 Task: Look for space in Palm Bay, United States from 10th July, 2023 to 15th July, 2023 for 7 adults in price range Rs.10000 to Rs.15000. Place can be entire place or shared room with 4 bedrooms having 7 beds and 4 bathrooms. Property type can be house, flat, guest house. Amenities needed are: wifi, TV, free parkinig on premises, gym, breakfast. Booking option can be shelf check-in. Required host language is English.
Action: Mouse moved to (401, 84)
Screenshot: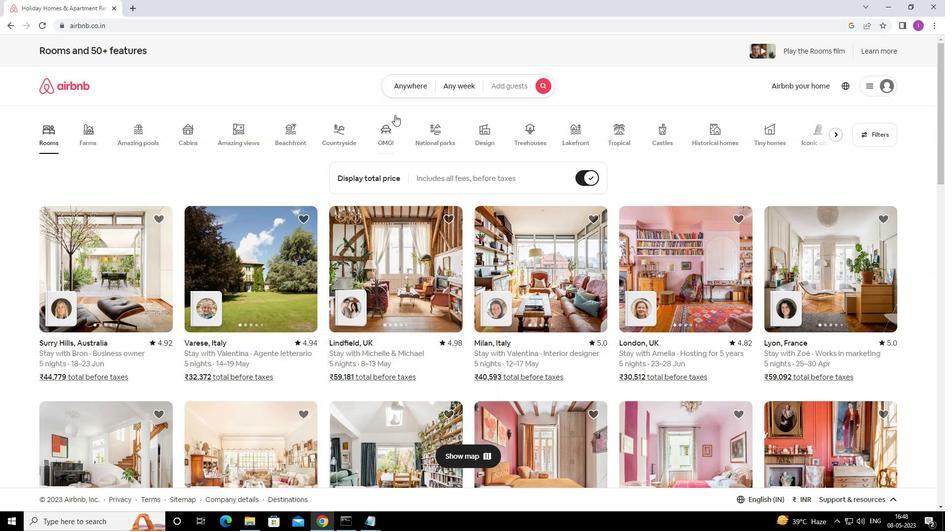 
Action: Mouse pressed left at (401, 84)
Screenshot: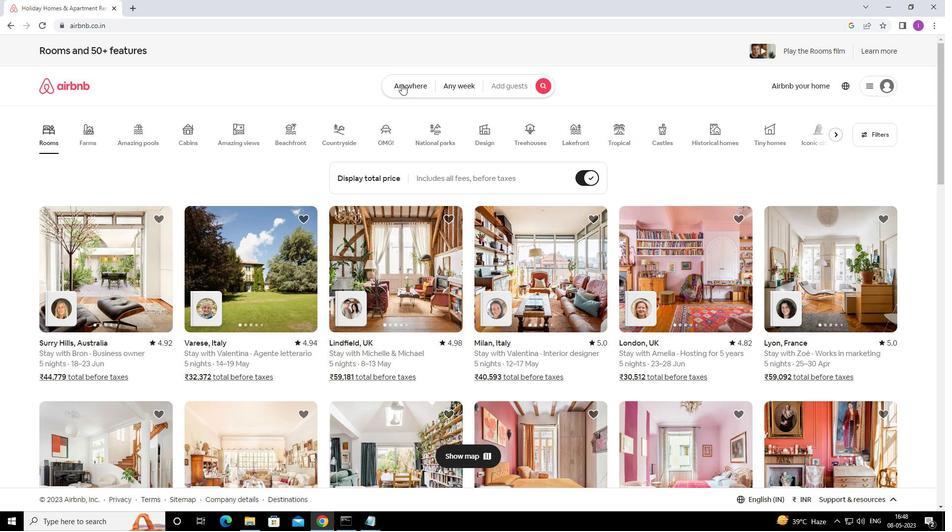 
Action: Mouse moved to (338, 130)
Screenshot: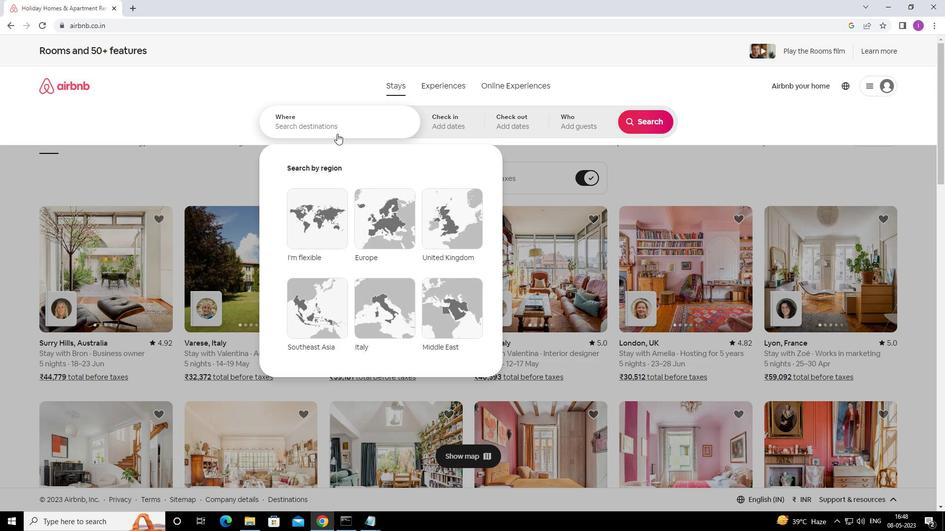
Action: Mouse pressed left at (338, 130)
Screenshot: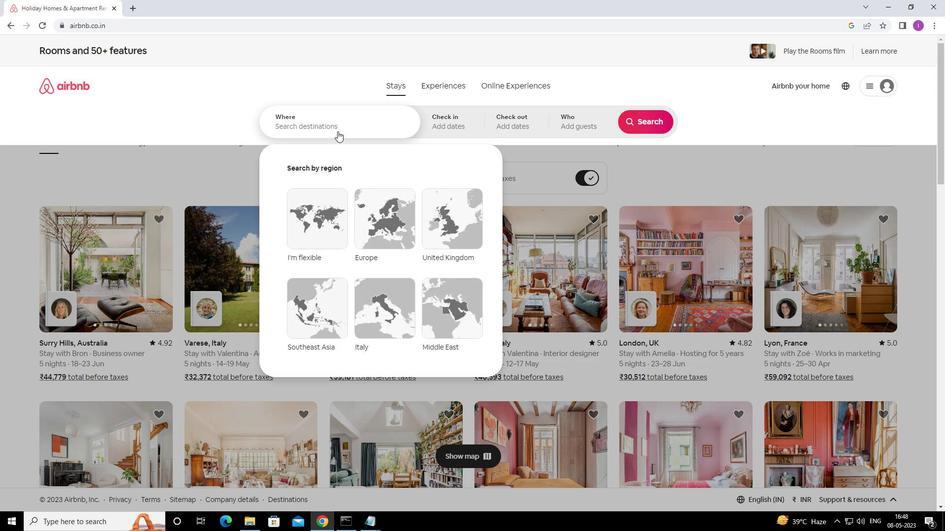 
Action: Key pressed <Key.shift>P
Screenshot: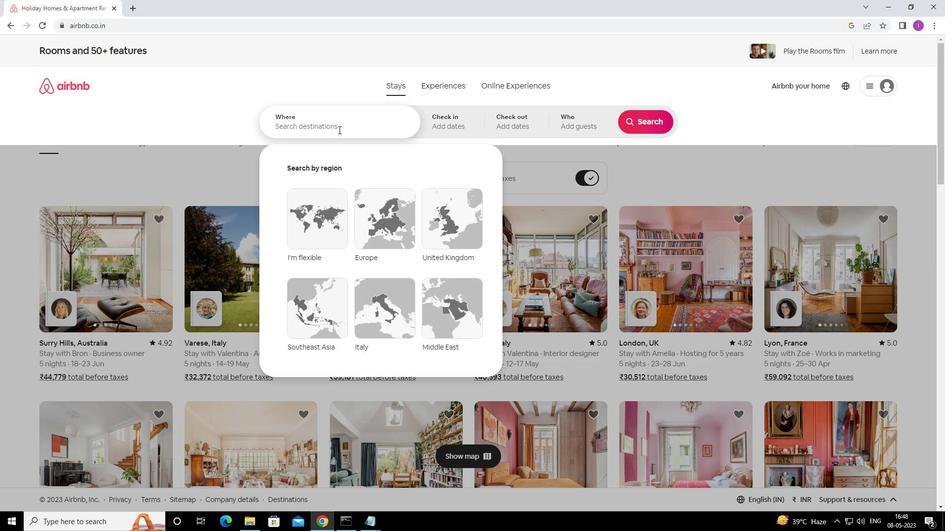 
Action: Mouse moved to (340, 129)
Screenshot: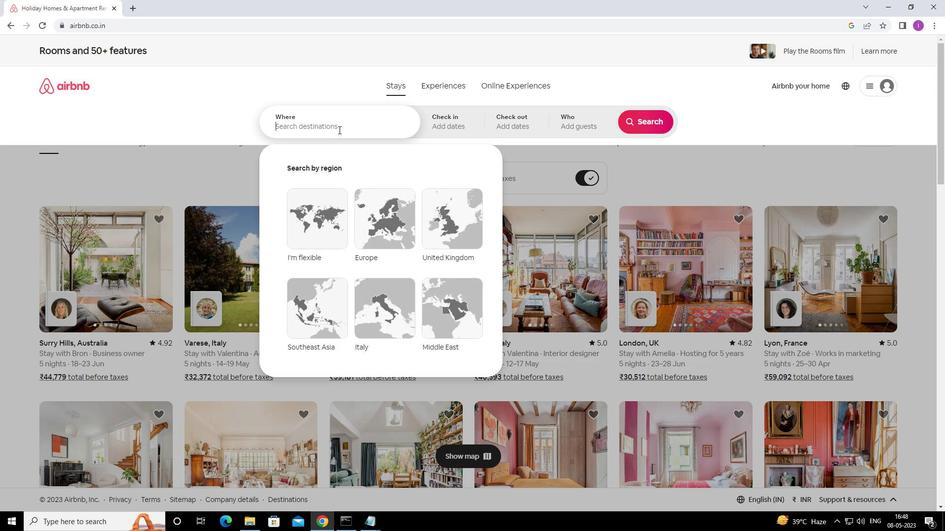 
Action: Key pressed ALM<Key.space><Key.shift><Key.shift><Key.shift><Key.shift><Key.shift><Key.shift><Key.shift><Key.shift><Key.shift><Key.shift><Key.shift><Key.shift><Key.shift><Key.shift><Key.shift><Key.shift><Key.shift><Key.shift><Key.shift><Key.shift><Key.shift><Key.shift><Key.shift><Key.shift><Key.shift><Key.shift><Key.shift><Key.shift><Key.shift><Key.shift><Key.shift><Key.shift>BAY,<Key.shift>UNIR<Key.backspace>TED<Key.space>STATES
Screenshot: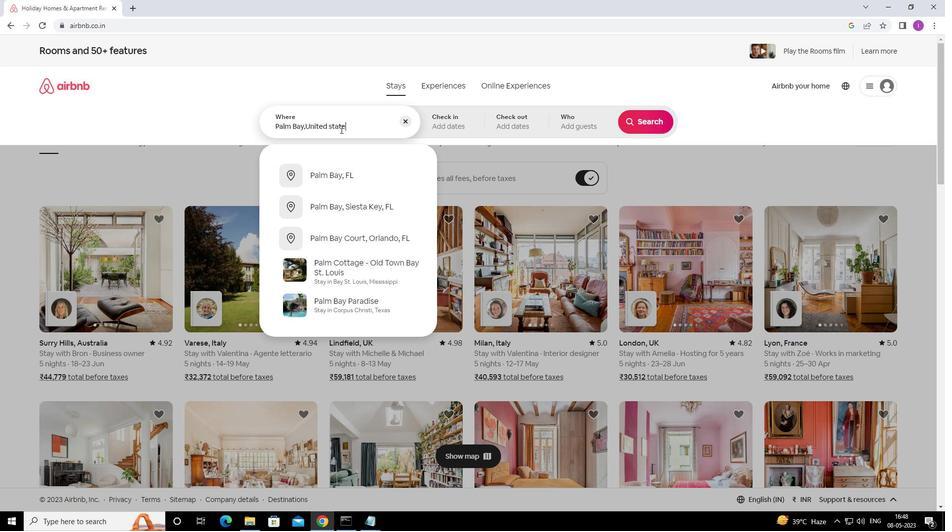 
Action: Mouse moved to (475, 114)
Screenshot: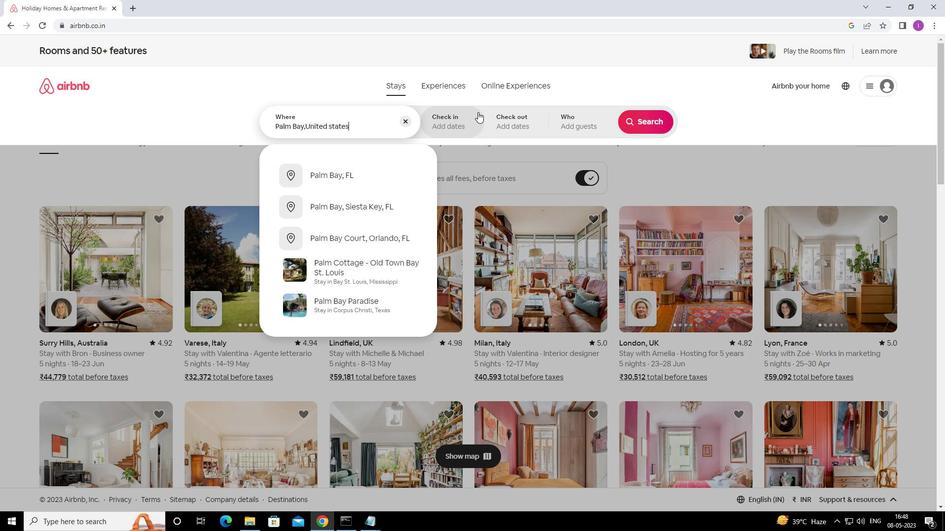 
Action: Mouse pressed left at (475, 114)
Screenshot: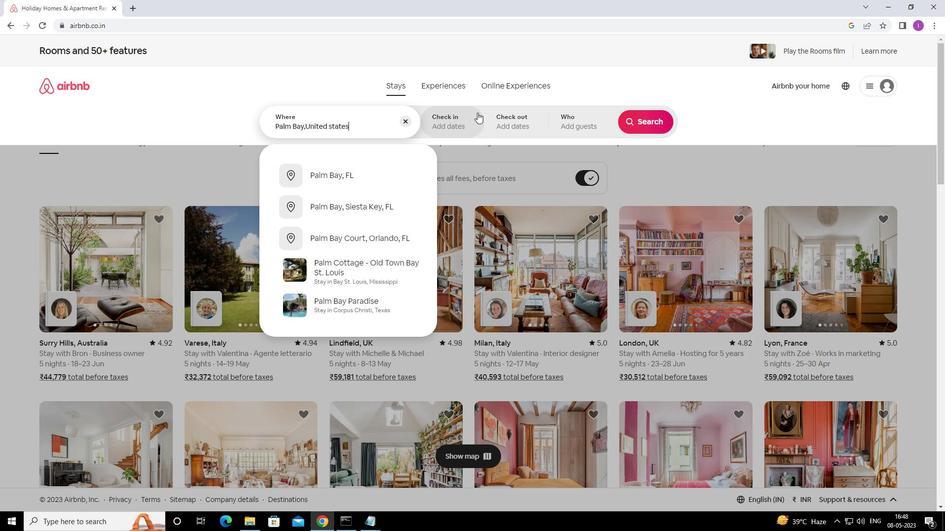 
Action: Mouse moved to (647, 204)
Screenshot: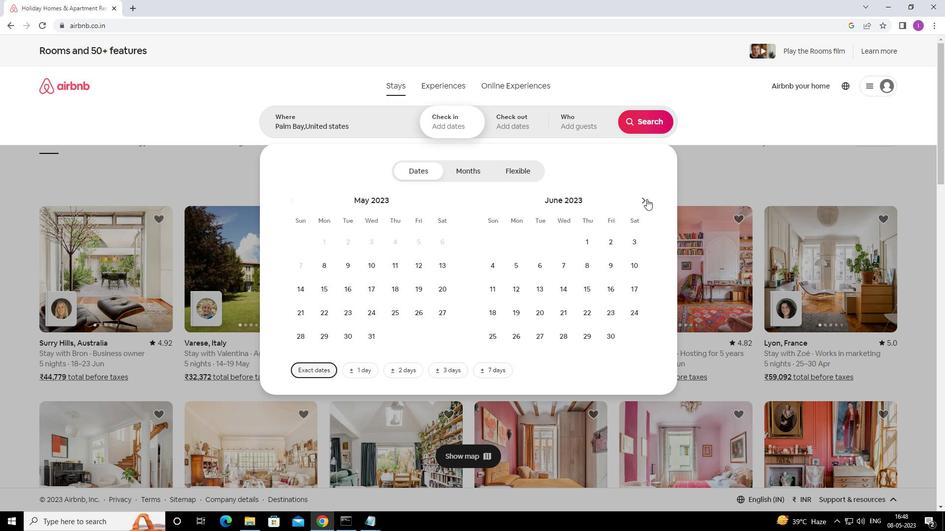 
Action: Mouse pressed left at (647, 204)
Screenshot: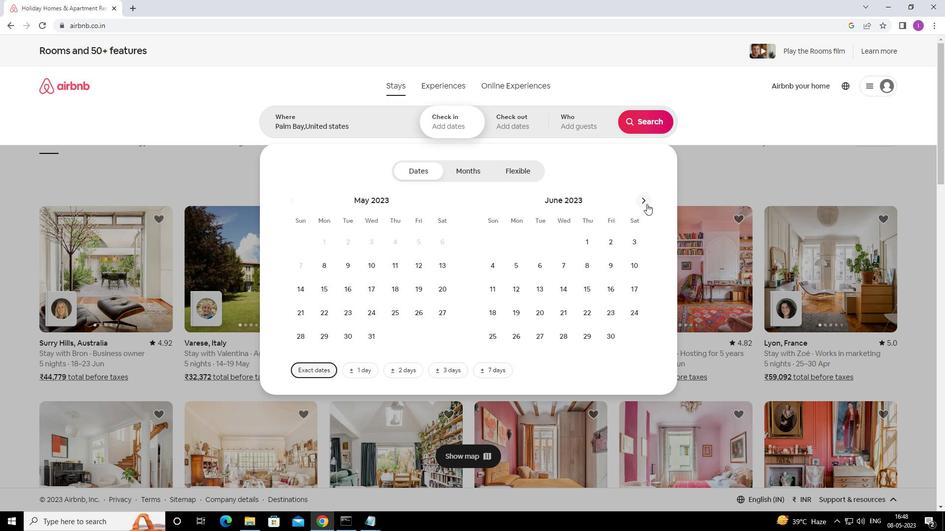 
Action: Mouse moved to (515, 290)
Screenshot: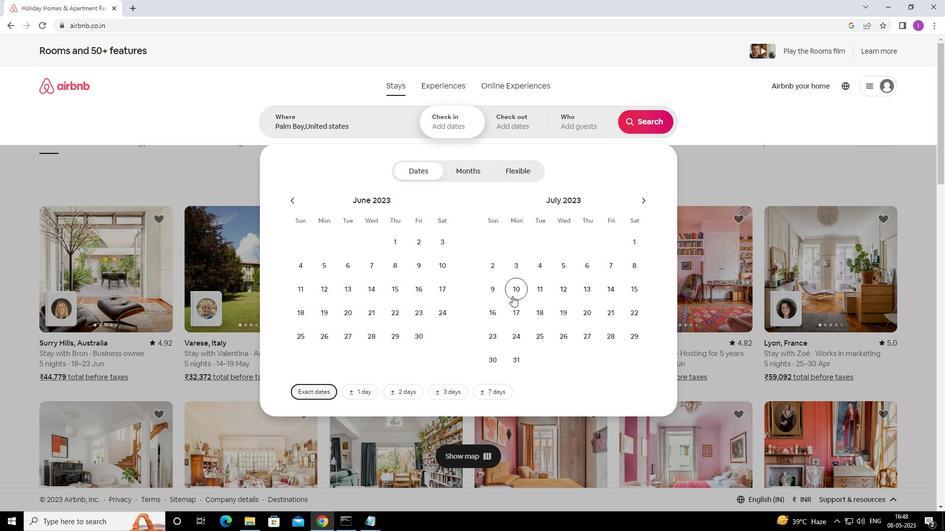 
Action: Mouse pressed left at (515, 290)
Screenshot: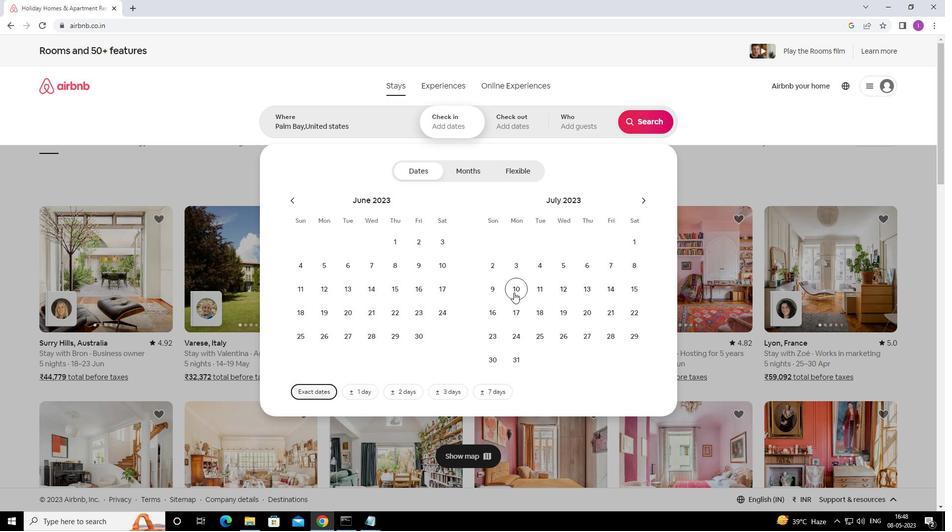 
Action: Mouse moved to (637, 290)
Screenshot: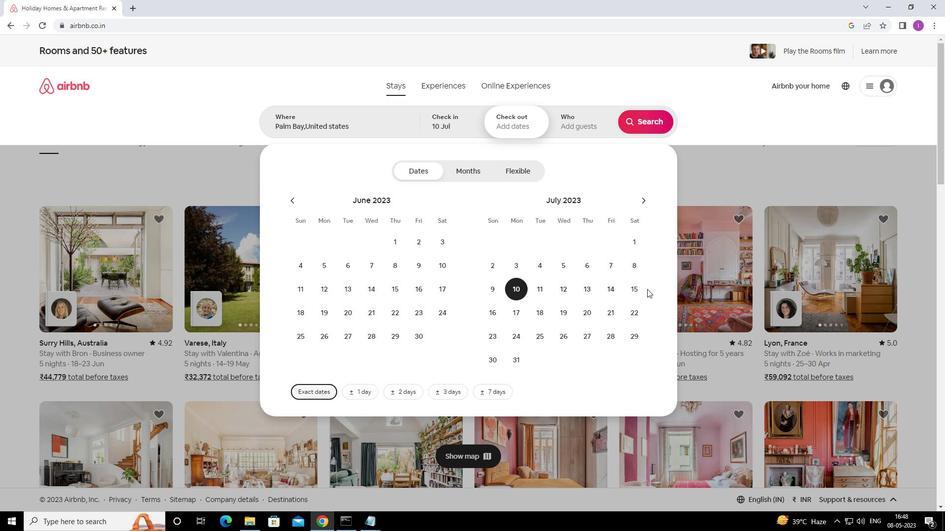 
Action: Mouse pressed left at (637, 290)
Screenshot: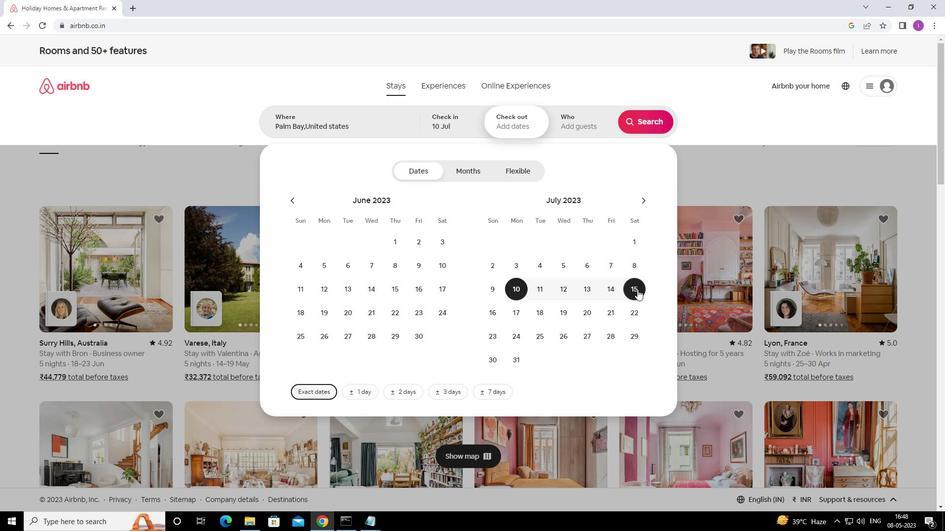 
Action: Mouse moved to (584, 117)
Screenshot: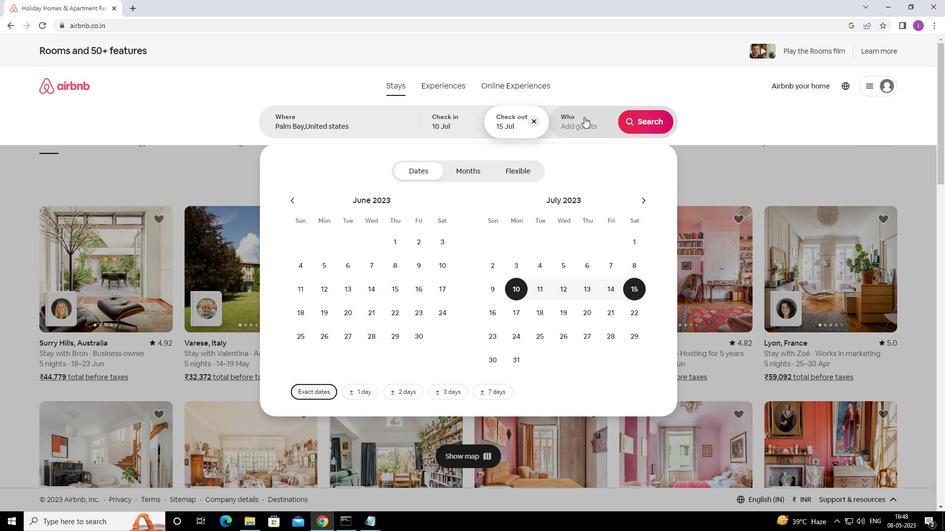 
Action: Mouse pressed left at (584, 117)
Screenshot: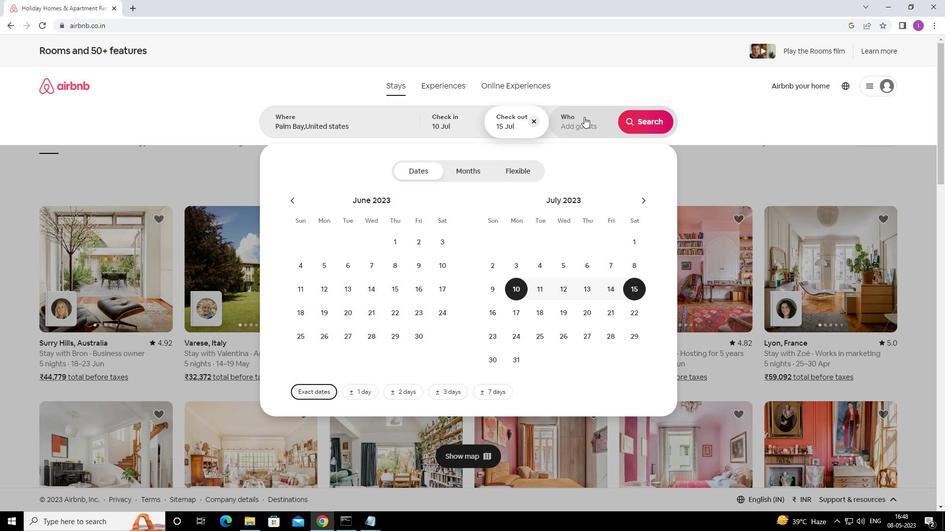 
Action: Mouse moved to (647, 168)
Screenshot: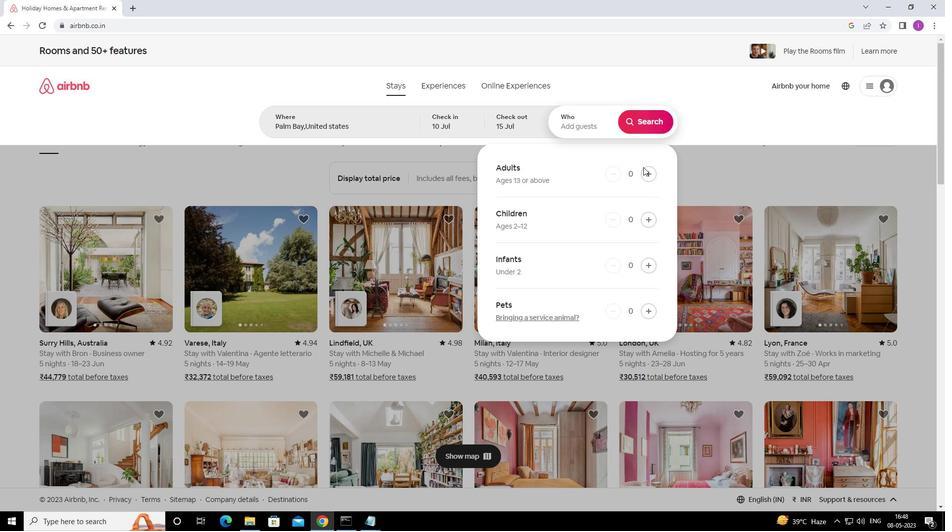 
Action: Mouse pressed left at (647, 168)
Screenshot: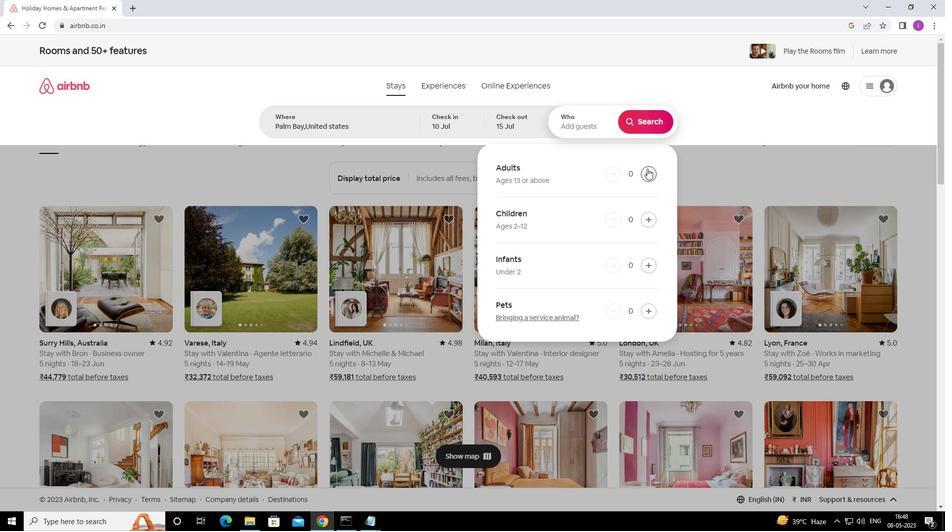 
Action: Mouse pressed left at (647, 168)
Screenshot: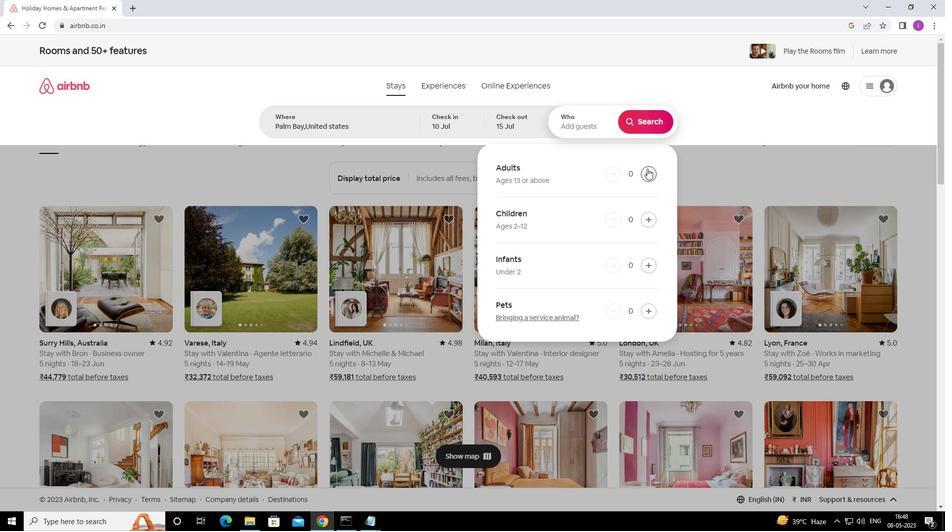 
Action: Mouse pressed left at (647, 168)
Screenshot: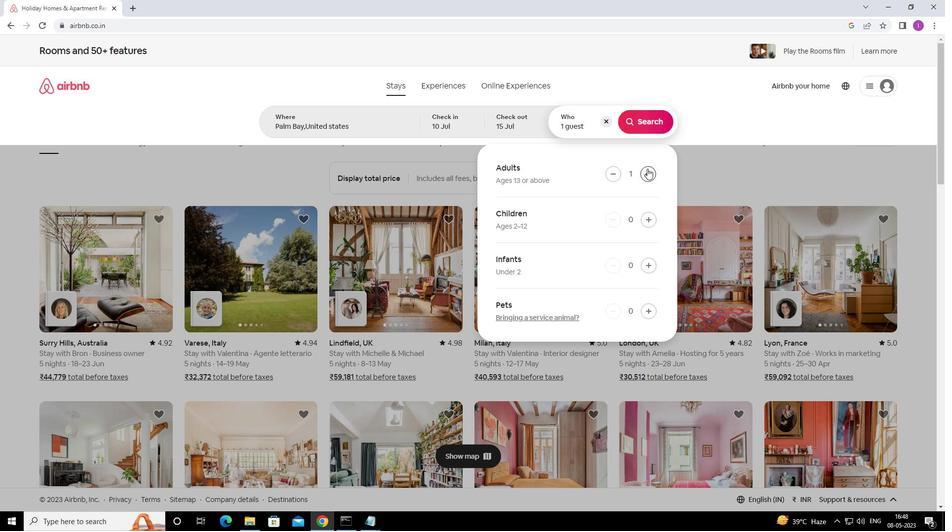 
Action: Mouse moved to (648, 168)
Screenshot: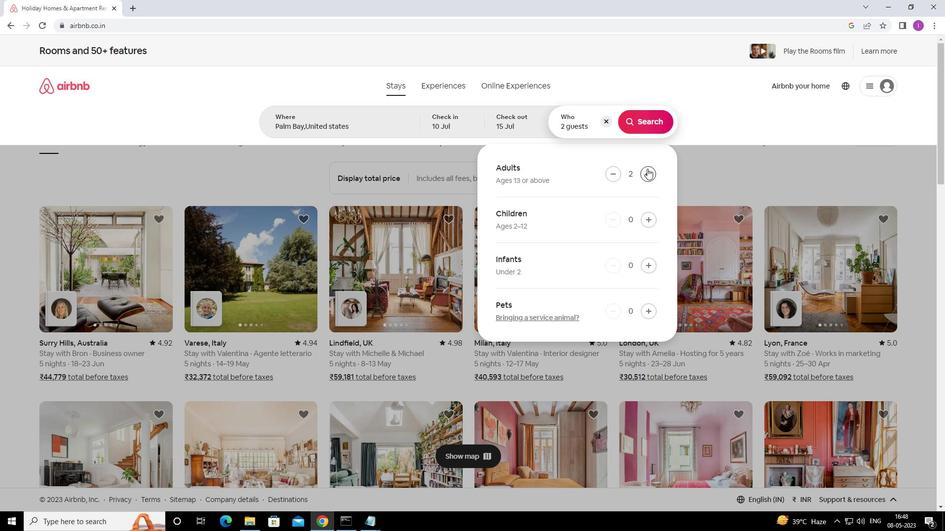 
Action: Mouse pressed left at (648, 168)
Screenshot: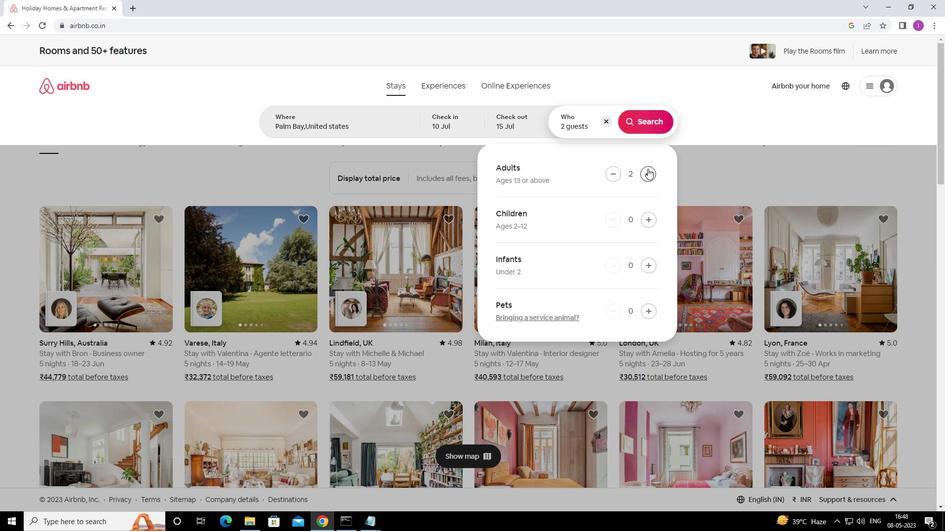 
Action: Mouse moved to (649, 170)
Screenshot: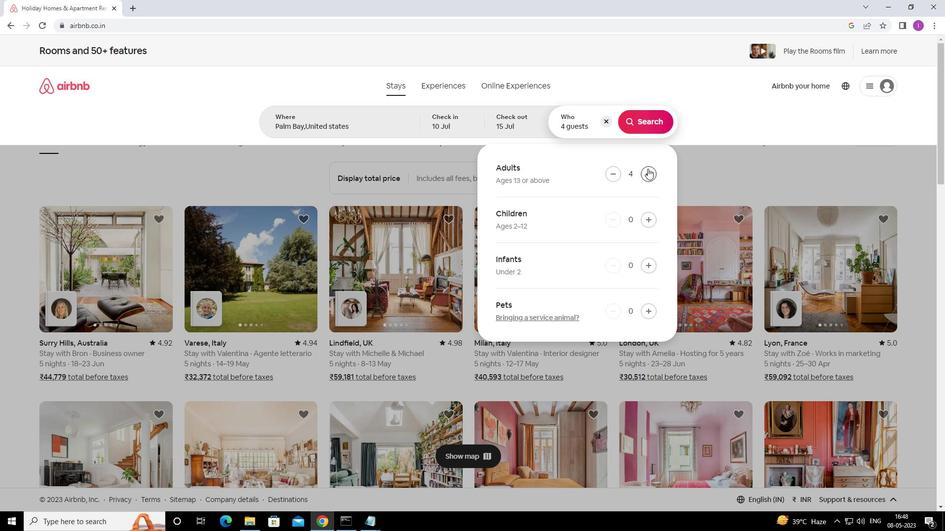 
Action: Mouse pressed left at (649, 170)
Screenshot: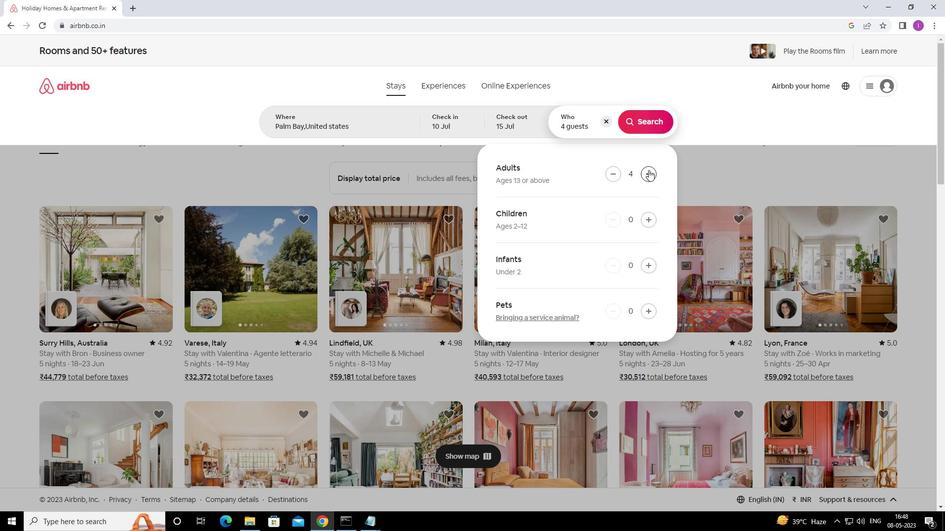 
Action: Mouse moved to (649, 174)
Screenshot: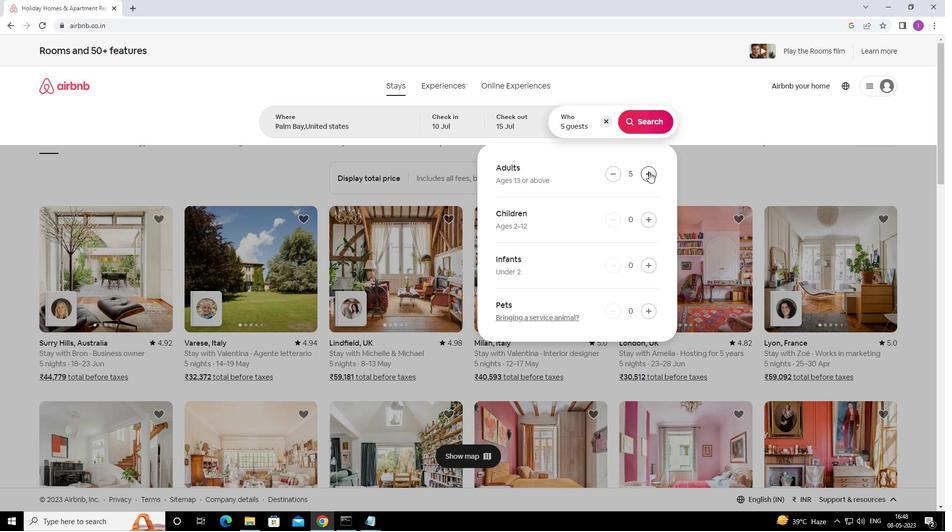 
Action: Mouse pressed left at (649, 174)
Screenshot: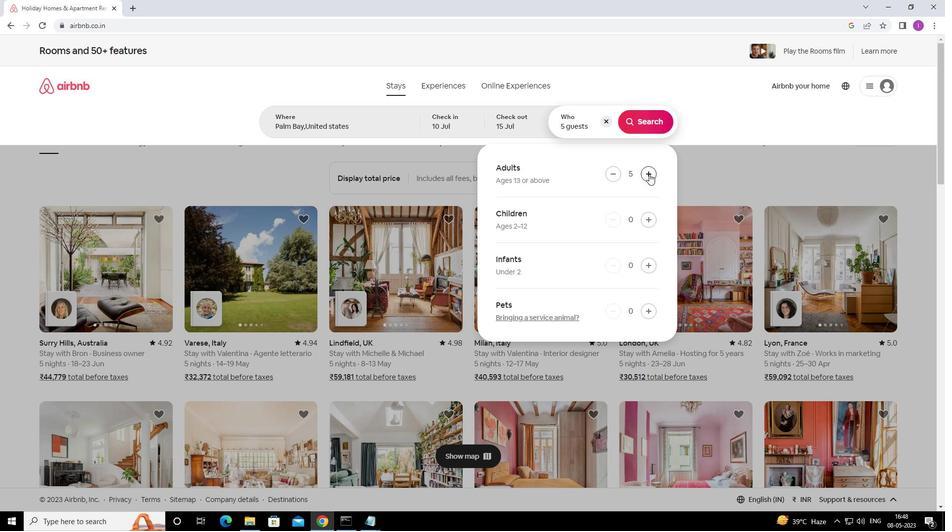 
Action: Mouse moved to (649, 174)
Screenshot: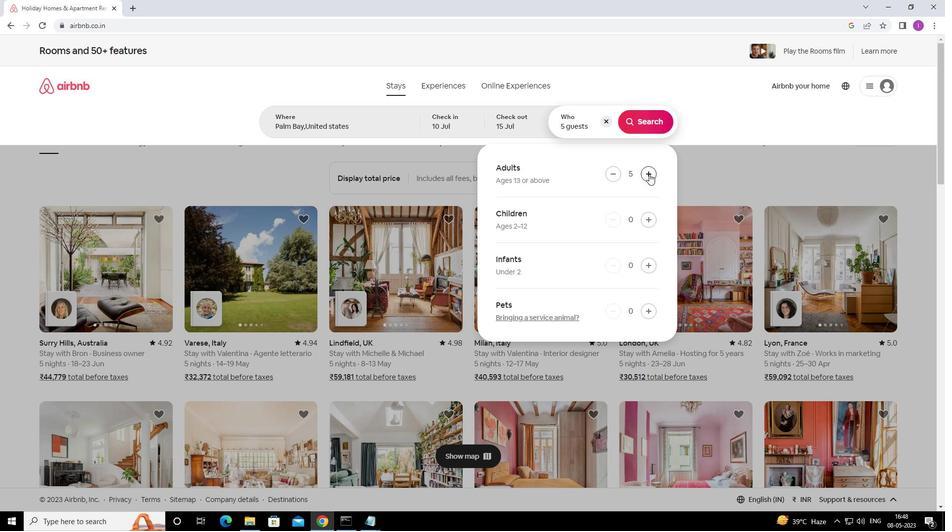 
Action: Mouse pressed left at (649, 174)
Screenshot: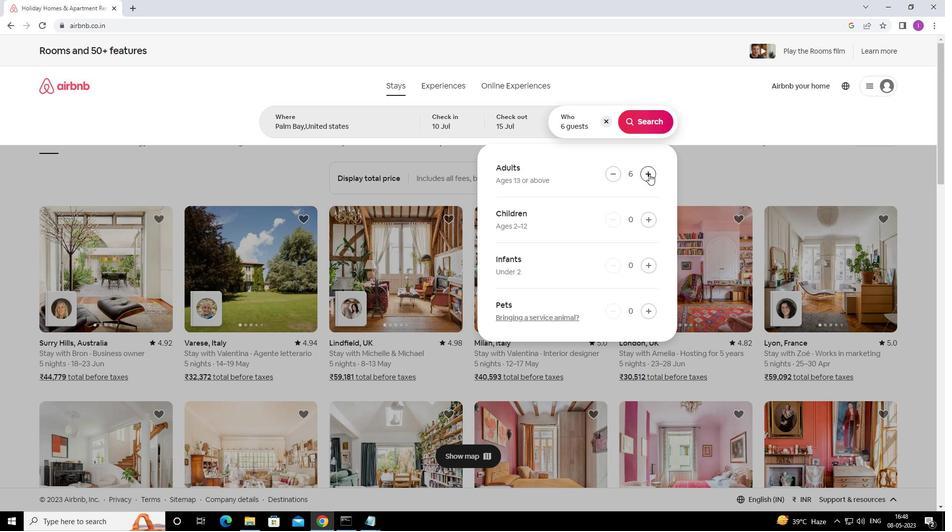 
Action: Mouse moved to (653, 119)
Screenshot: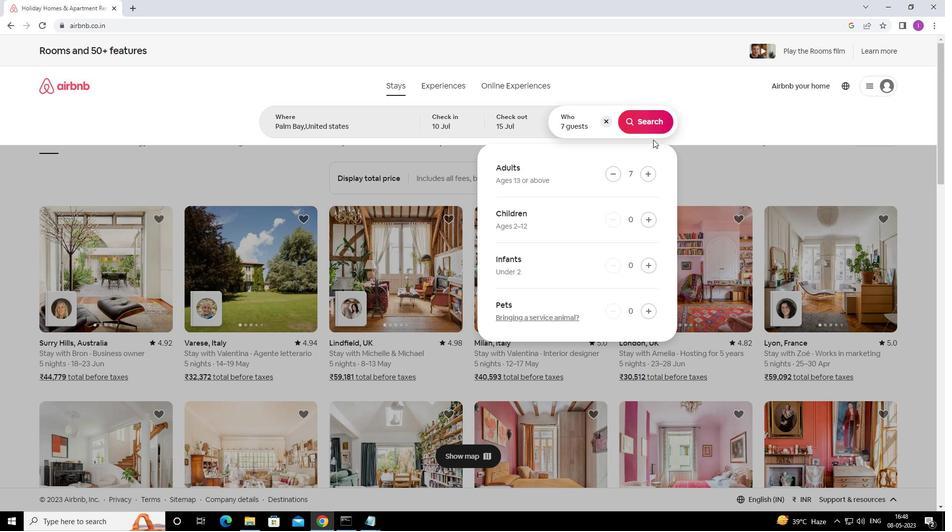 
Action: Mouse pressed left at (653, 119)
Screenshot: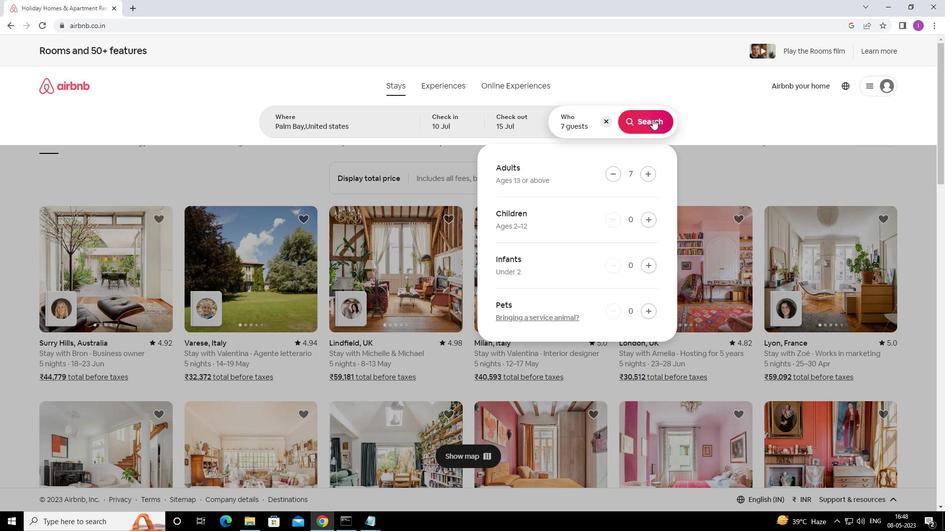 
Action: Mouse moved to (901, 89)
Screenshot: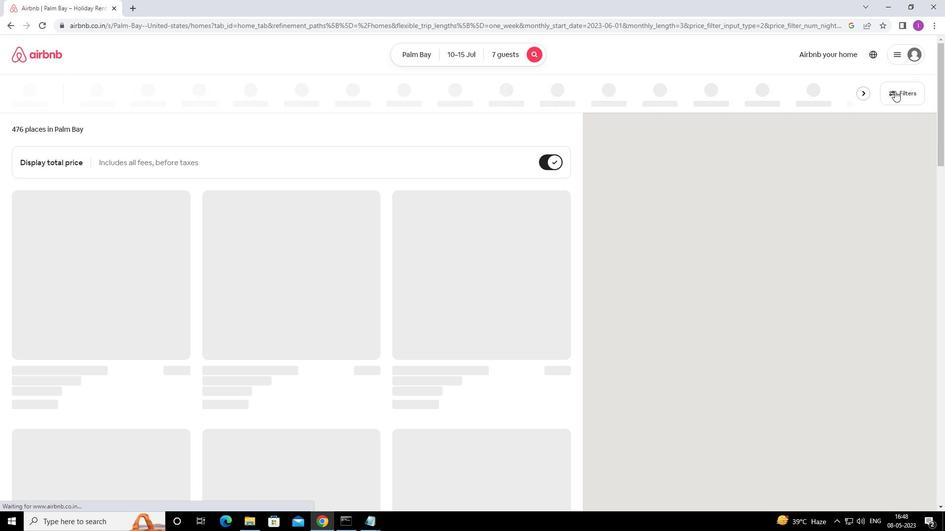 
Action: Mouse pressed left at (901, 89)
Screenshot: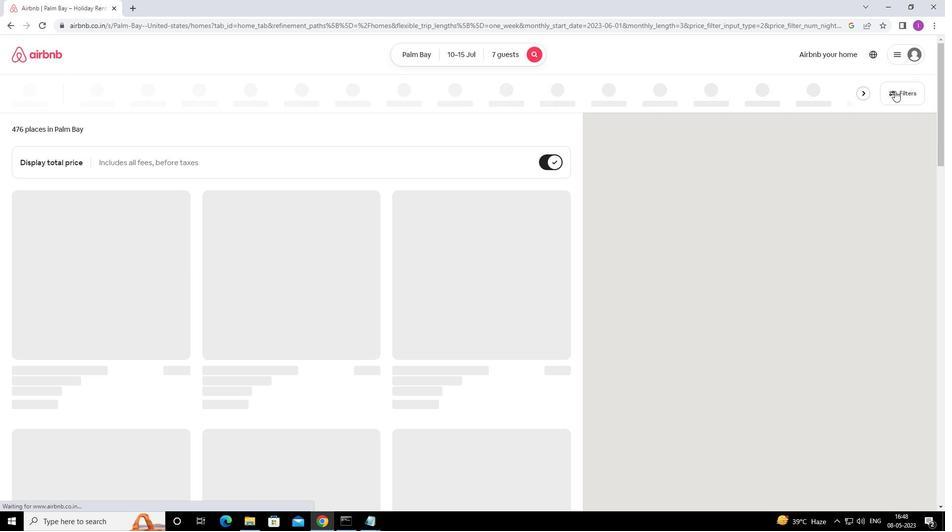 
Action: Mouse moved to (347, 334)
Screenshot: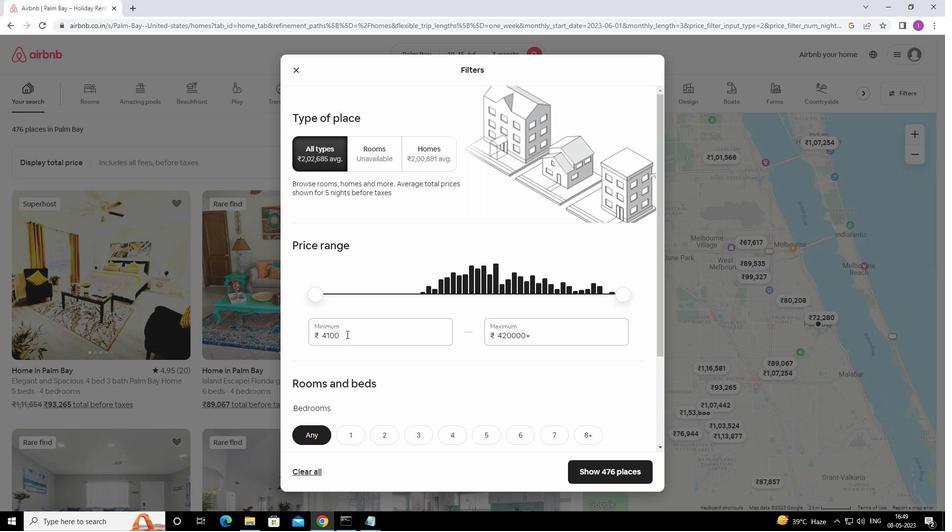 
Action: Mouse pressed left at (347, 334)
Screenshot: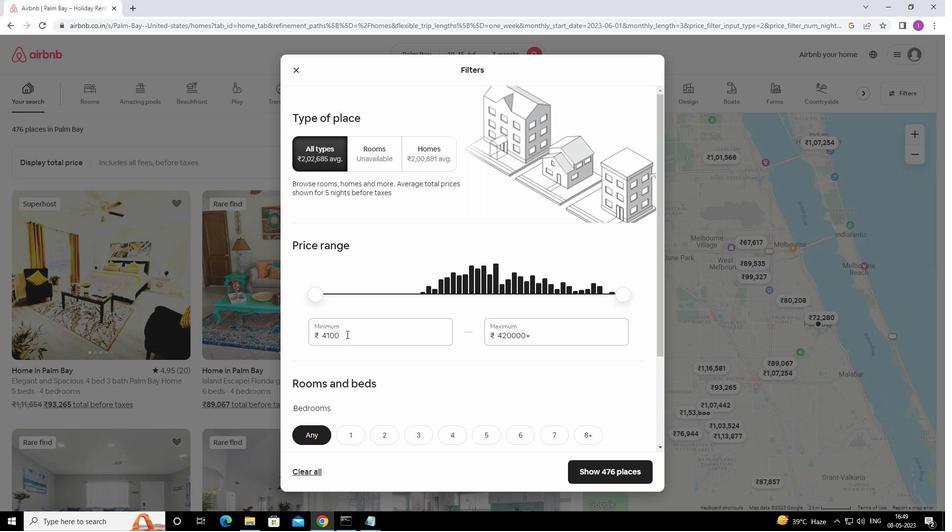 
Action: Mouse moved to (316, 329)
Screenshot: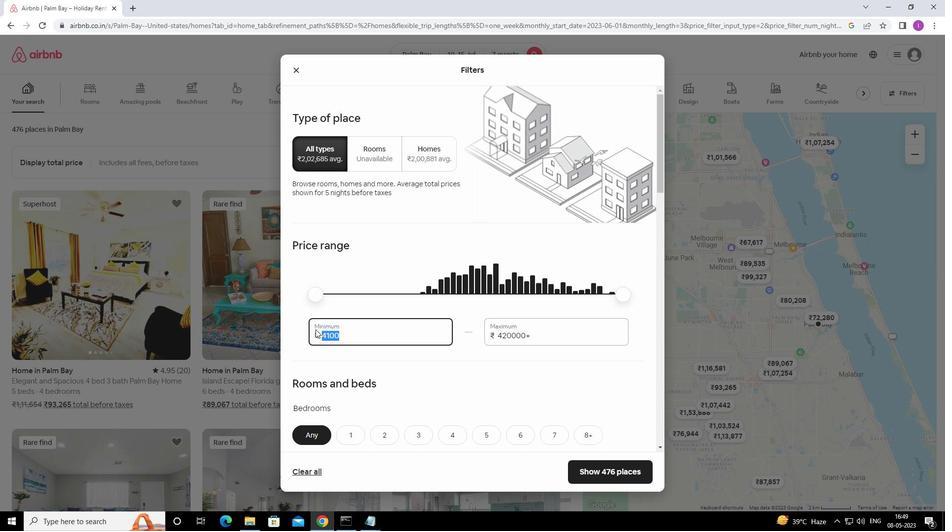 
Action: Key pressed 1
Screenshot: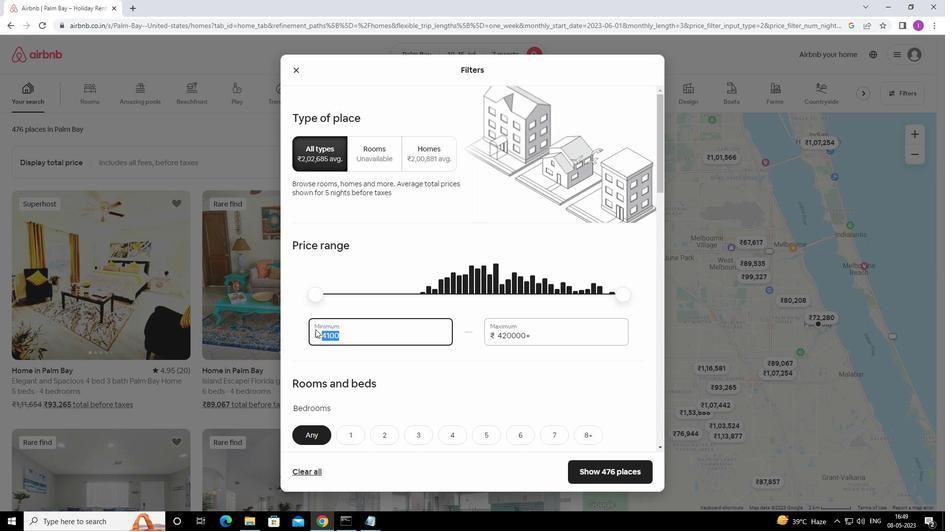
Action: Mouse moved to (321, 323)
Screenshot: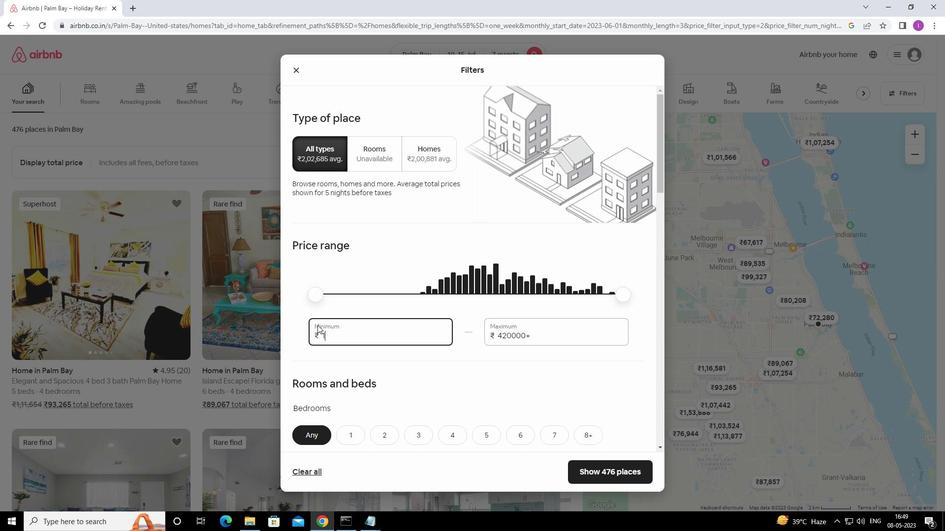 
Action: Key pressed 0
Screenshot: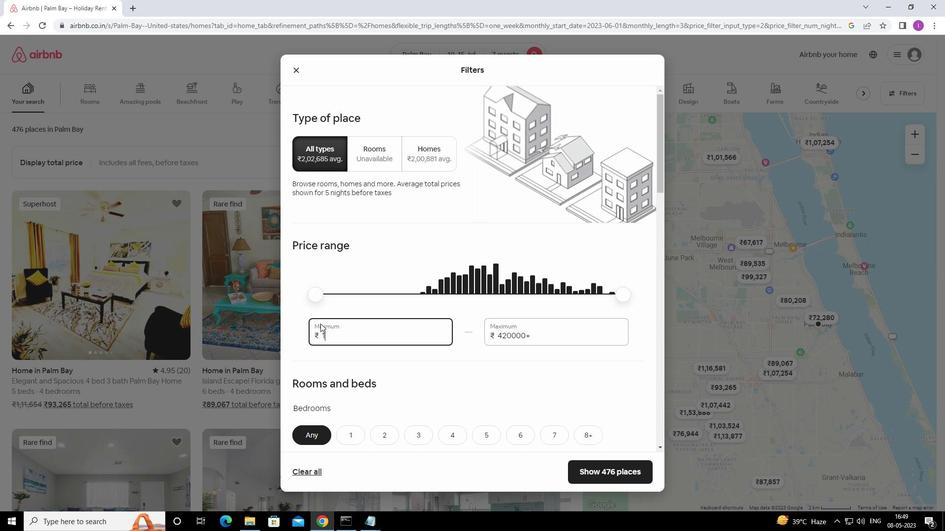 
Action: Mouse moved to (322, 322)
Screenshot: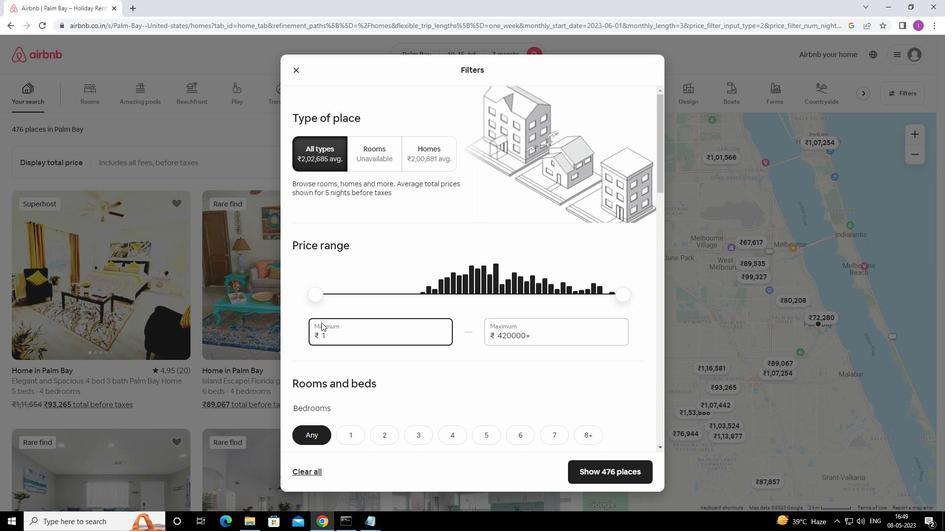 
Action: Key pressed 0
Screenshot: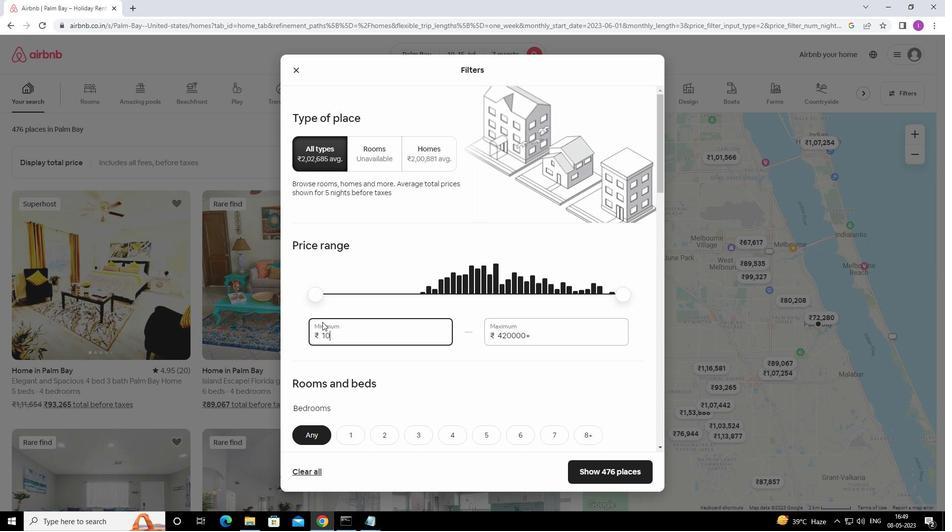 
Action: Mouse moved to (324, 321)
Screenshot: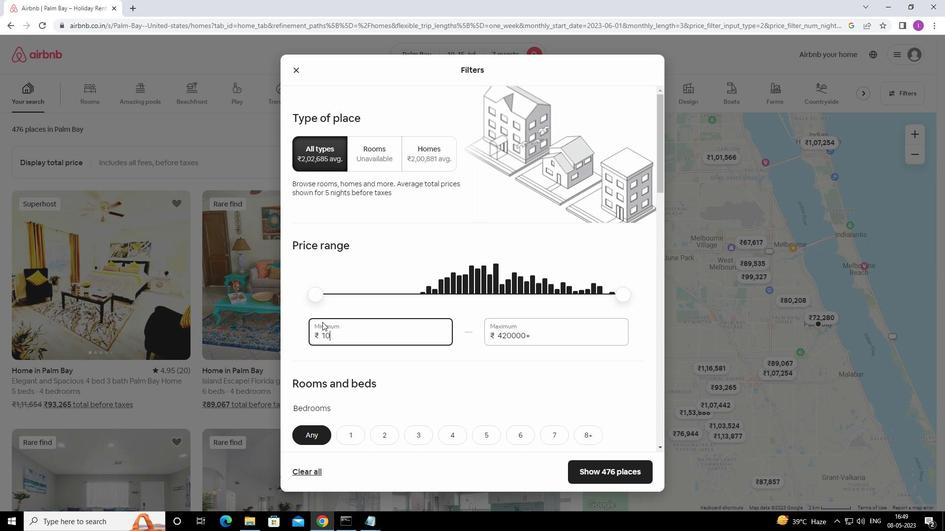 
Action: Key pressed 0
Screenshot: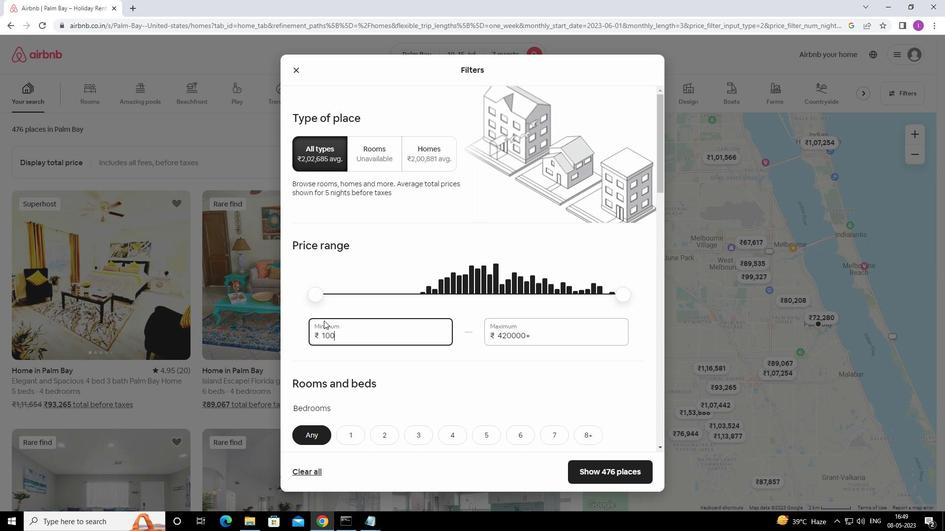
Action: Mouse moved to (325, 320)
Screenshot: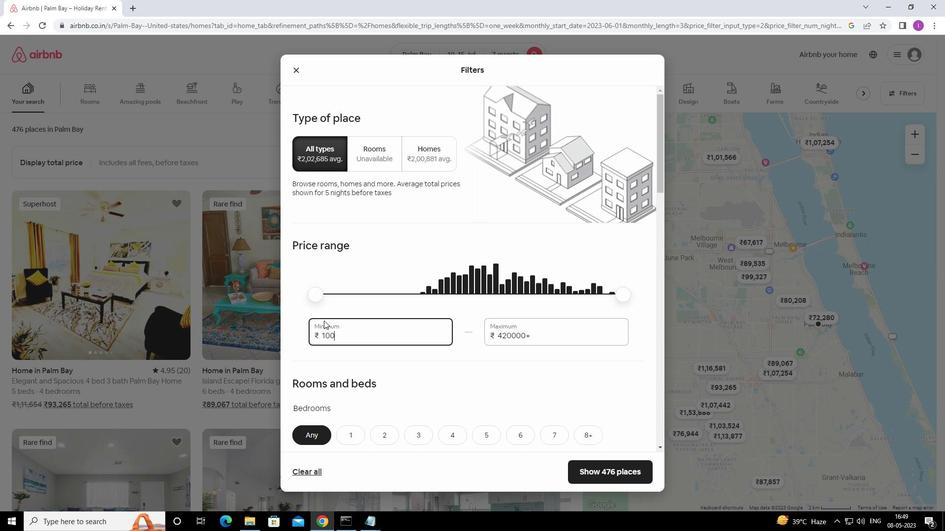 
Action: Key pressed 0
Screenshot: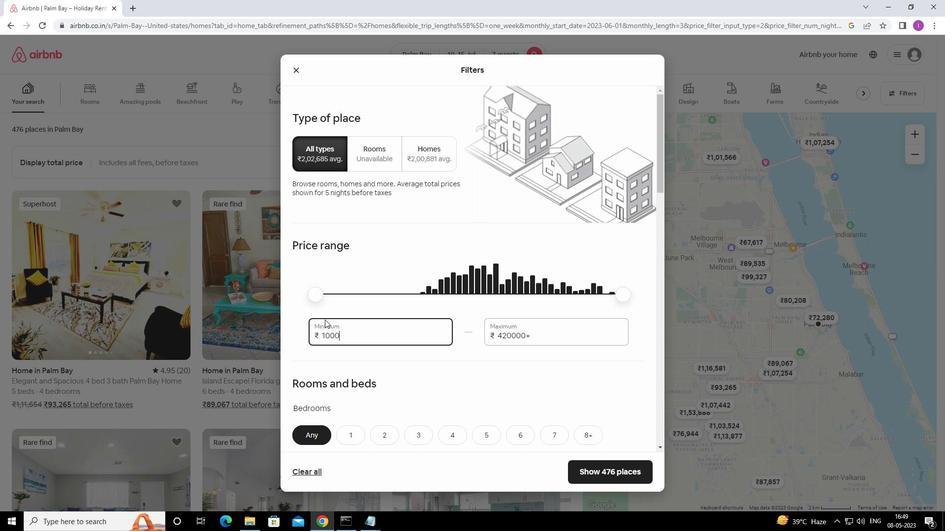
Action: Mouse moved to (535, 337)
Screenshot: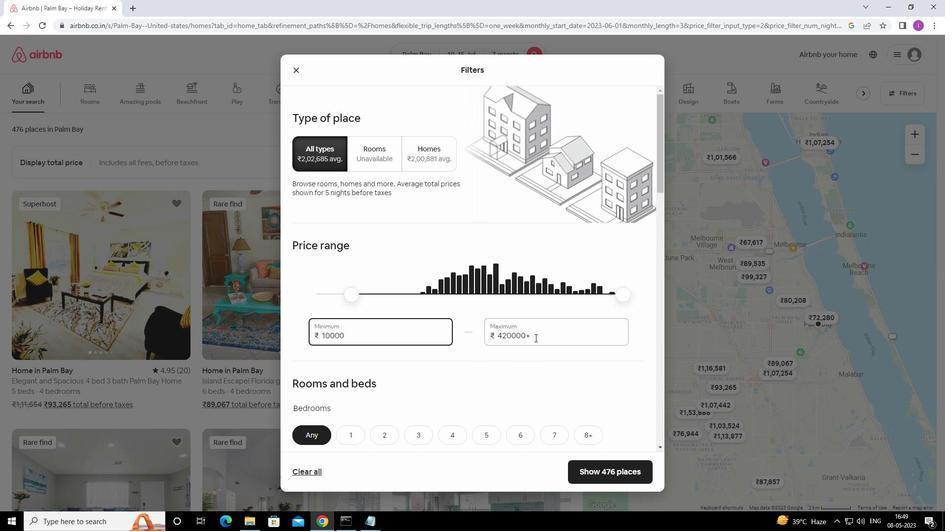 
Action: Mouse pressed left at (535, 337)
Screenshot: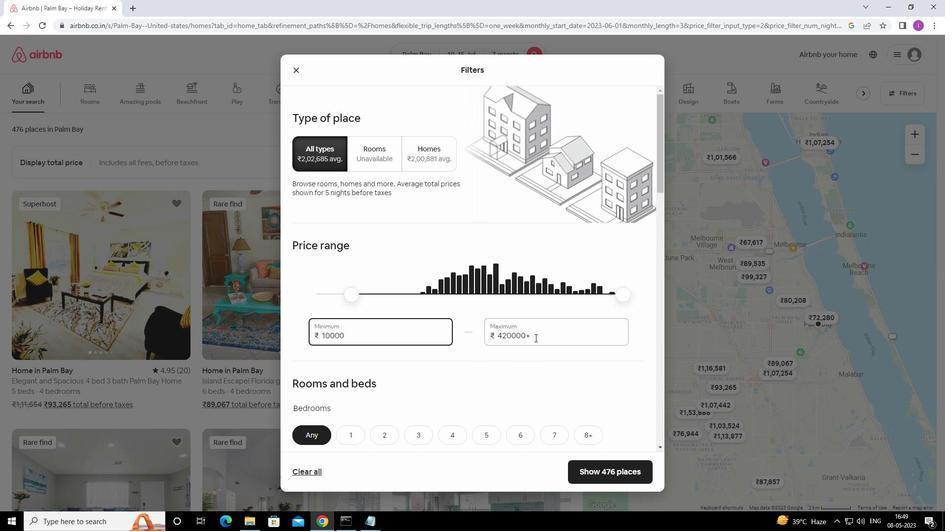 
Action: Mouse moved to (481, 344)
Screenshot: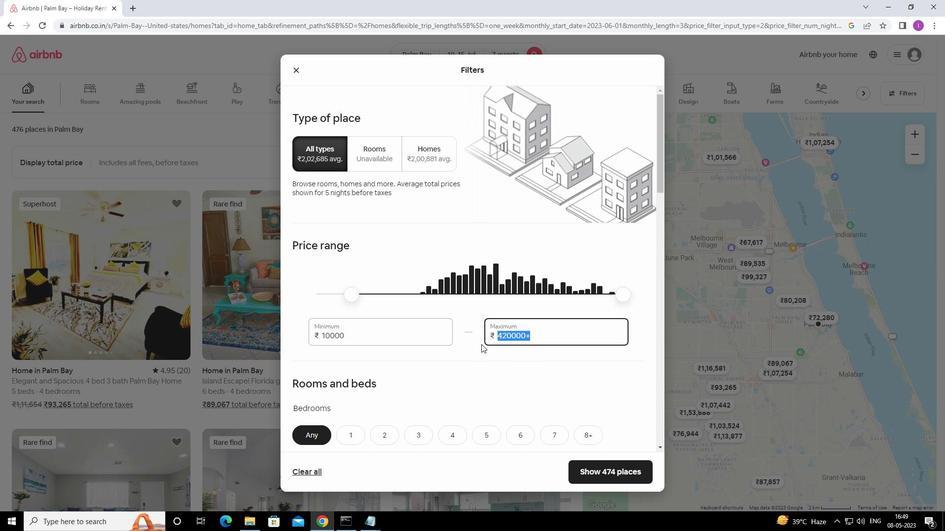 
Action: Key pressed 15
Screenshot: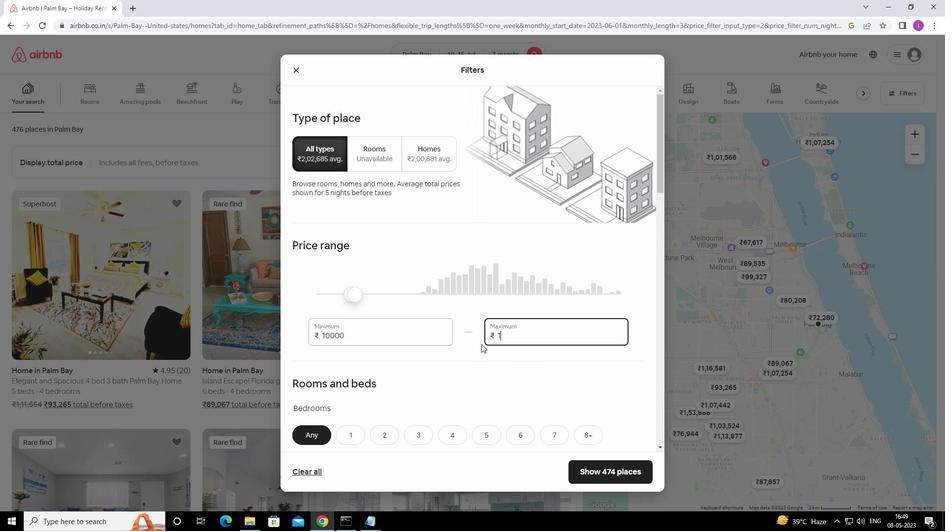 
Action: Mouse moved to (481, 344)
Screenshot: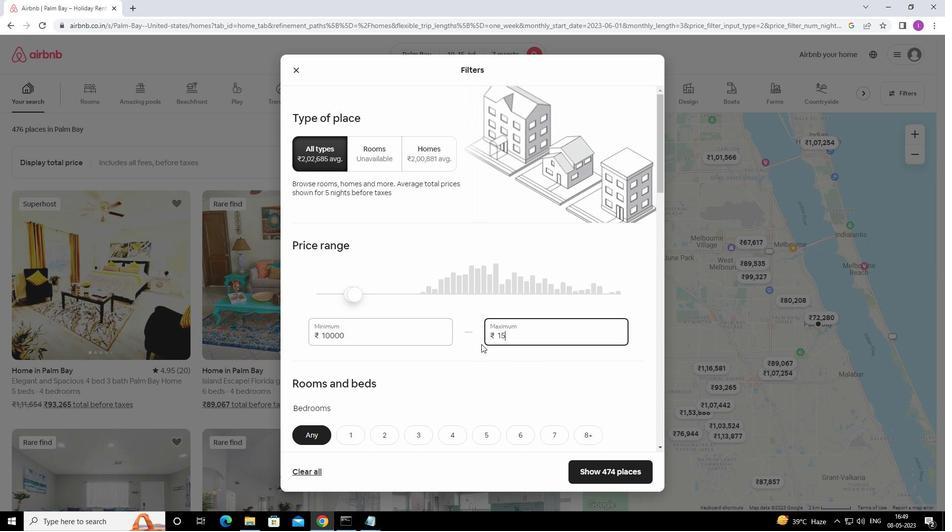 
Action: Key pressed 000
Screenshot: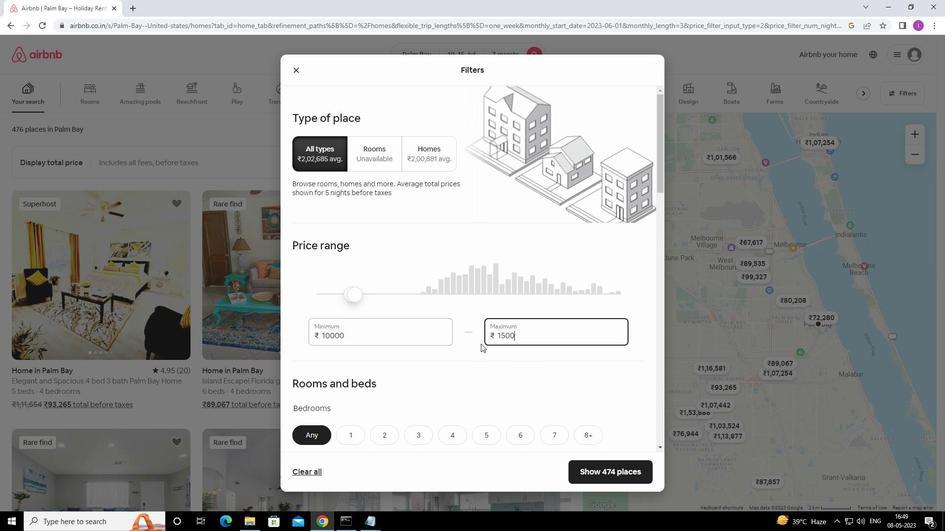 
Action: Mouse moved to (565, 339)
Screenshot: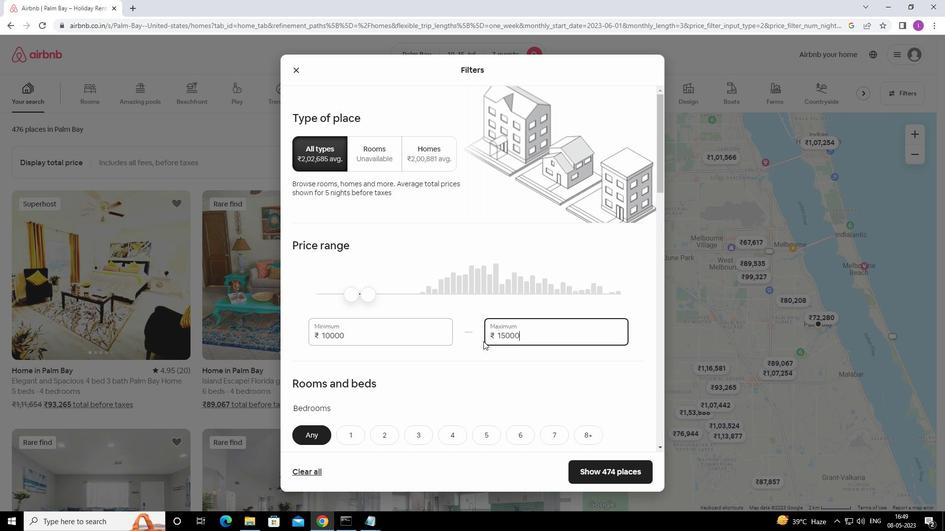 
Action: Mouse scrolled (565, 339) with delta (0, 0)
Screenshot: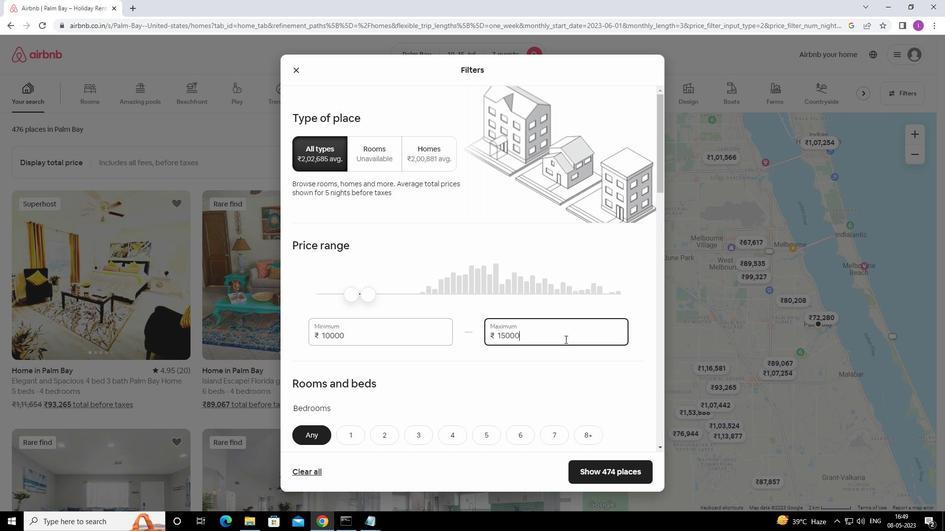 
Action: Mouse scrolled (565, 339) with delta (0, 0)
Screenshot: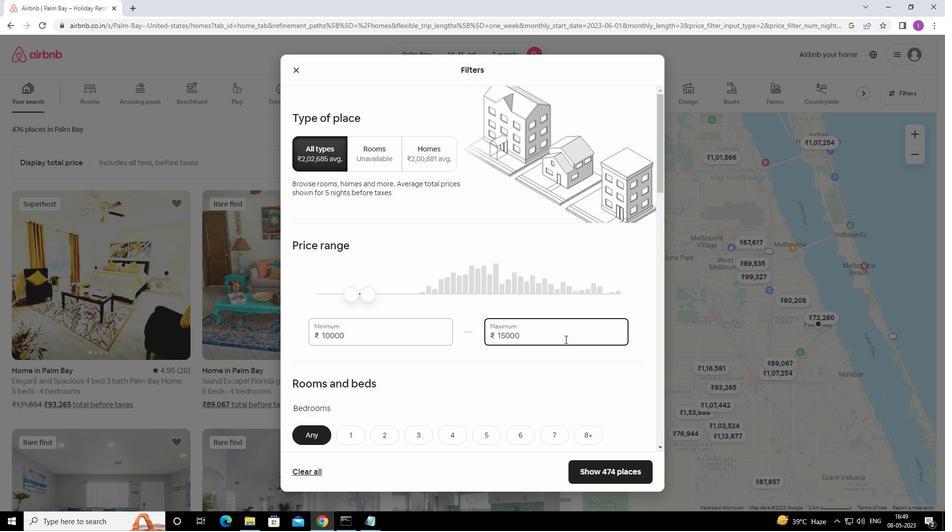 
Action: Mouse moved to (457, 340)
Screenshot: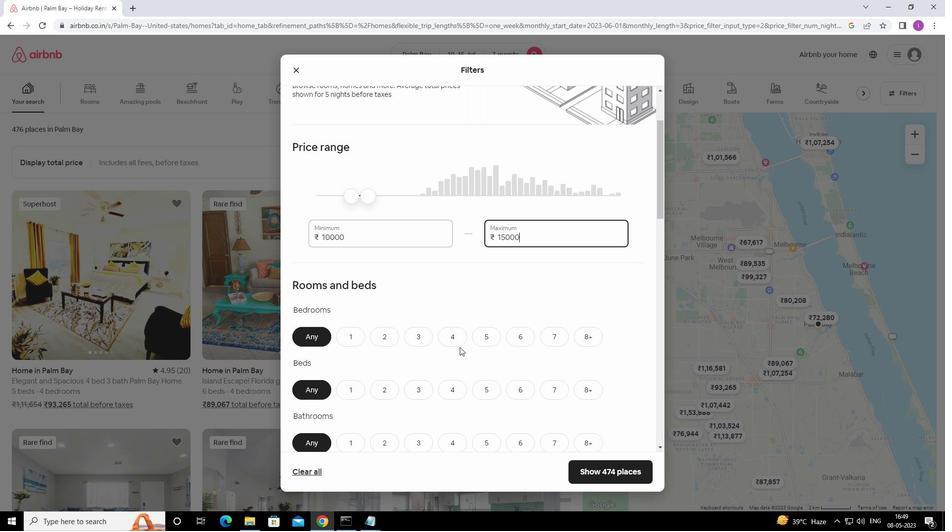 
Action: Mouse pressed left at (457, 340)
Screenshot: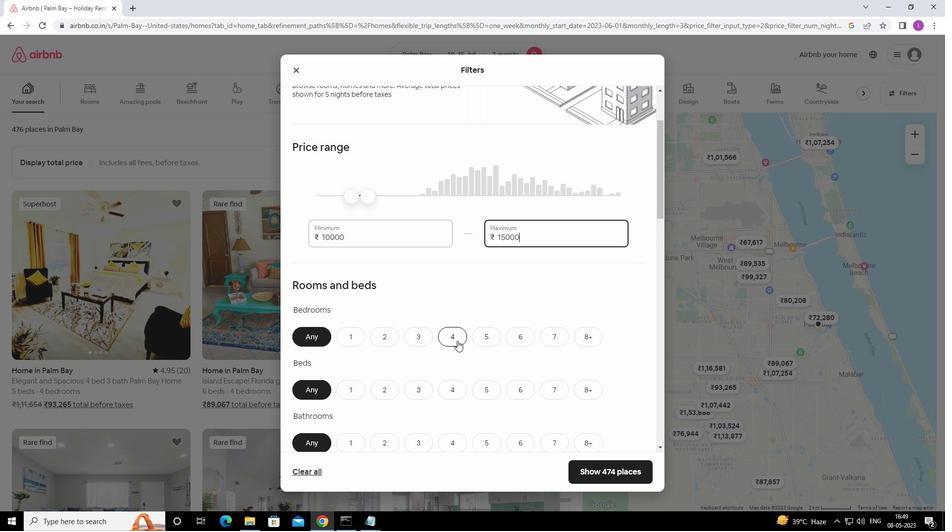 
Action: Mouse moved to (557, 392)
Screenshot: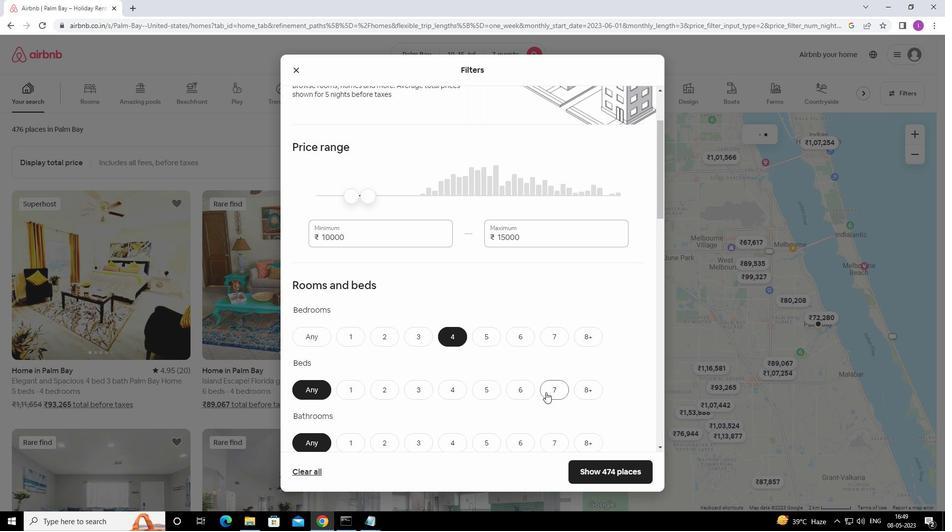 
Action: Mouse pressed left at (557, 392)
Screenshot: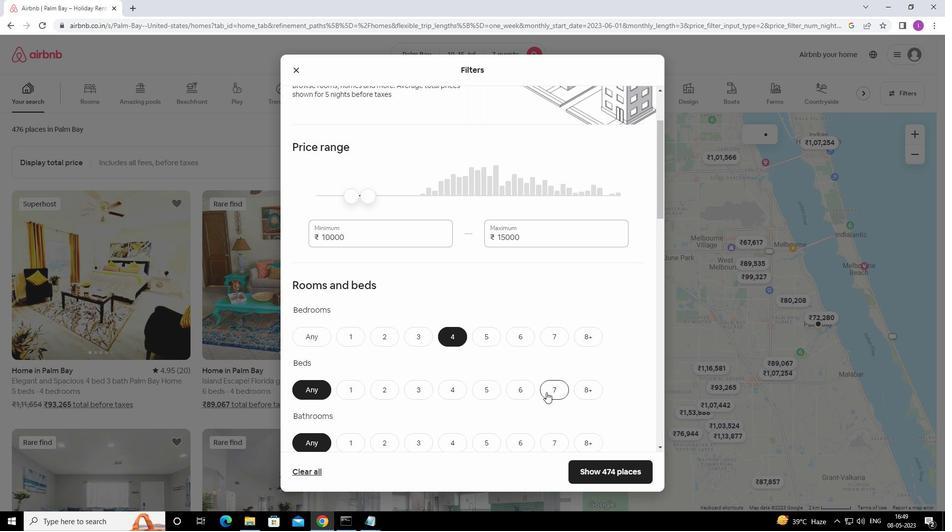 
Action: Mouse moved to (492, 439)
Screenshot: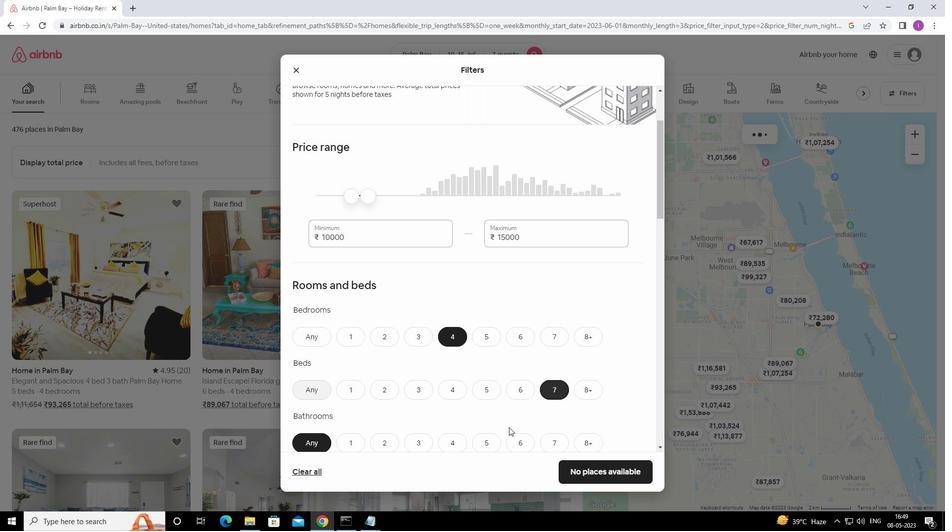 
Action: Mouse scrolled (492, 439) with delta (0, 0)
Screenshot: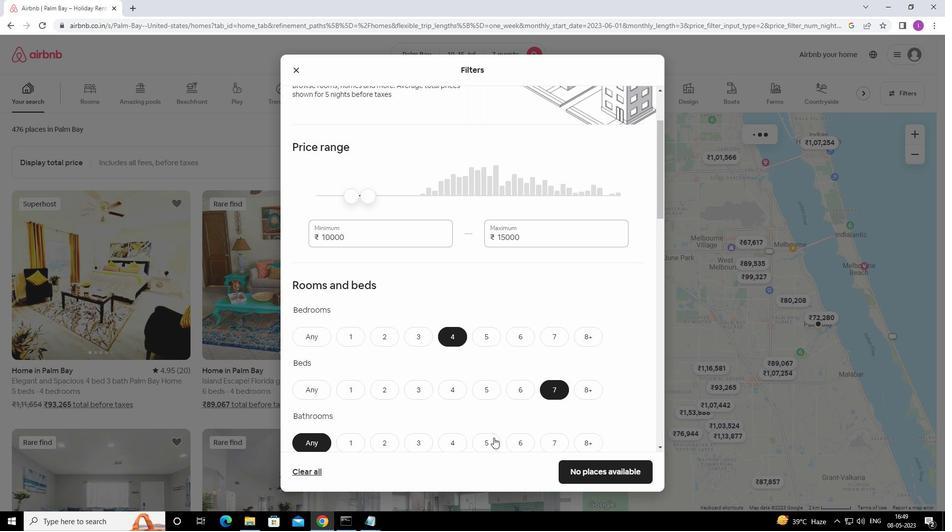 
Action: Mouse scrolled (492, 439) with delta (0, 0)
Screenshot: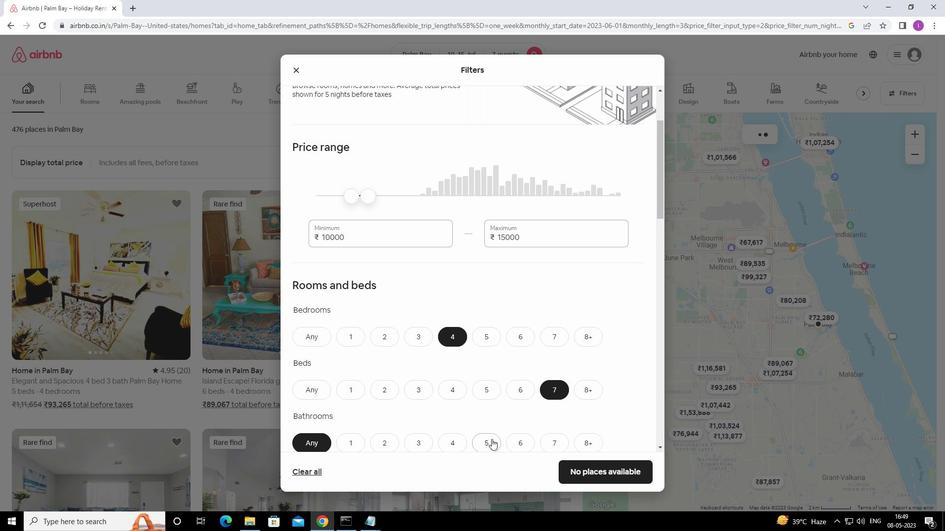 
Action: Mouse moved to (492, 439)
Screenshot: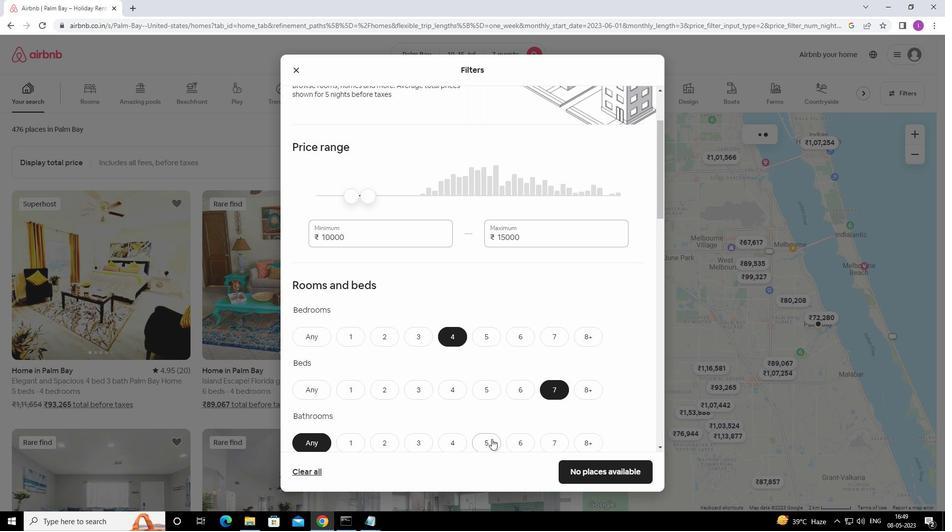 
Action: Mouse scrolled (492, 439) with delta (0, 0)
Screenshot: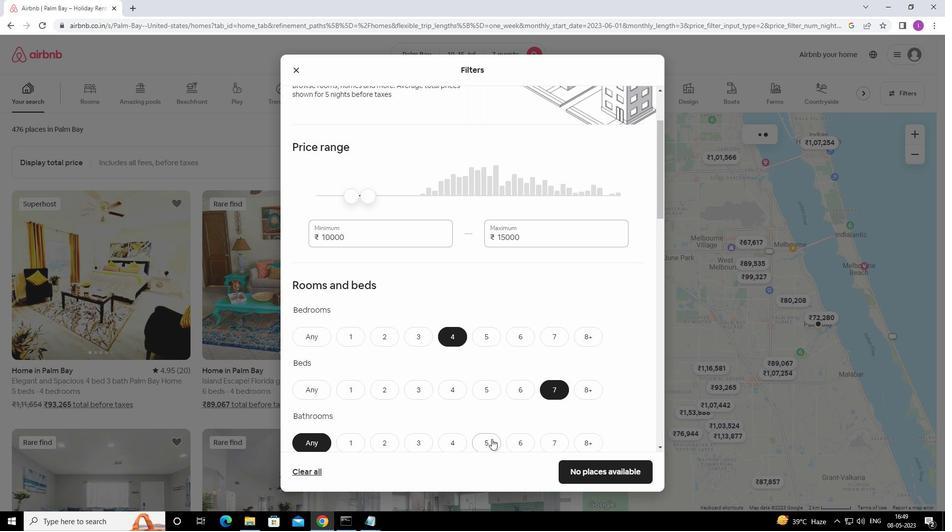 
Action: Mouse moved to (455, 300)
Screenshot: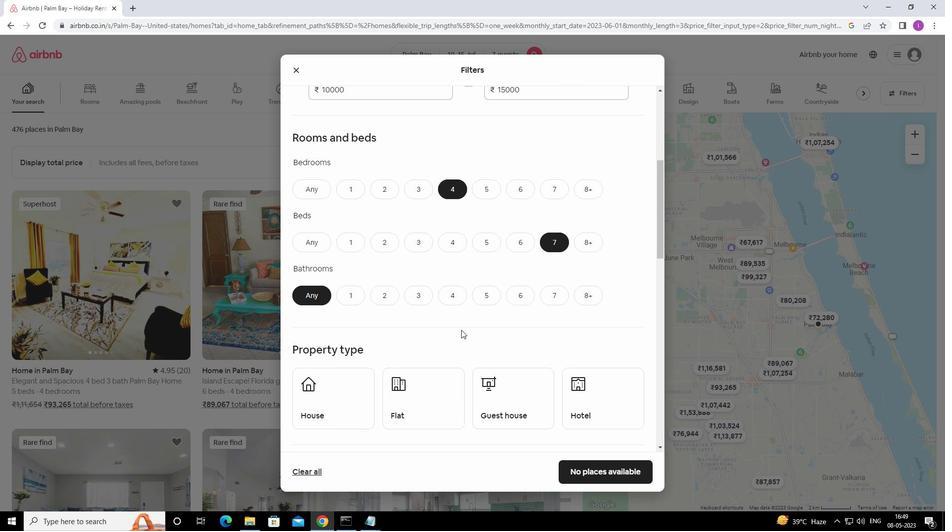 
Action: Mouse pressed left at (455, 300)
Screenshot: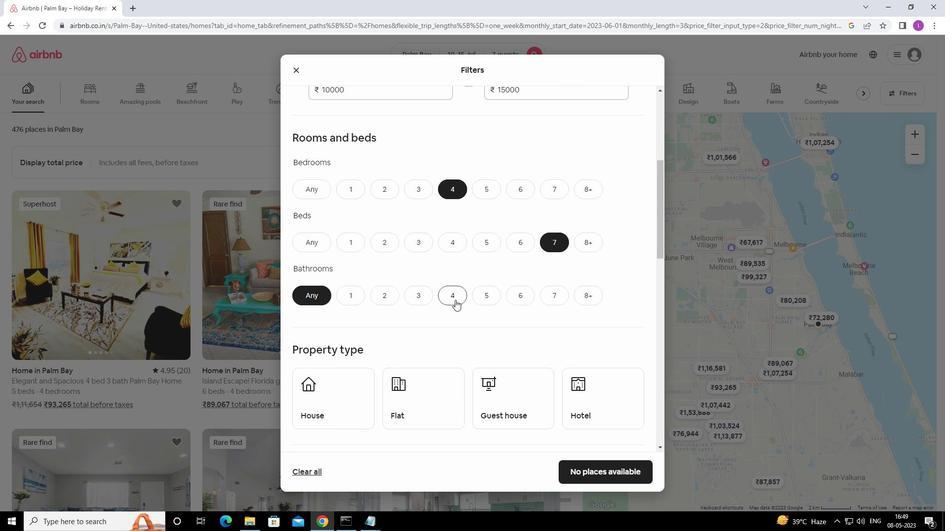 
Action: Mouse moved to (343, 411)
Screenshot: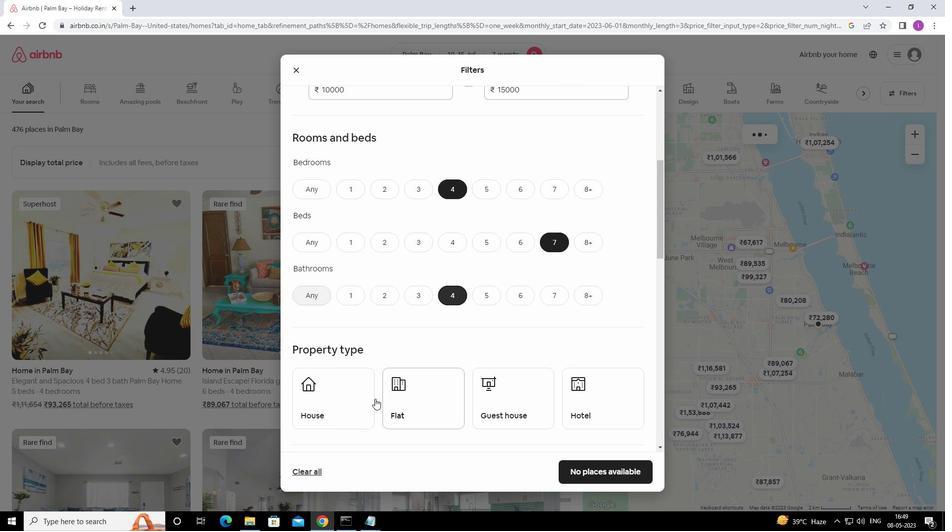 
Action: Mouse pressed left at (343, 411)
Screenshot: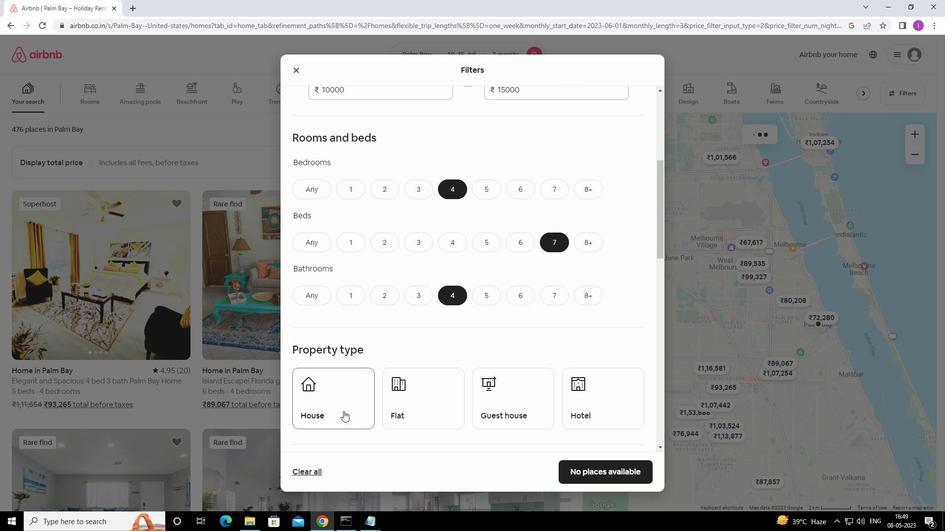 
Action: Mouse moved to (438, 408)
Screenshot: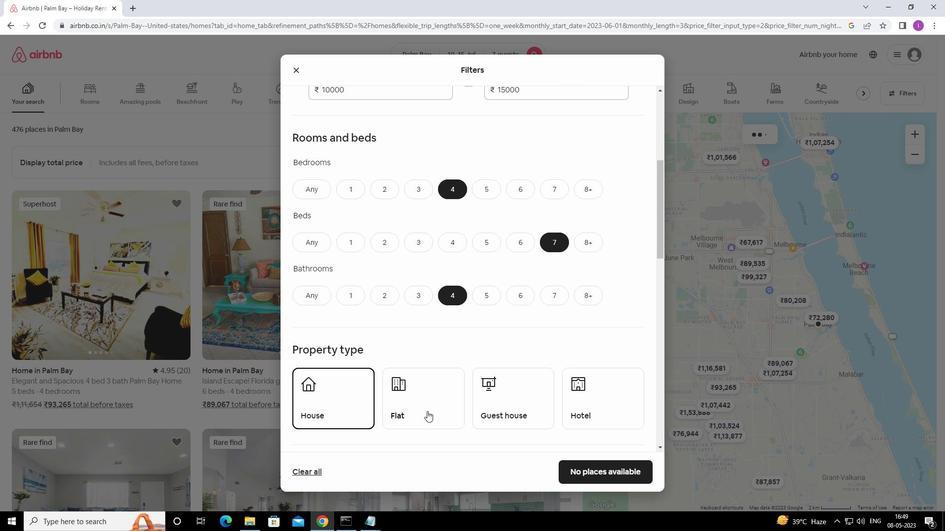 
Action: Mouse pressed left at (438, 408)
Screenshot: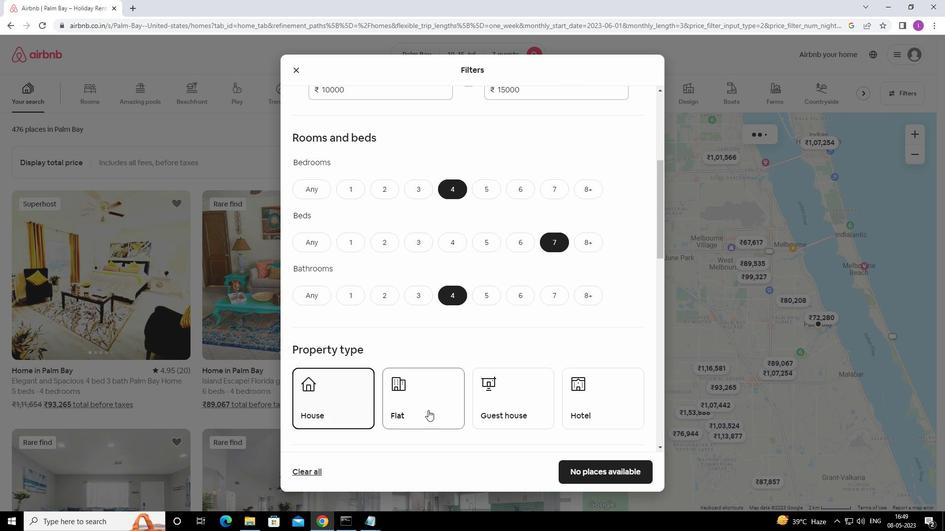 
Action: Mouse moved to (512, 403)
Screenshot: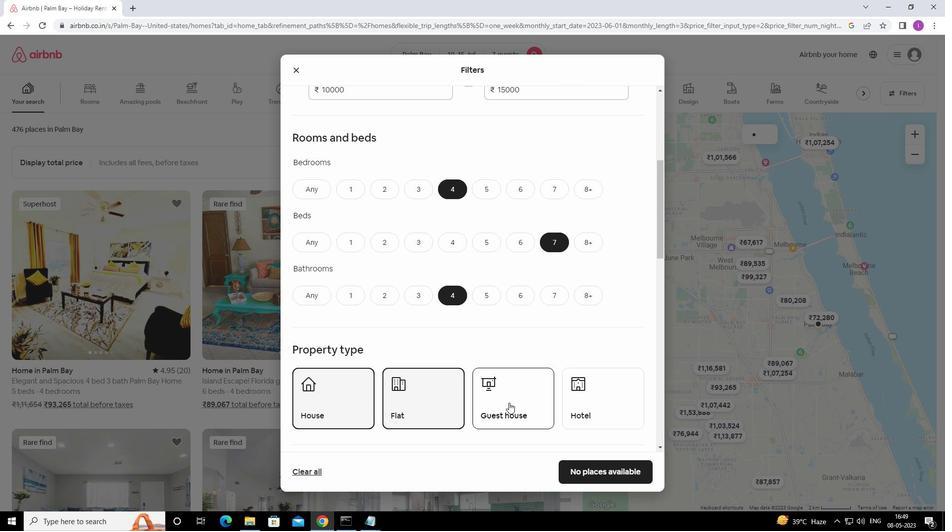 
Action: Mouse pressed left at (512, 403)
Screenshot: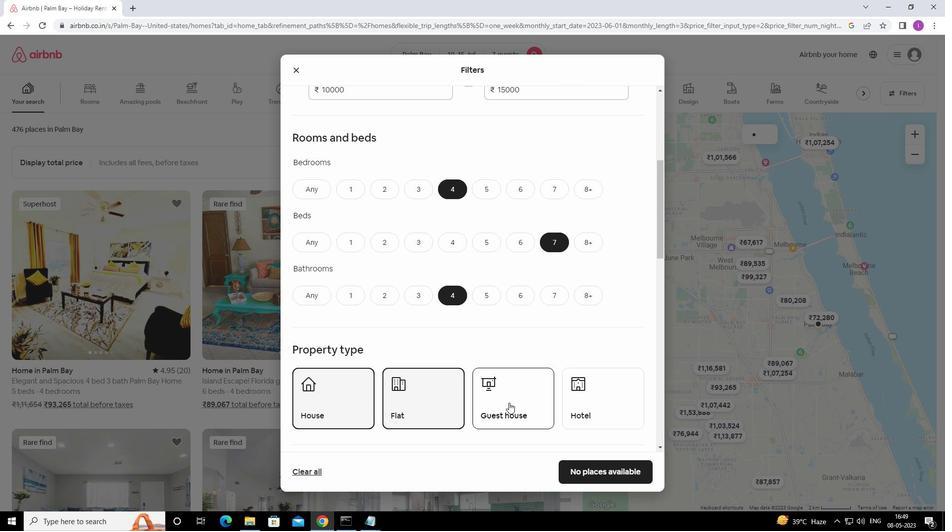 
Action: Mouse moved to (542, 447)
Screenshot: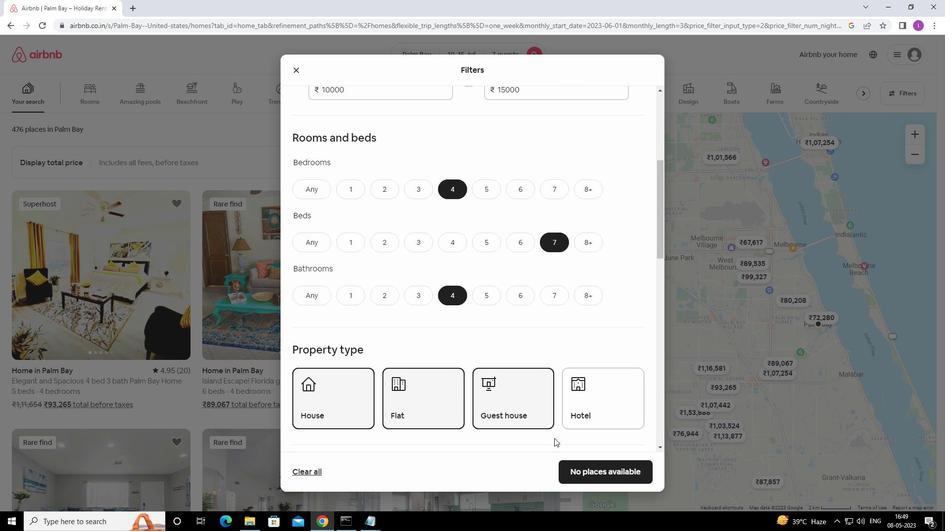 
Action: Mouse scrolled (542, 447) with delta (0, 0)
Screenshot: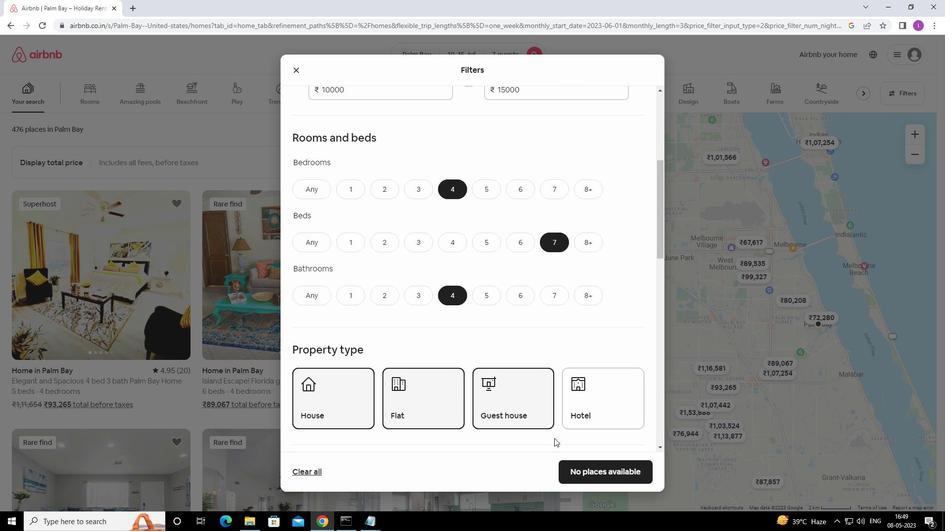 
Action: Mouse moved to (540, 449)
Screenshot: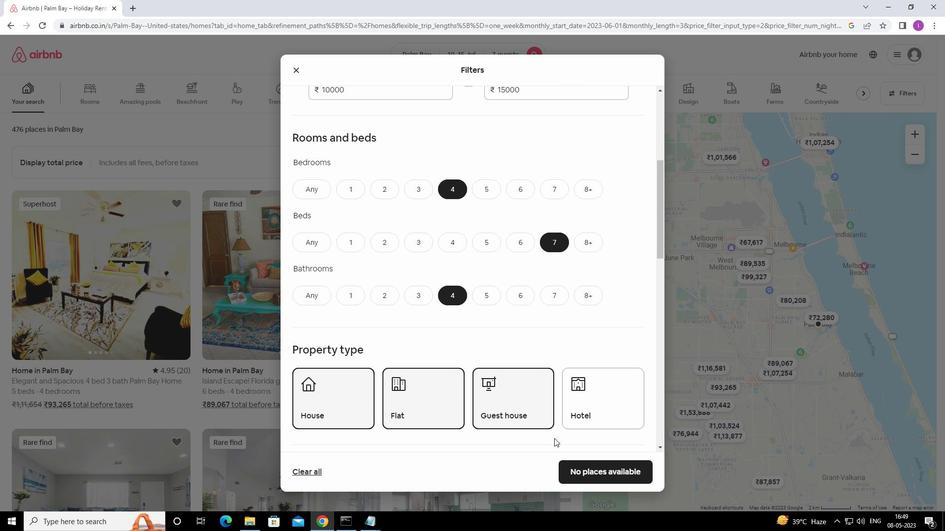 
Action: Mouse scrolled (540, 448) with delta (0, 0)
Screenshot: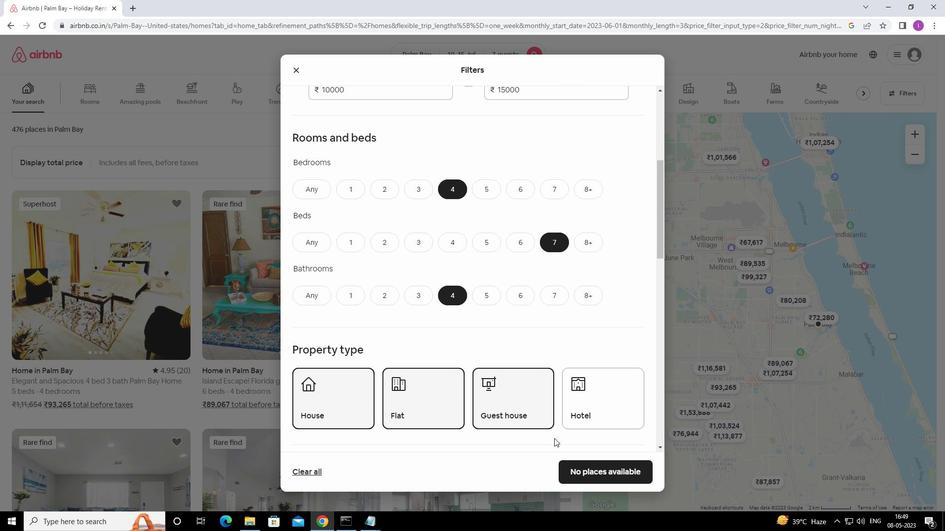 
Action: Mouse moved to (540, 450)
Screenshot: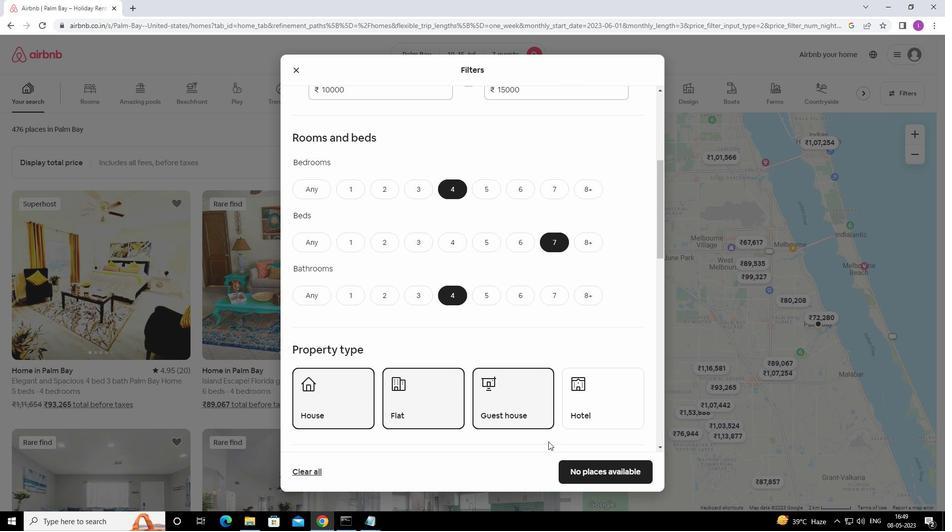 
Action: Mouse scrolled (540, 449) with delta (0, 0)
Screenshot: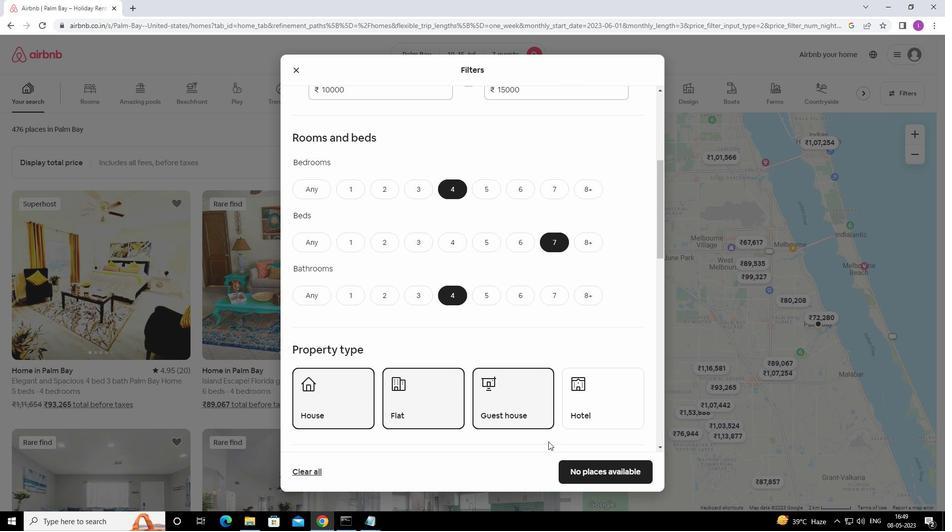 
Action: Mouse moved to (539, 449)
Screenshot: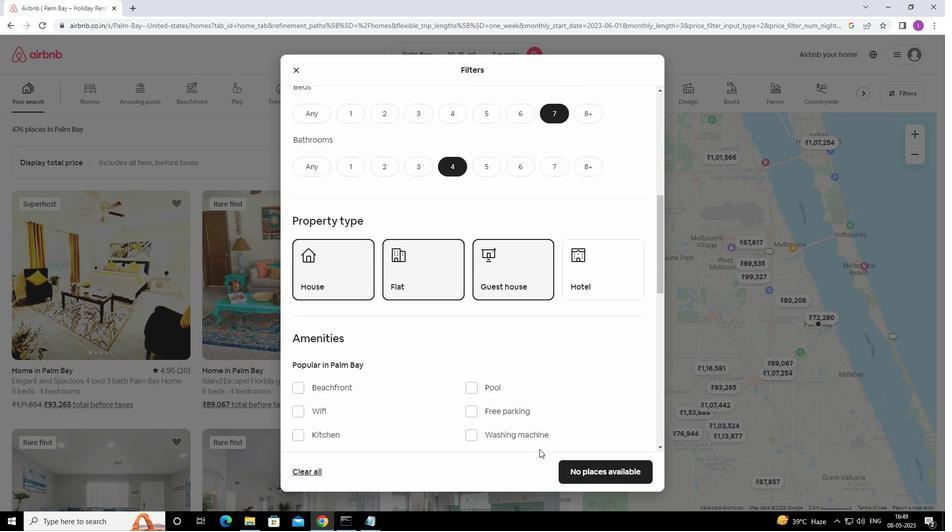 
Action: Mouse scrolled (539, 449) with delta (0, 0)
Screenshot: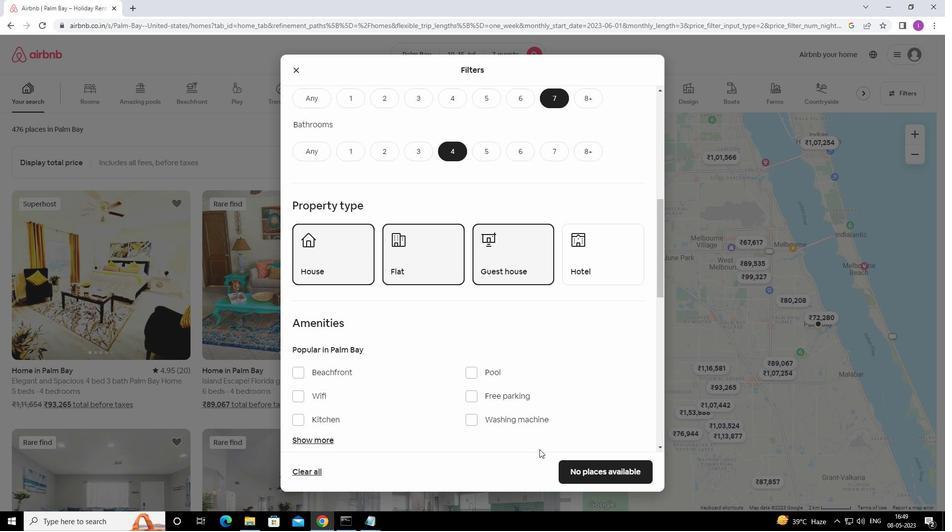 
Action: Mouse scrolled (539, 449) with delta (0, 0)
Screenshot: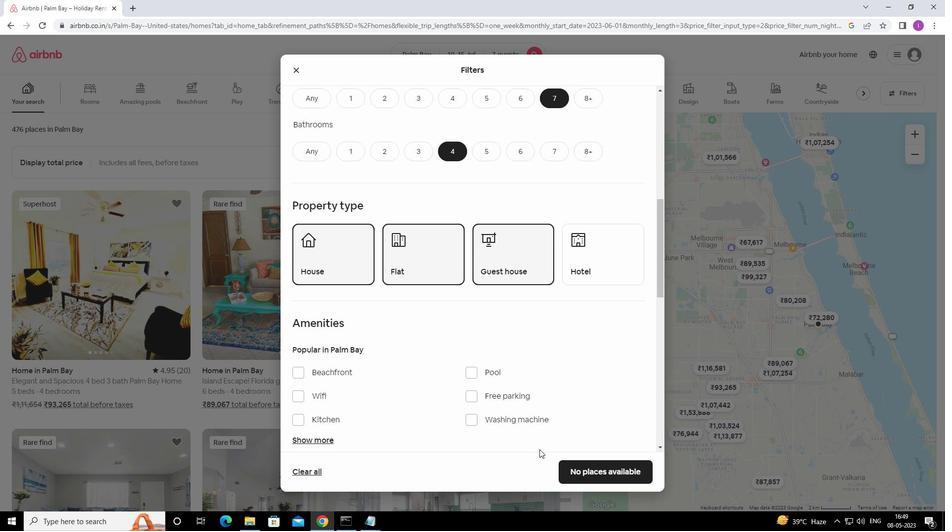 
Action: Mouse moved to (295, 296)
Screenshot: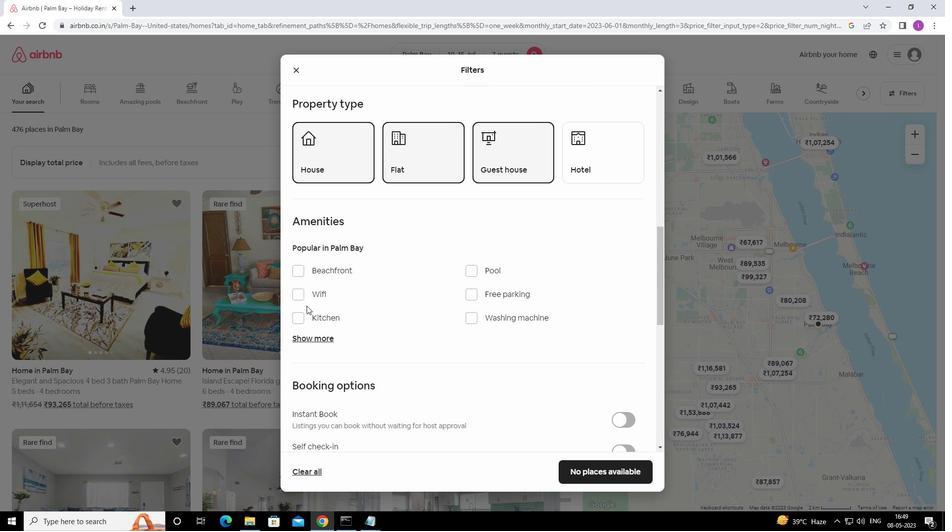 
Action: Mouse pressed left at (295, 296)
Screenshot: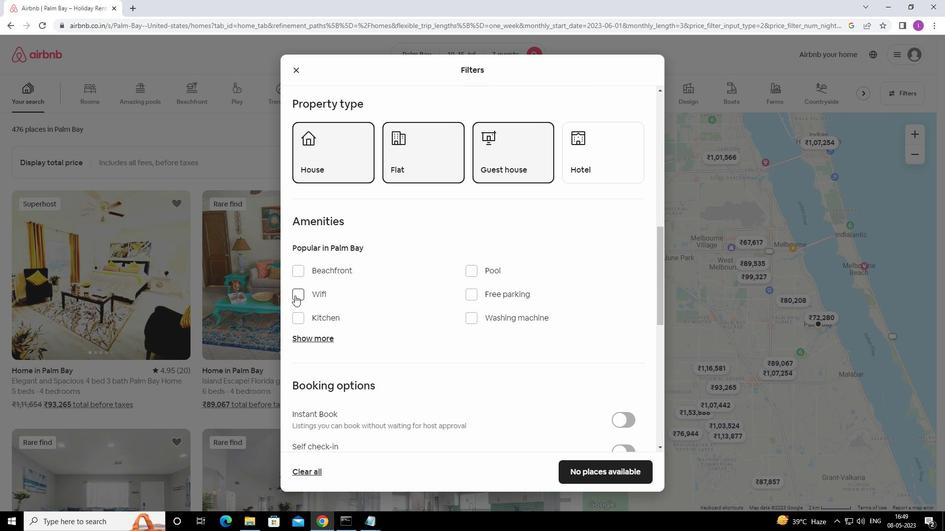 
Action: Mouse moved to (474, 293)
Screenshot: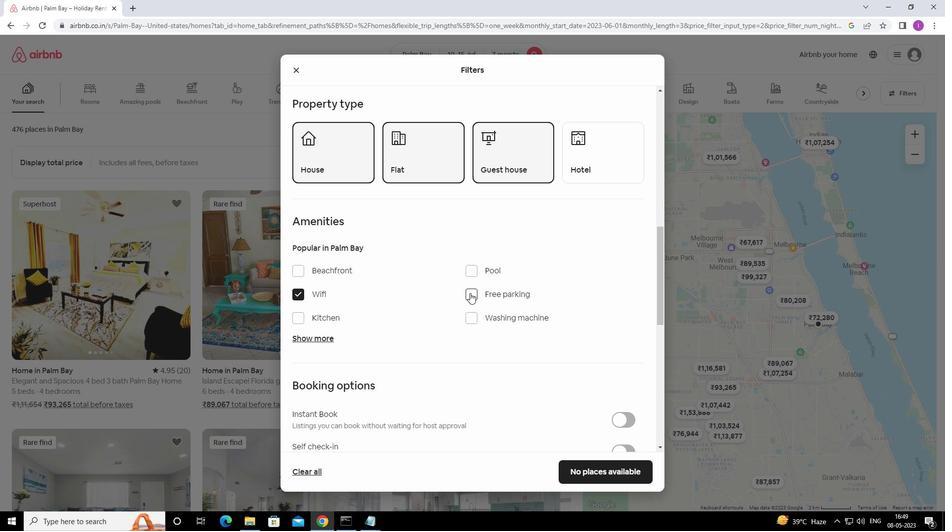 
Action: Mouse pressed left at (474, 293)
Screenshot: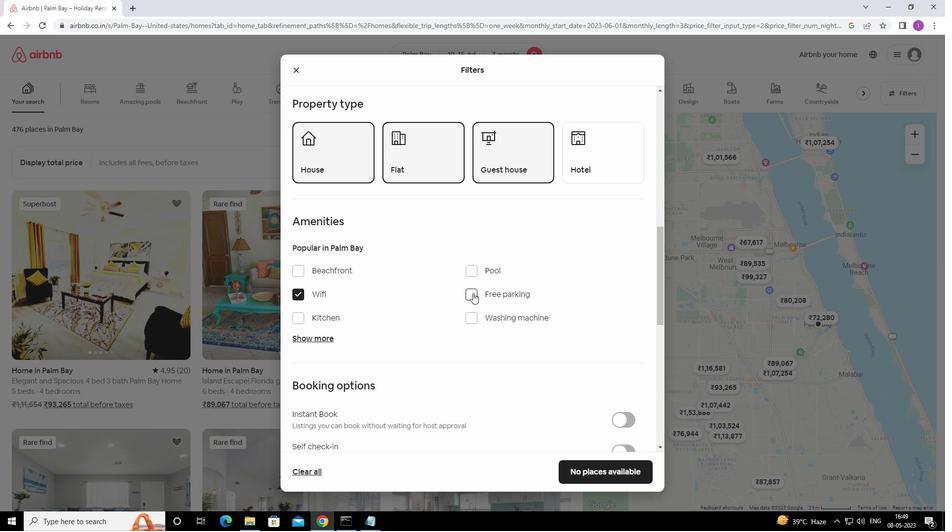 
Action: Mouse moved to (356, 354)
Screenshot: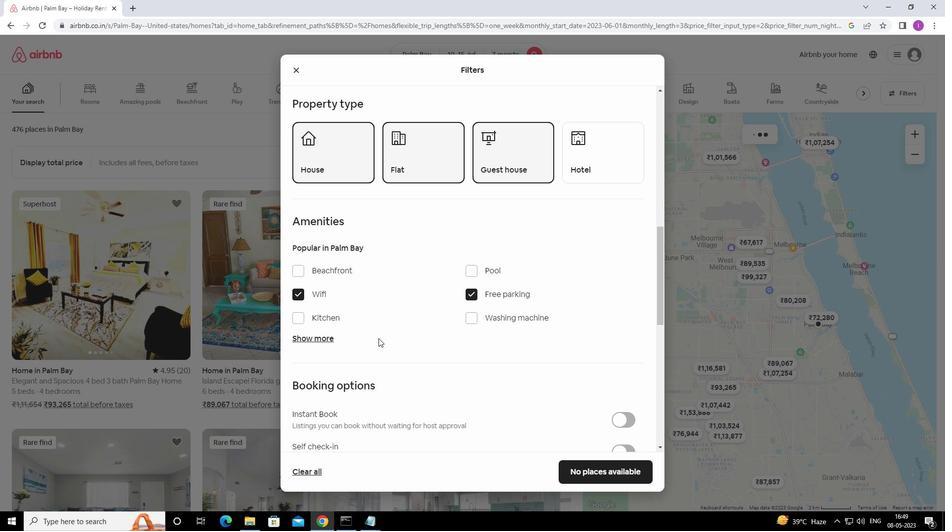 
Action: Mouse scrolled (356, 354) with delta (0, 0)
Screenshot: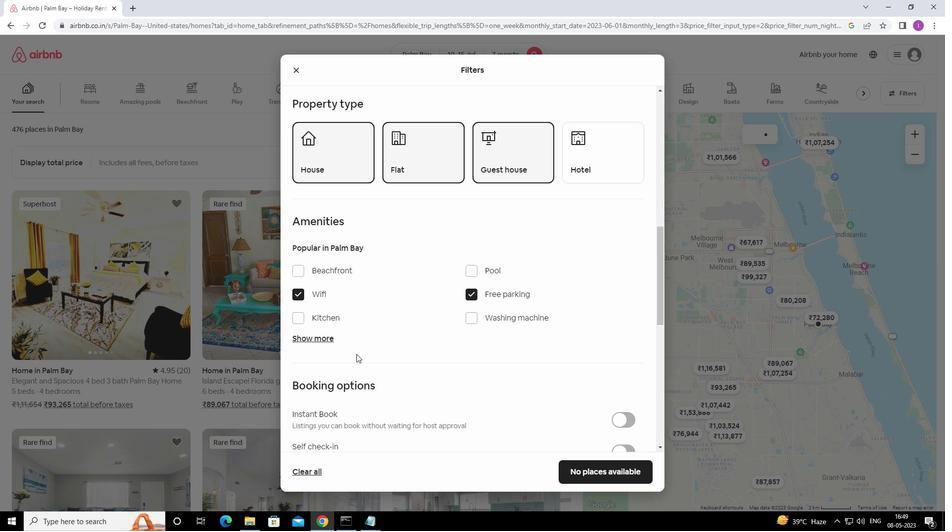 
Action: Mouse moved to (328, 286)
Screenshot: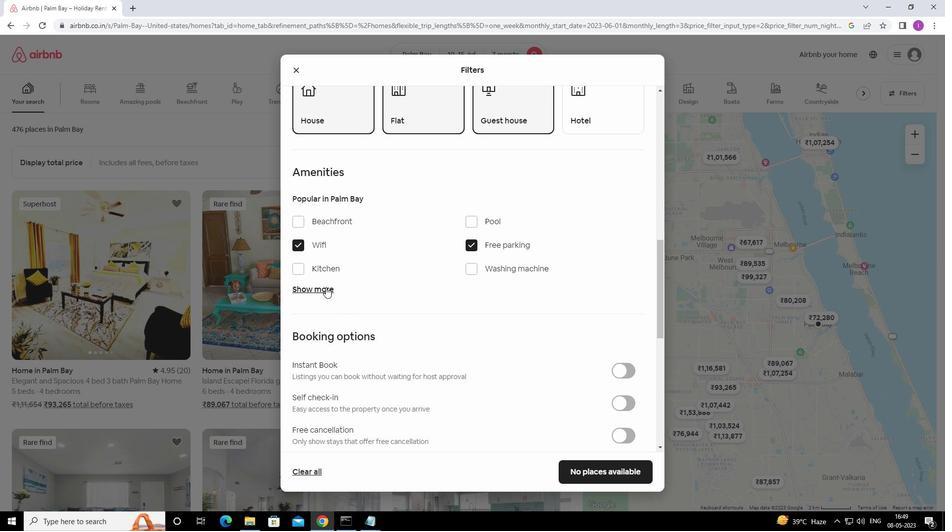 
Action: Mouse pressed left at (328, 286)
Screenshot: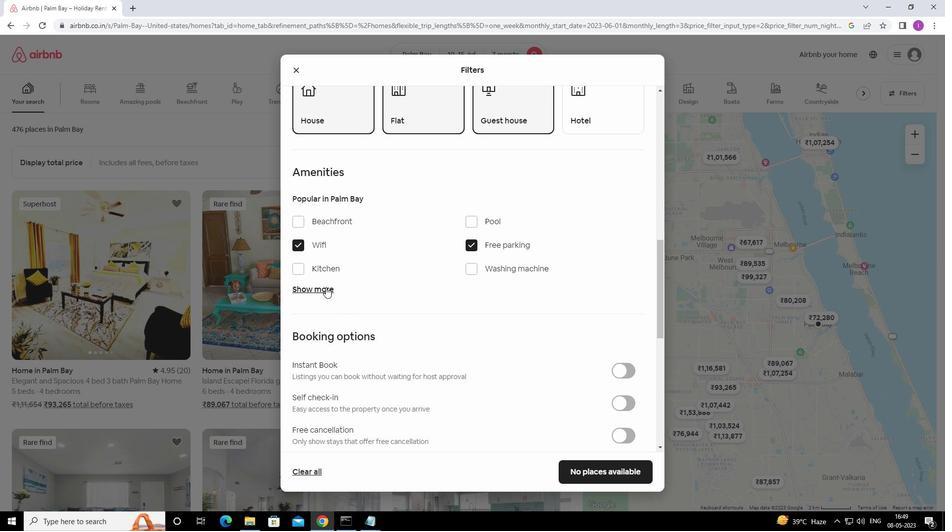 
Action: Mouse moved to (349, 340)
Screenshot: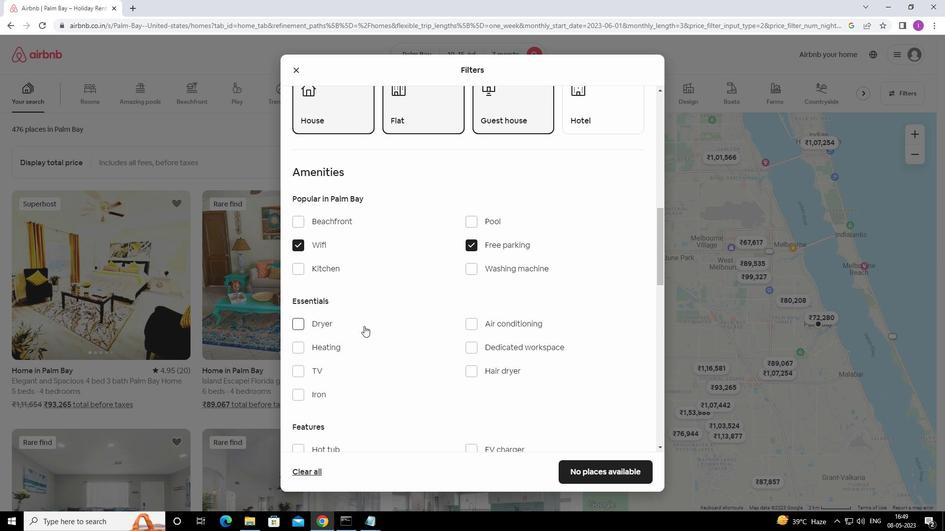 
Action: Mouse scrolled (349, 340) with delta (0, 0)
Screenshot: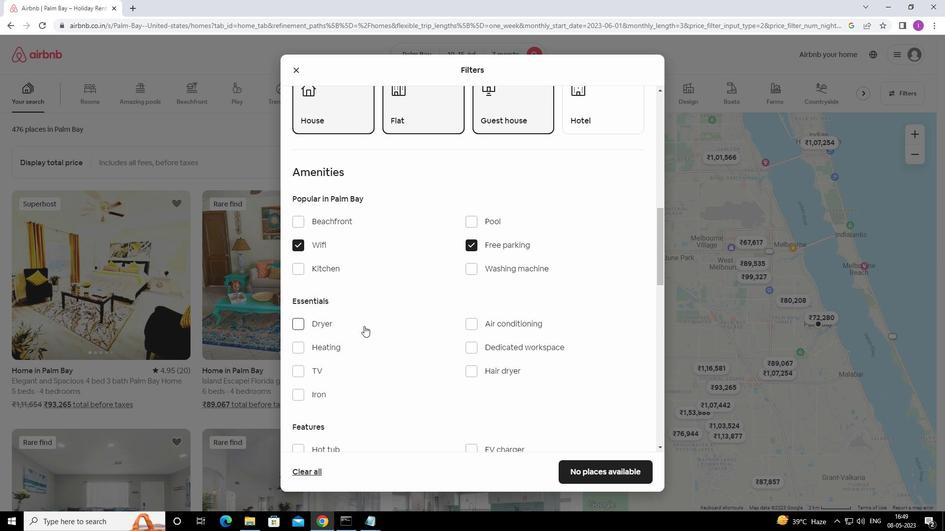 
Action: Mouse moved to (301, 324)
Screenshot: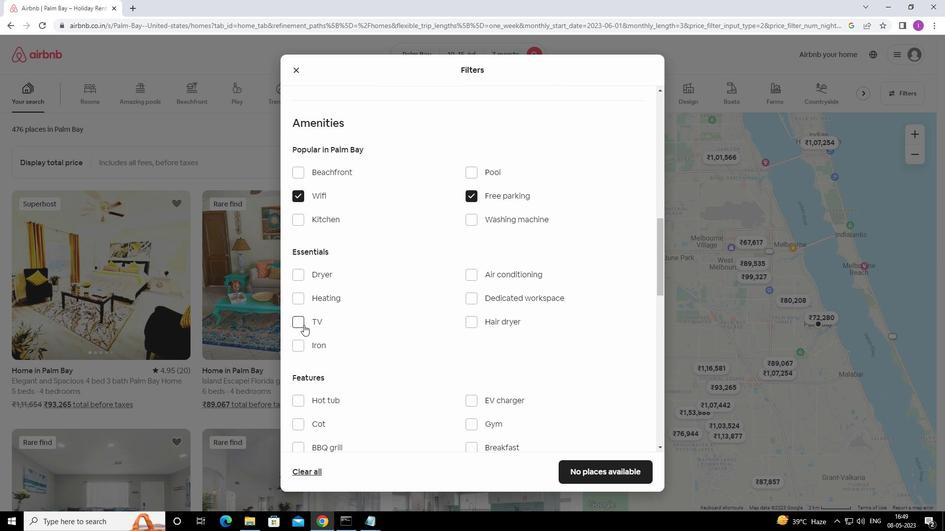 
Action: Mouse pressed left at (301, 324)
Screenshot: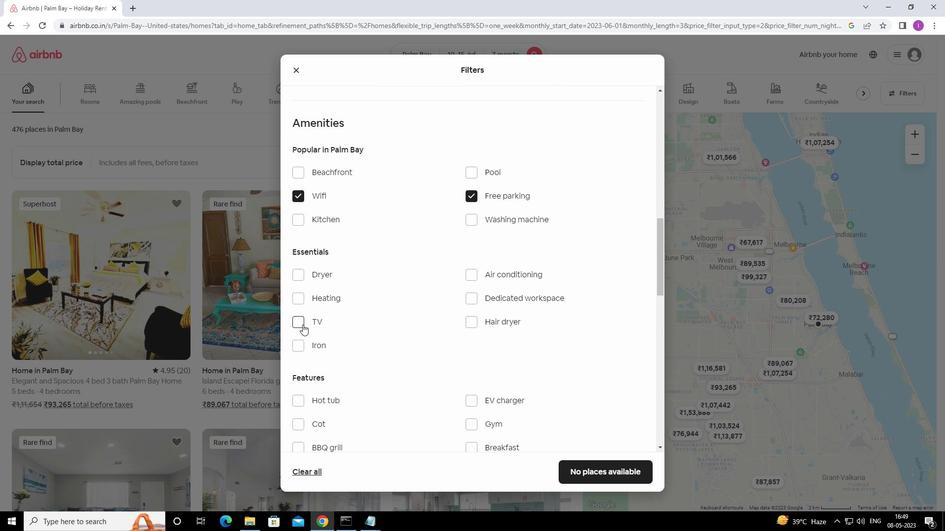 
Action: Mouse moved to (378, 338)
Screenshot: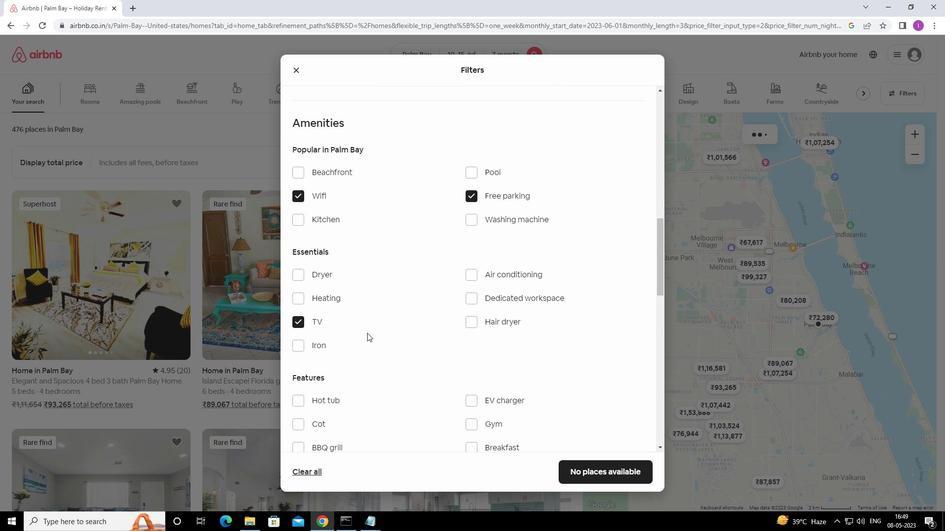 
Action: Mouse scrolled (378, 338) with delta (0, 0)
Screenshot: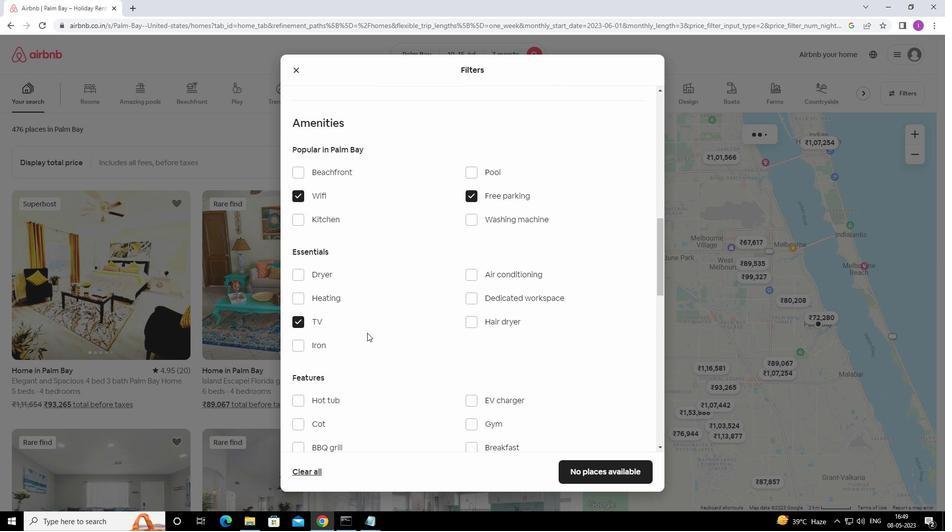 
Action: Mouse scrolled (378, 338) with delta (0, 0)
Screenshot: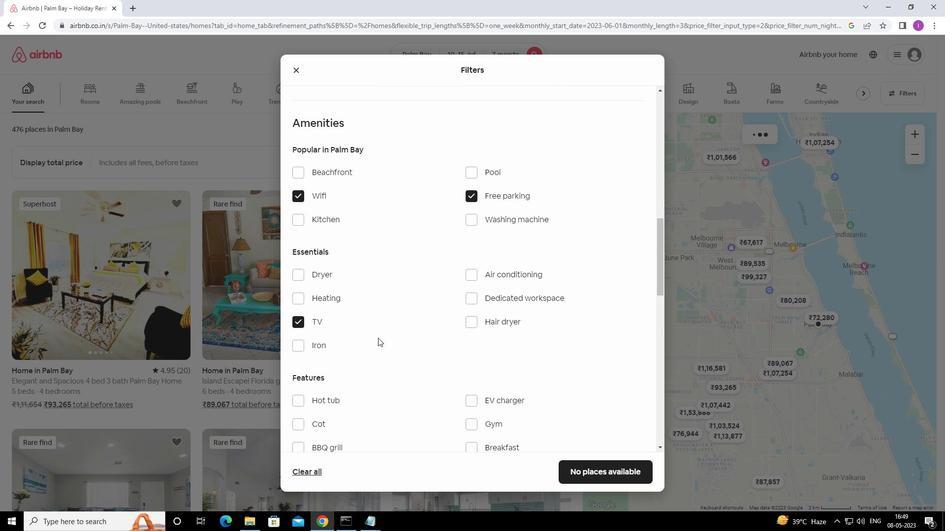 
Action: Mouse moved to (473, 331)
Screenshot: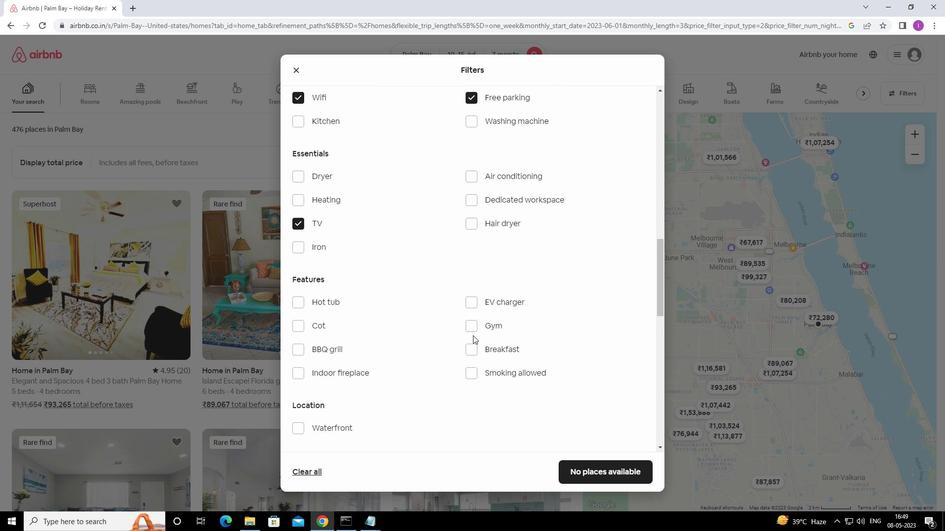 
Action: Mouse pressed left at (473, 331)
Screenshot: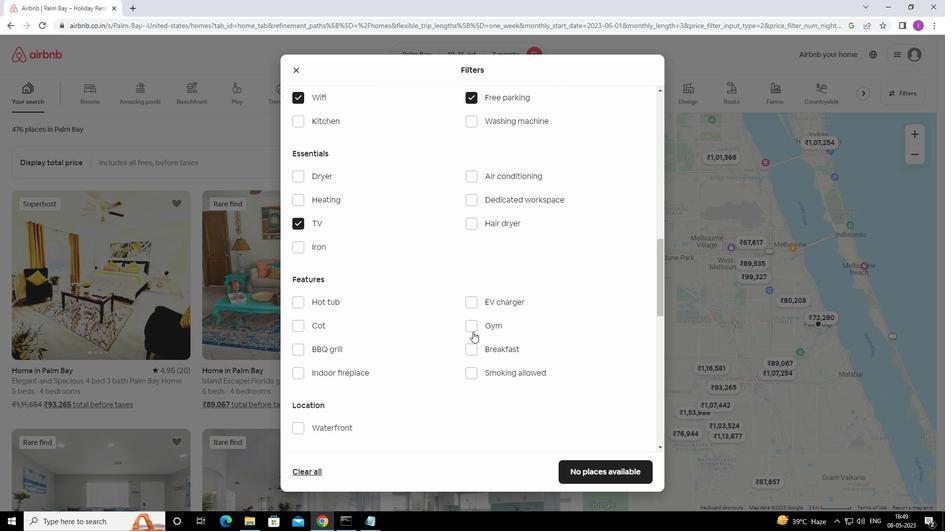 
Action: Mouse moved to (473, 346)
Screenshot: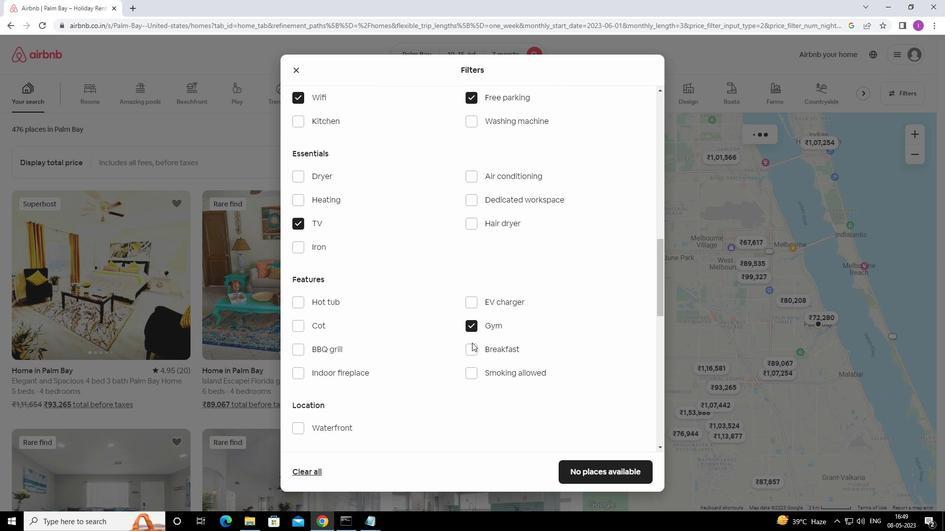 
Action: Mouse pressed left at (473, 346)
Screenshot: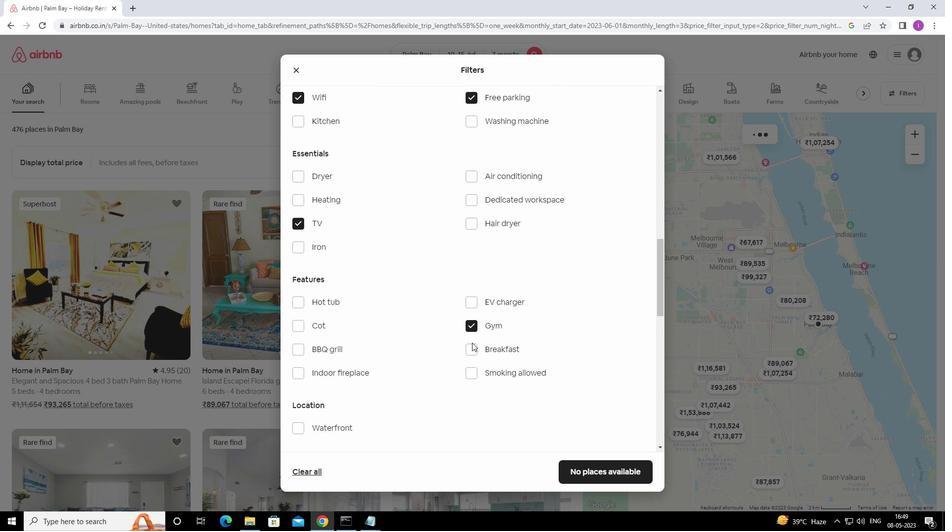 
Action: Mouse moved to (353, 380)
Screenshot: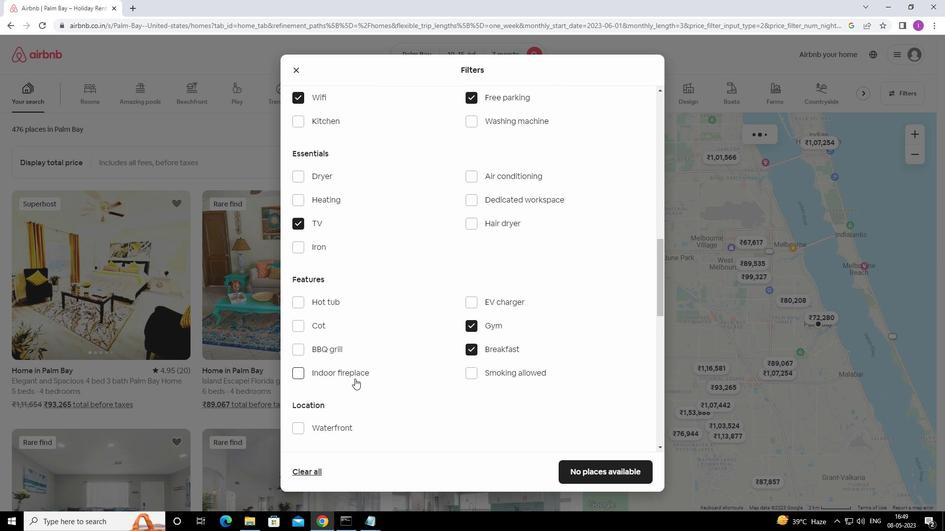 
Action: Mouse scrolled (353, 380) with delta (0, 0)
Screenshot: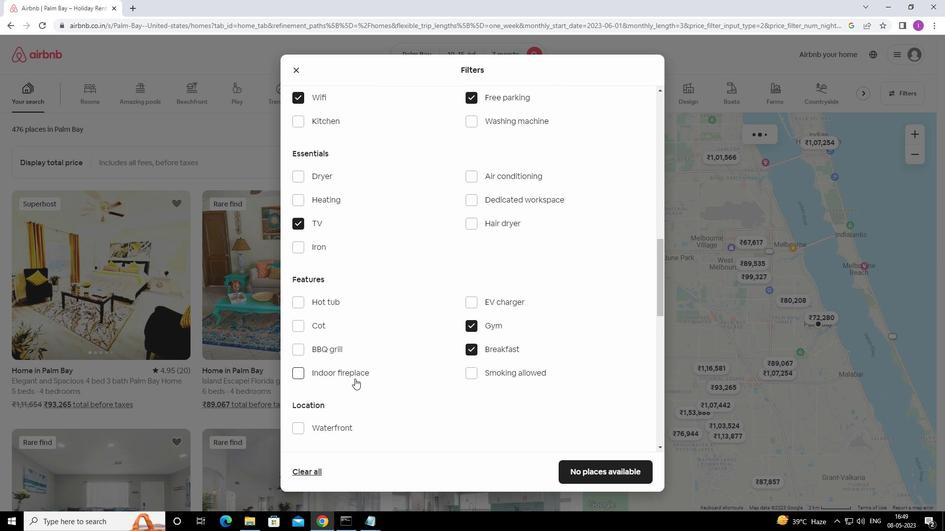 
Action: Mouse moved to (353, 381)
Screenshot: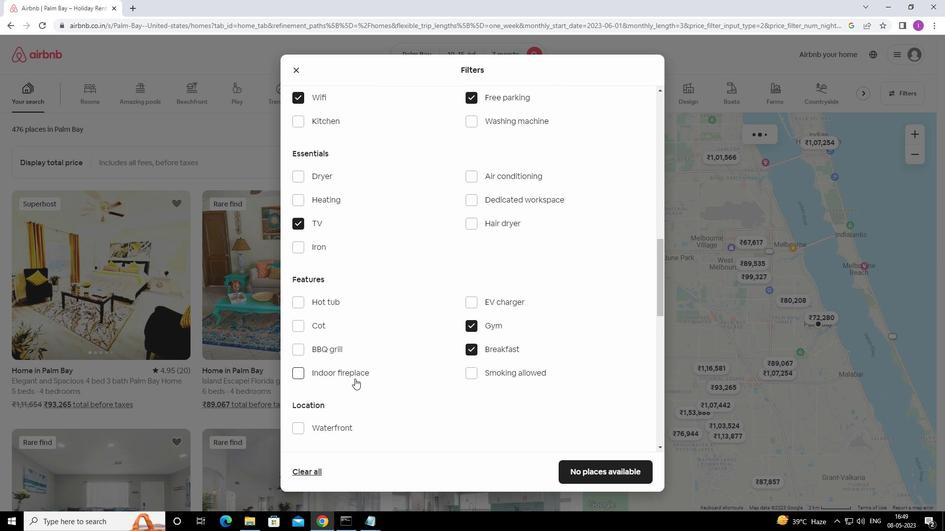 
Action: Mouse scrolled (353, 380) with delta (0, 0)
Screenshot: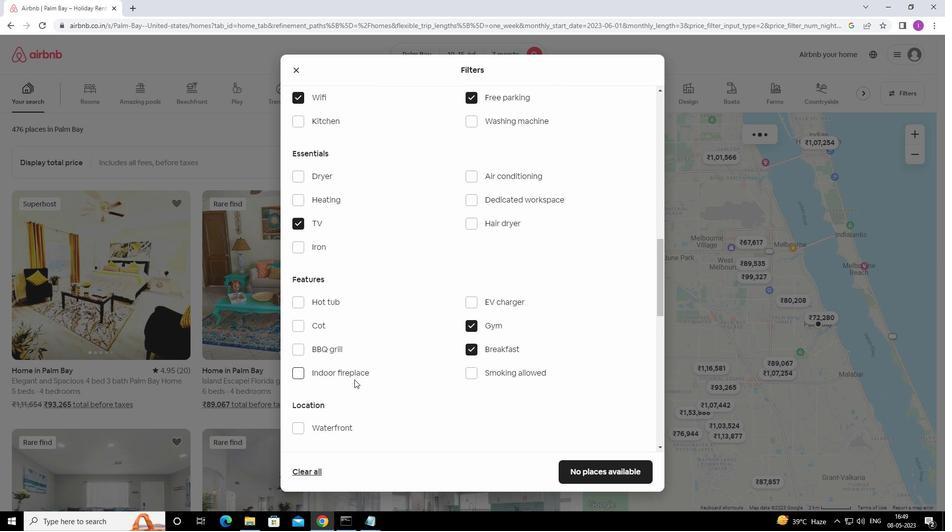 
Action: Mouse moved to (353, 381)
Screenshot: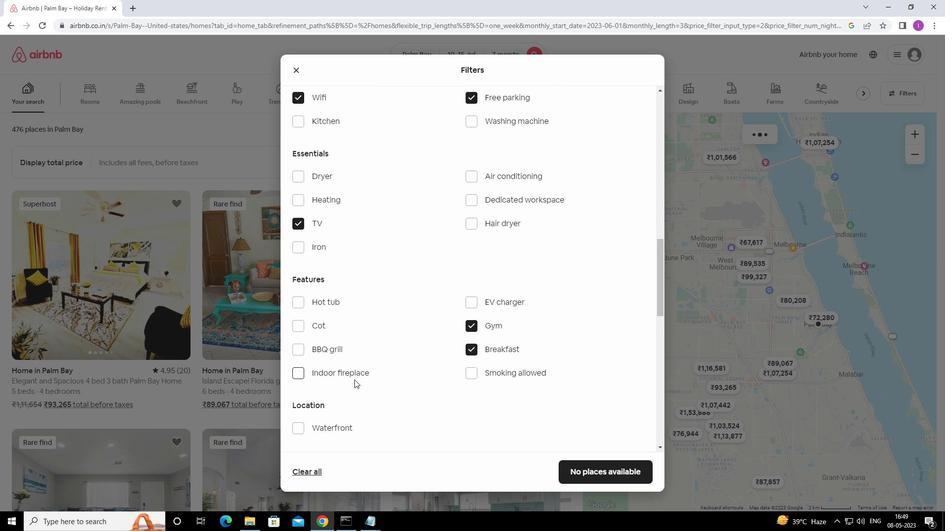 
Action: Mouse scrolled (353, 380) with delta (0, 0)
Screenshot: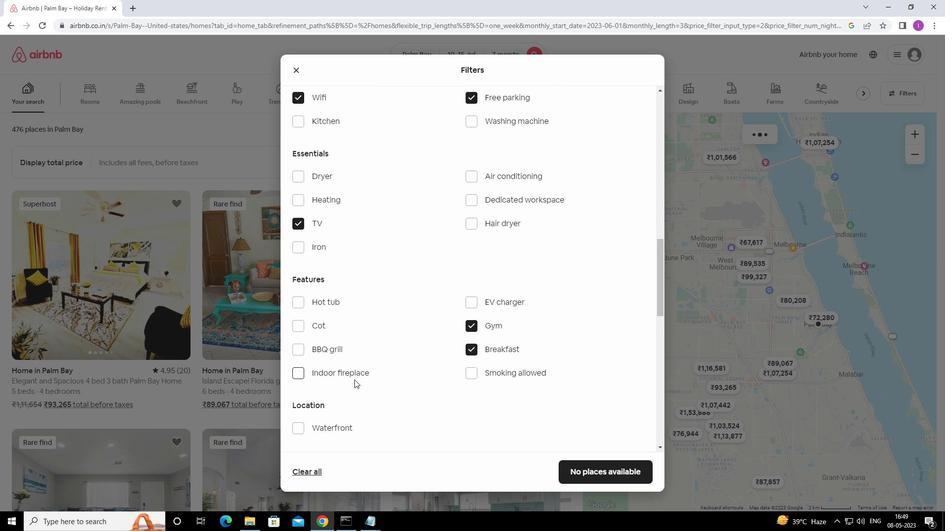 
Action: Mouse moved to (357, 381)
Screenshot: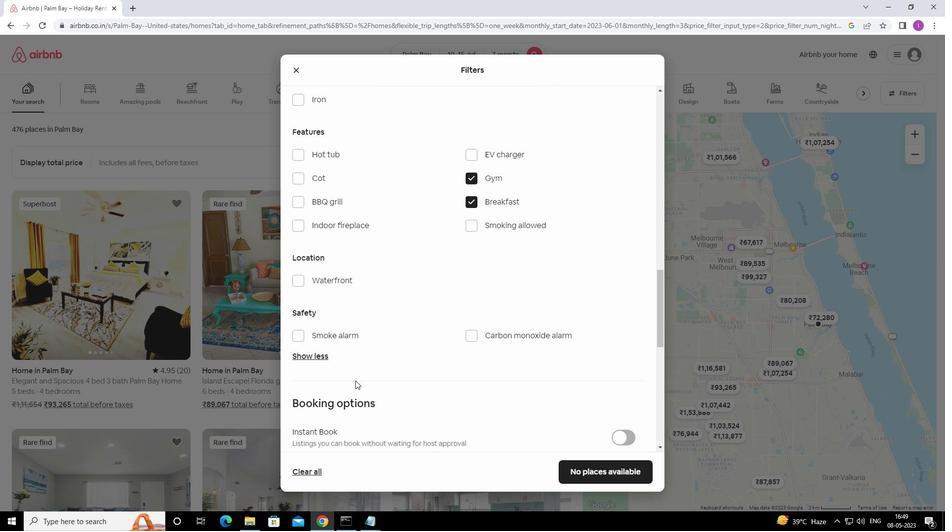 
Action: Mouse scrolled (357, 380) with delta (0, 0)
Screenshot: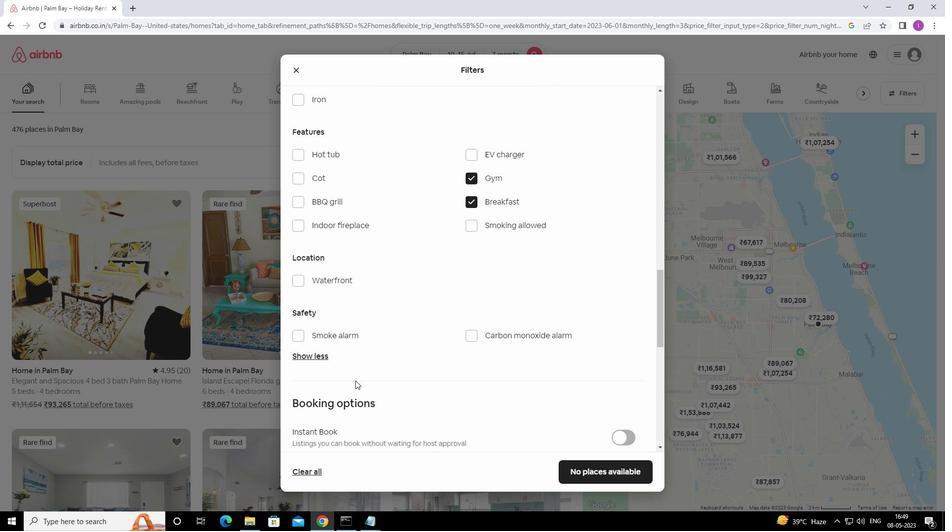 
Action: Mouse moved to (357, 381)
Screenshot: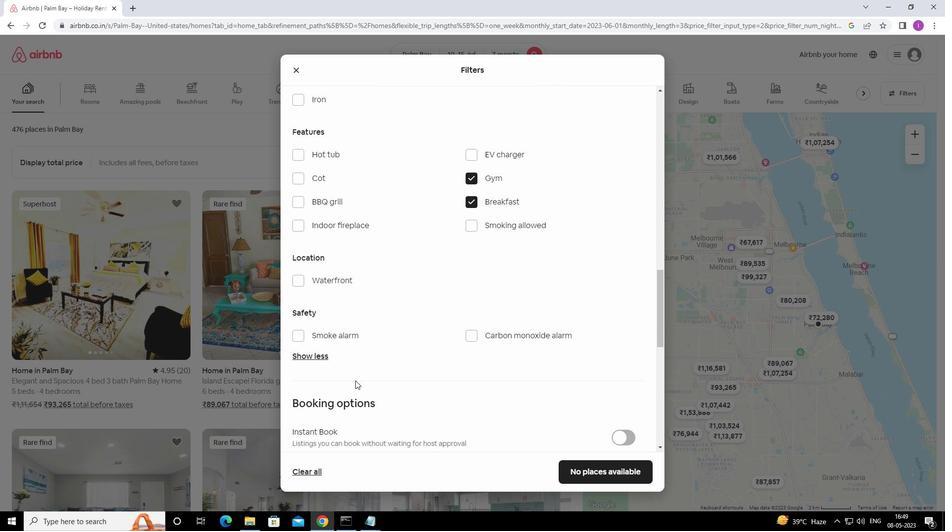 
Action: Mouse scrolled (357, 380) with delta (0, 0)
Screenshot: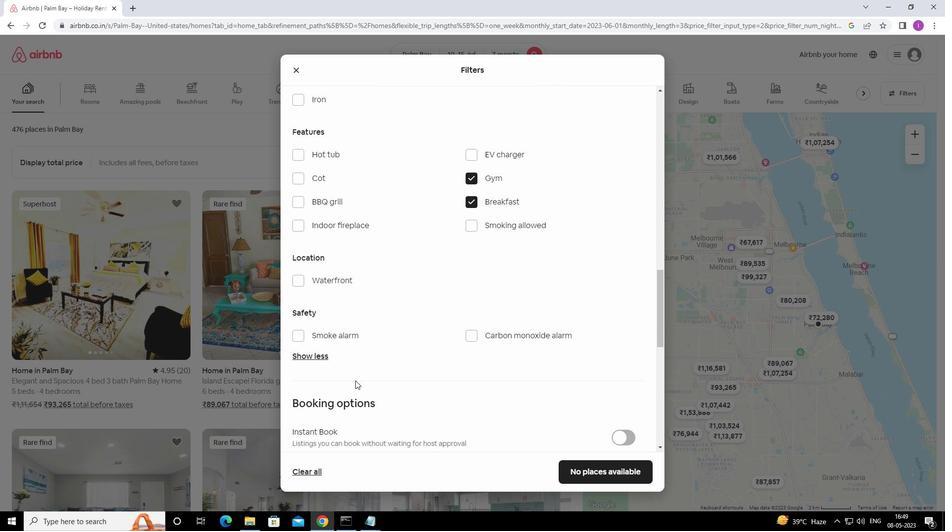 
Action: Mouse moved to (630, 377)
Screenshot: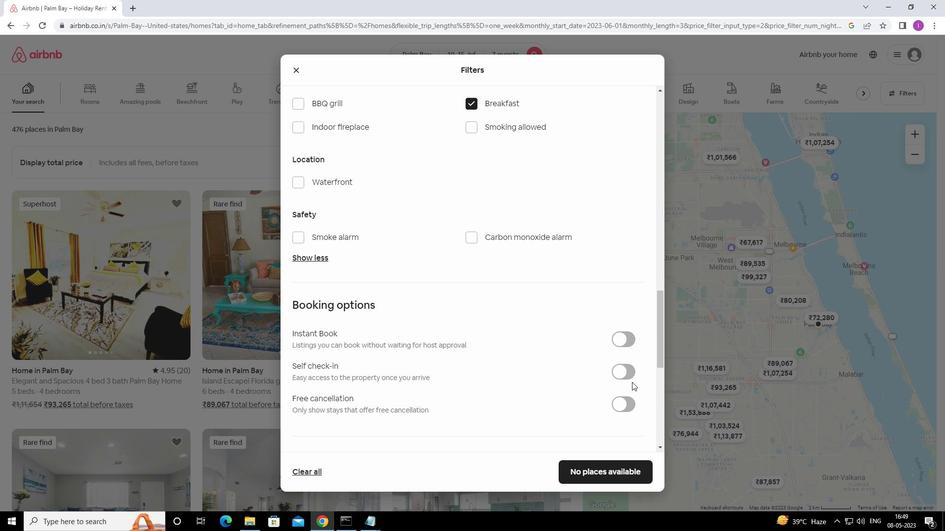 
Action: Mouse pressed left at (630, 377)
Screenshot: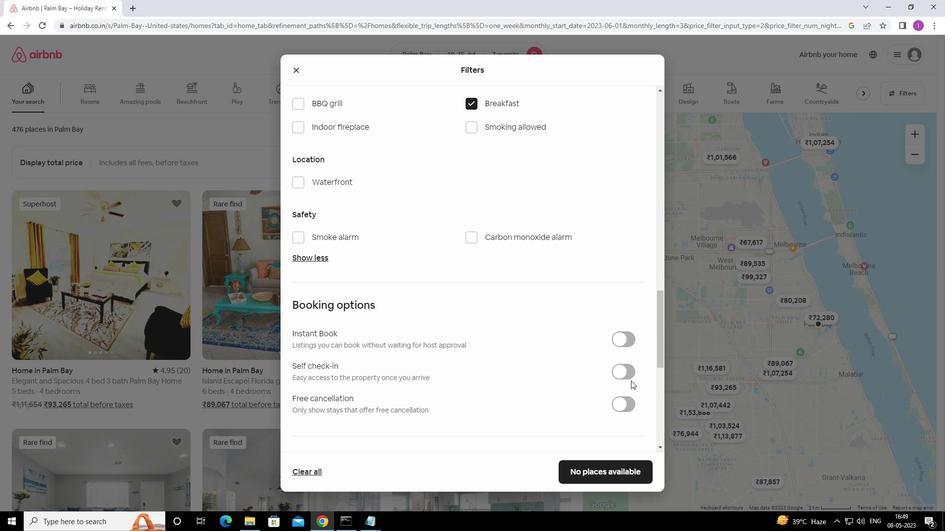 
Action: Mouse moved to (447, 420)
Screenshot: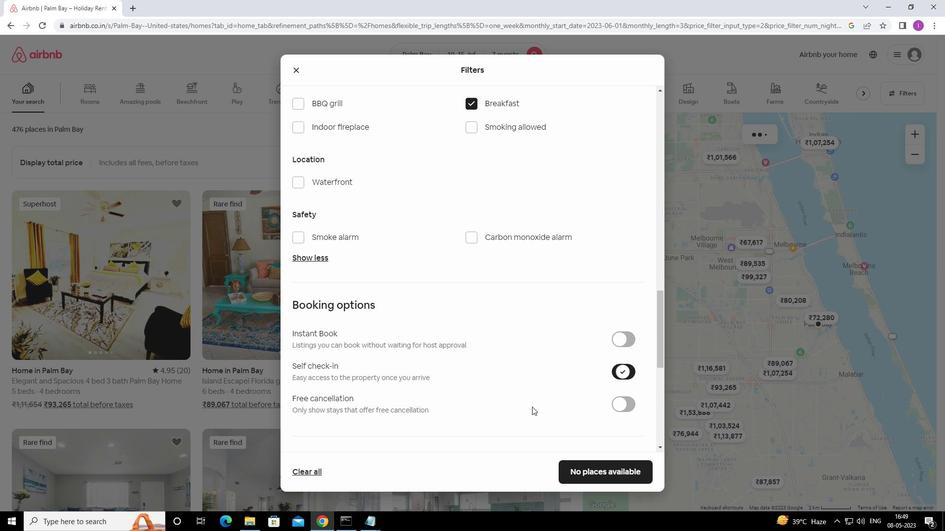 
Action: Mouse scrolled (447, 420) with delta (0, 0)
Screenshot: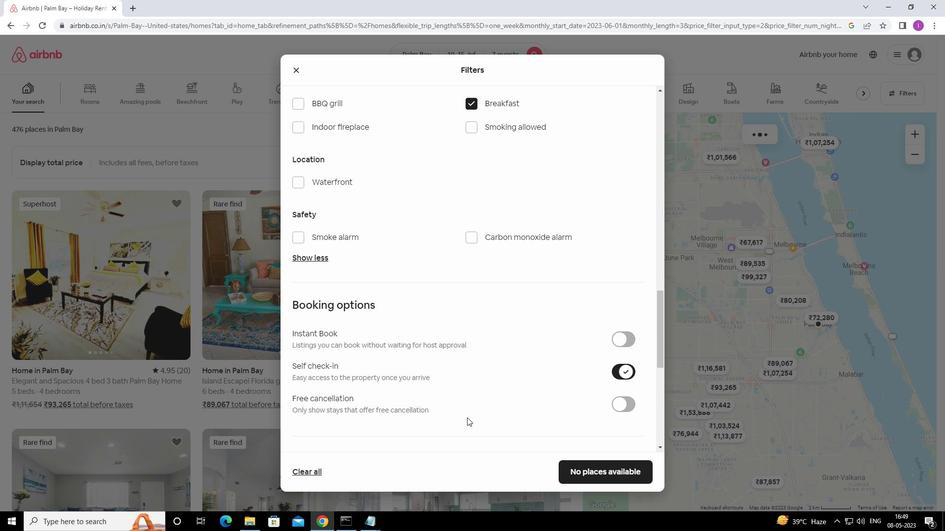 
Action: Mouse moved to (447, 422)
Screenshot: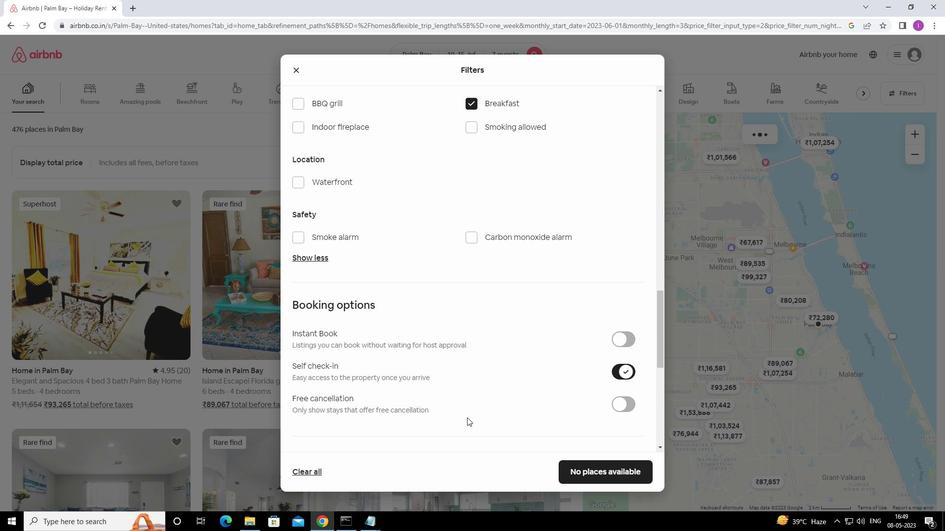 
Action: Mouse scrolled (447, 421) with delta (0, 0)
Screenshot: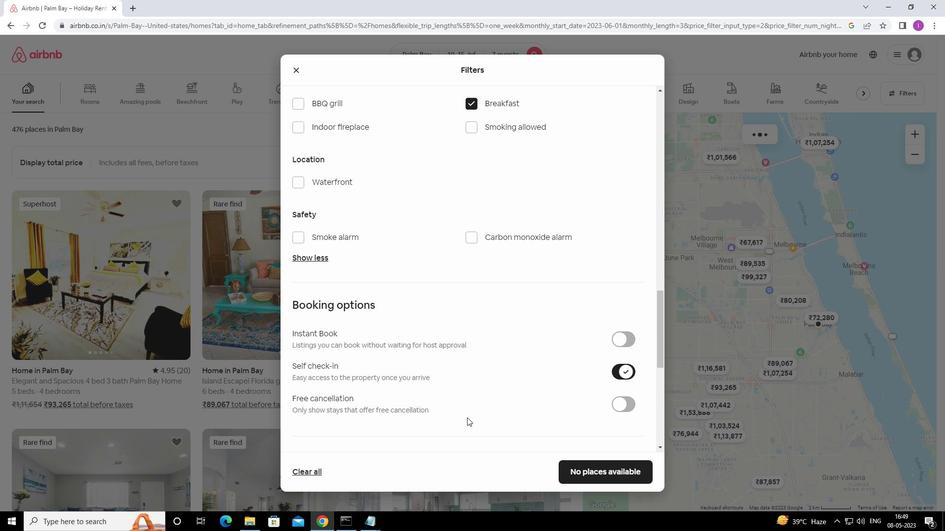 
Action: Mouse moved to (448, 422)
Screenshot: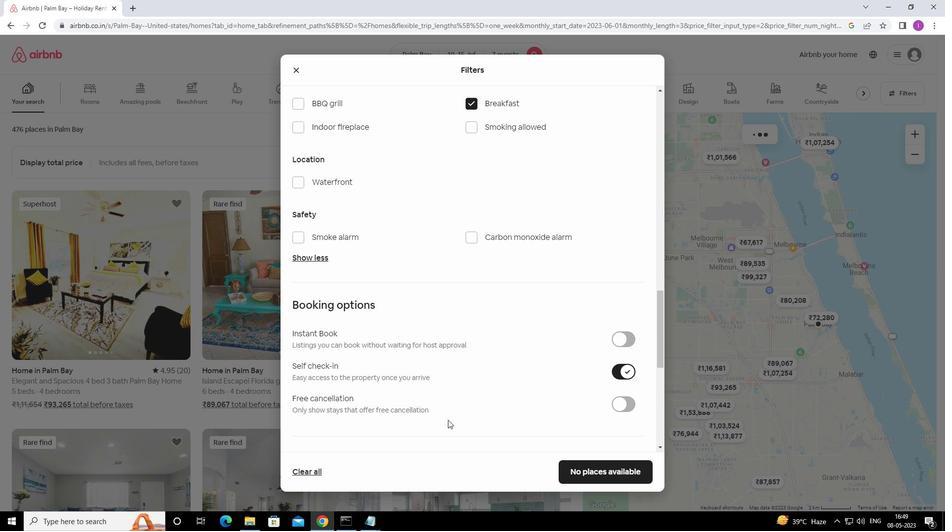 
Action: Mouse scrolled (448, 421) with delta (0, 0)
Screenshot: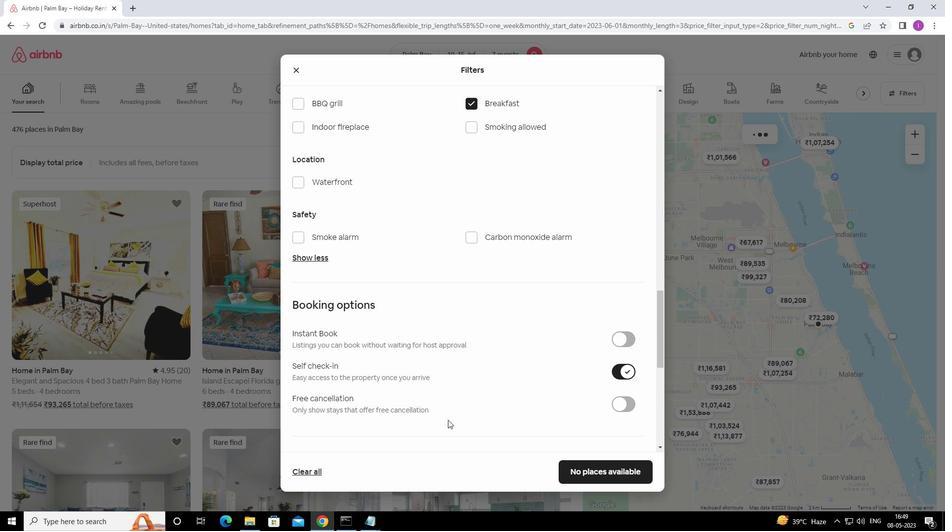 
Action: Mouse moved to (456, 419)
Screenshot: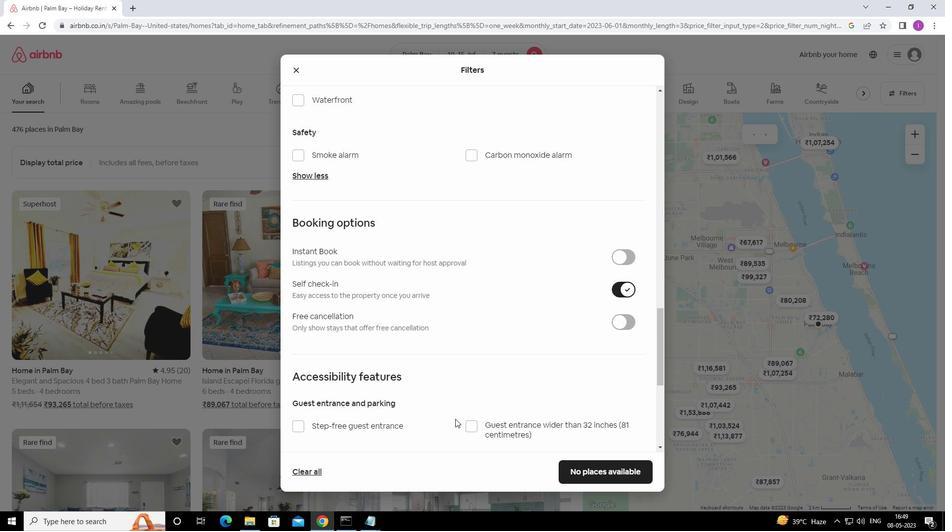 
Action: Mouse scrolled (456, 418) with delta (0, 0)
Screenshot: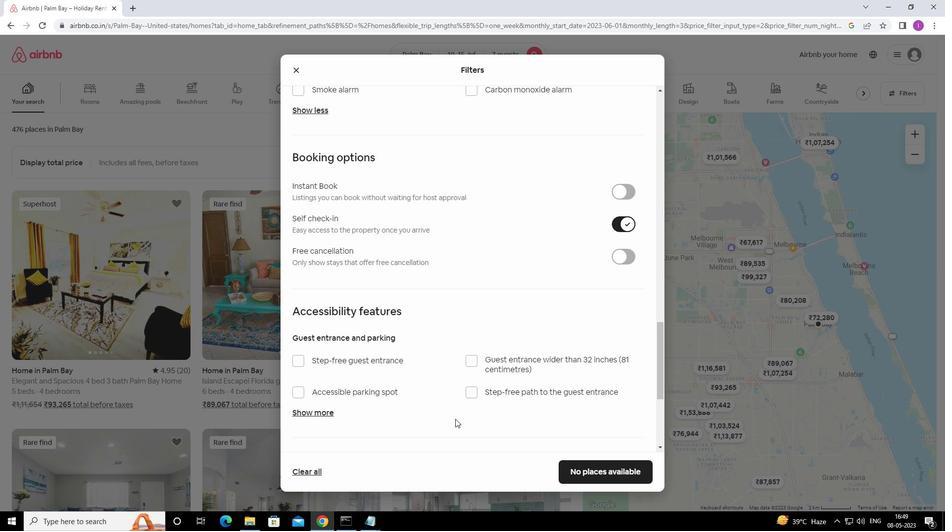 
Action: Mouse moved to (456, 418)
Screenshot: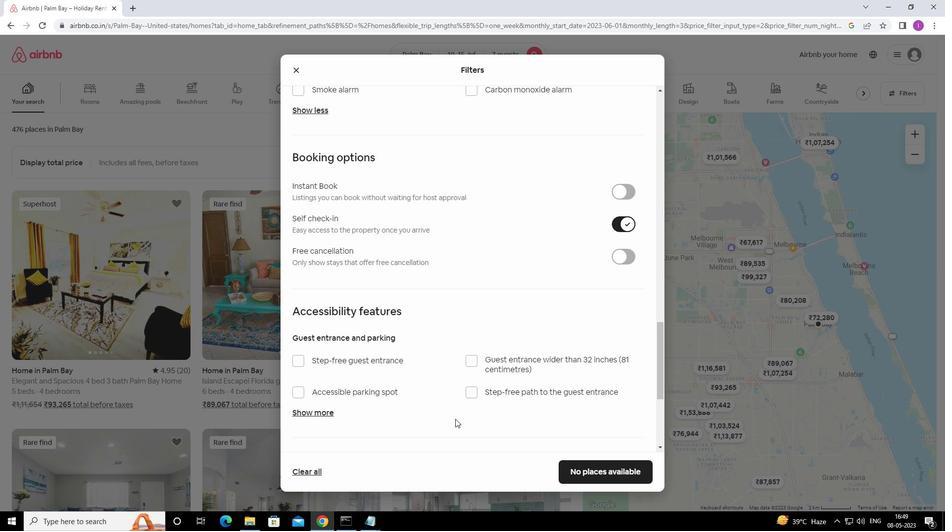 
Action: Mouse scrolled (456, 418) with delta (0, 0)
Screenshot: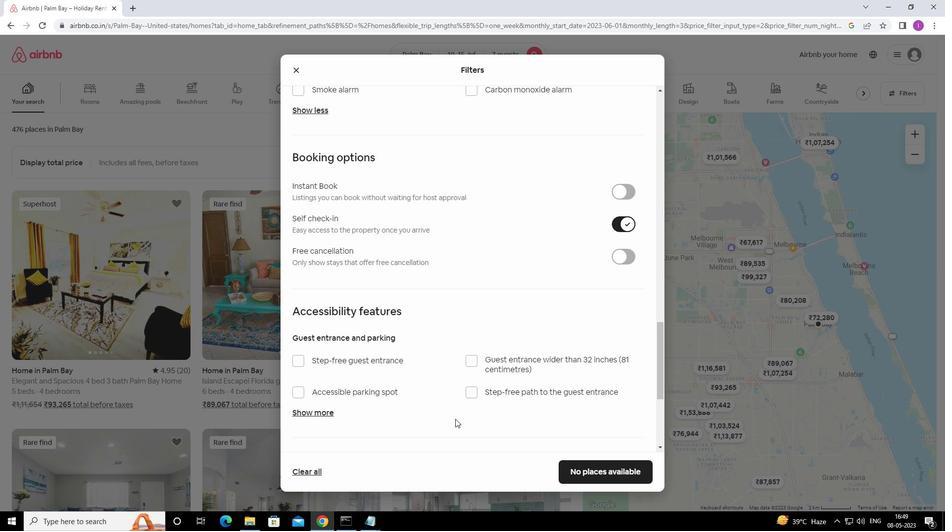 
Action: Mouse moved to (457, 418)
Screenshot: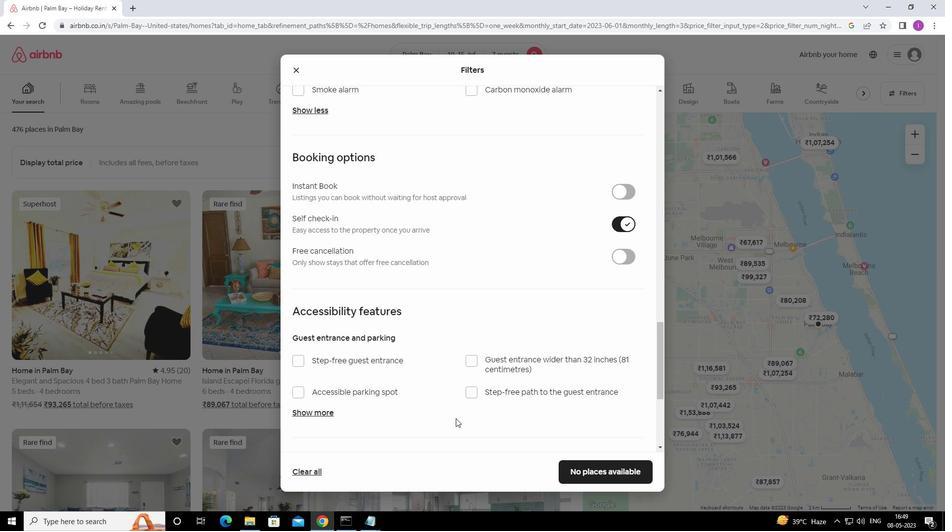 
Action: Mouse scrolled (457, 418) with delta (0, 0)
Screenshot: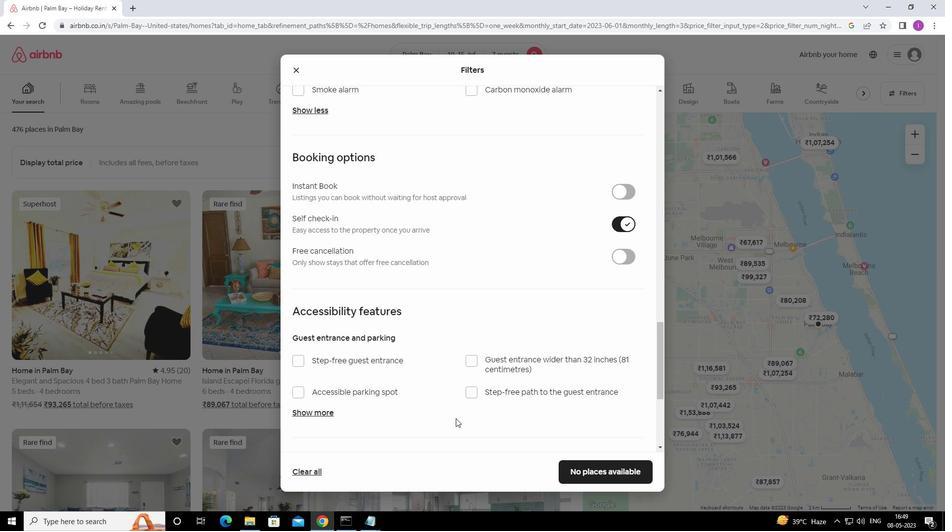 
Action: Mouse scrolled (457, 418) with delta (0, 0)
Screenshot: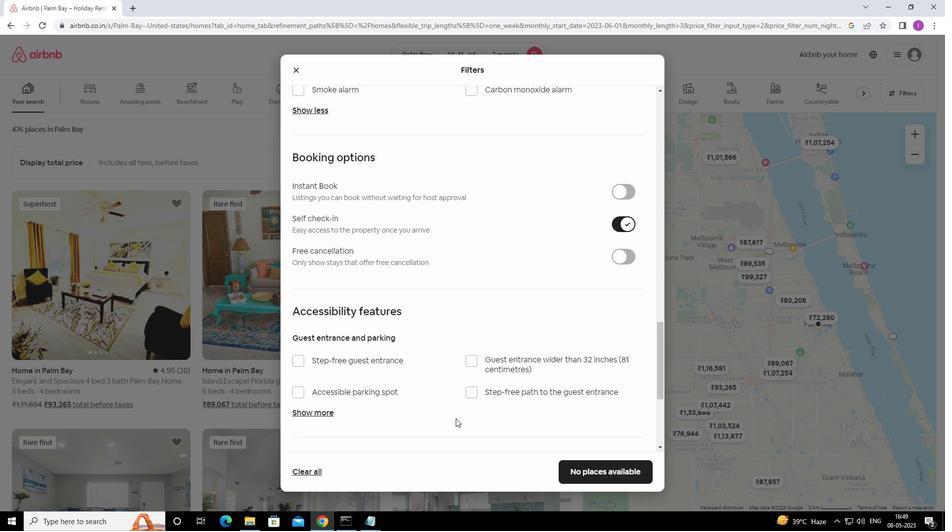
Action: Mouse moved to (412, 418)
Screenshot: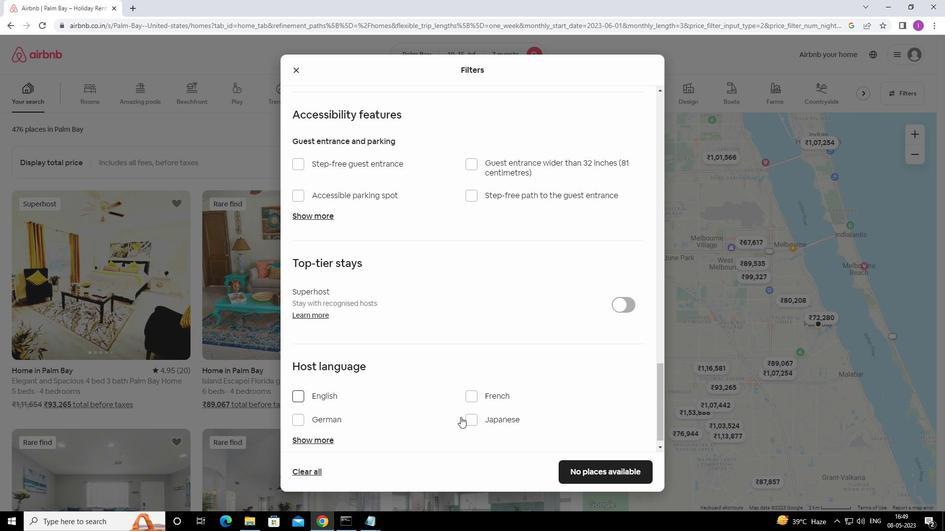 
Action: Mouse scrolled (412, 417) with delta (0, 0)
Screenshot: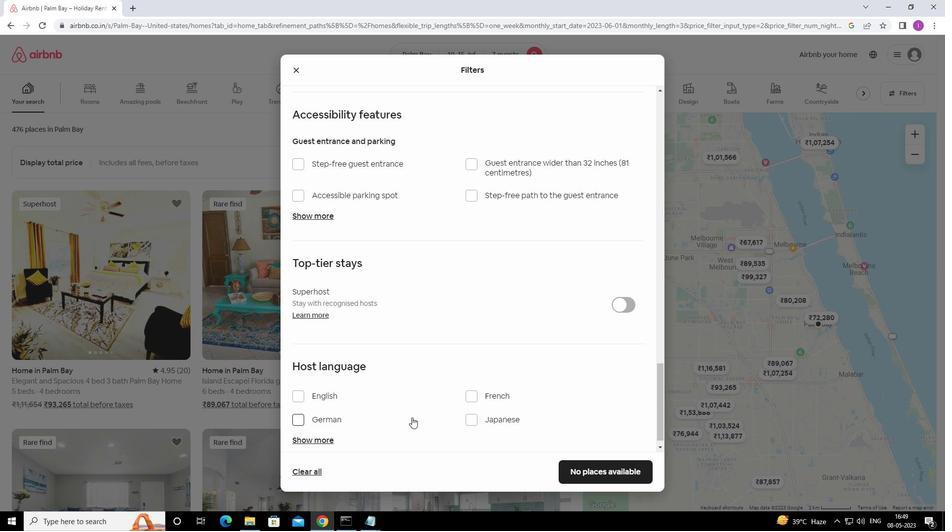 
Action: Mouse scrolled (412, 417) with delta (0, 0)
Screenshot: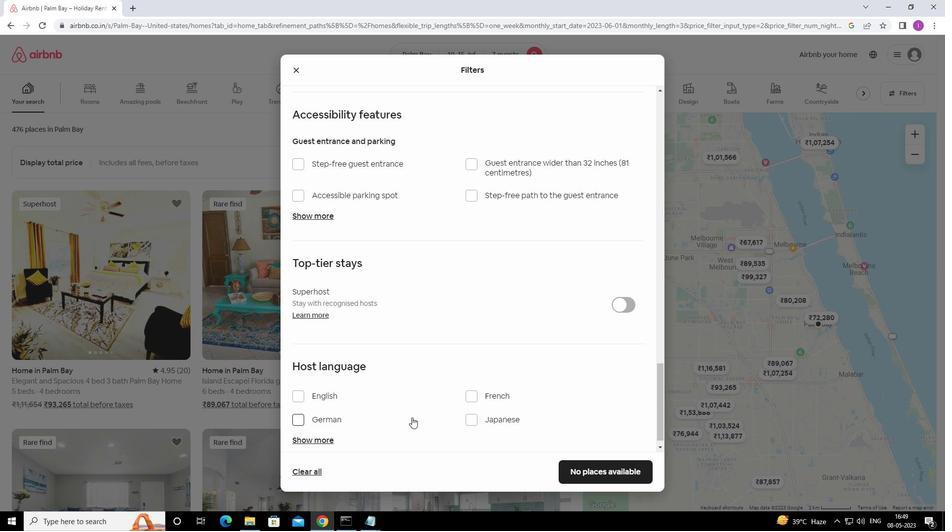 
Action: Mouse scrolled (412, 417) with delta (0, 0)
Screenshot: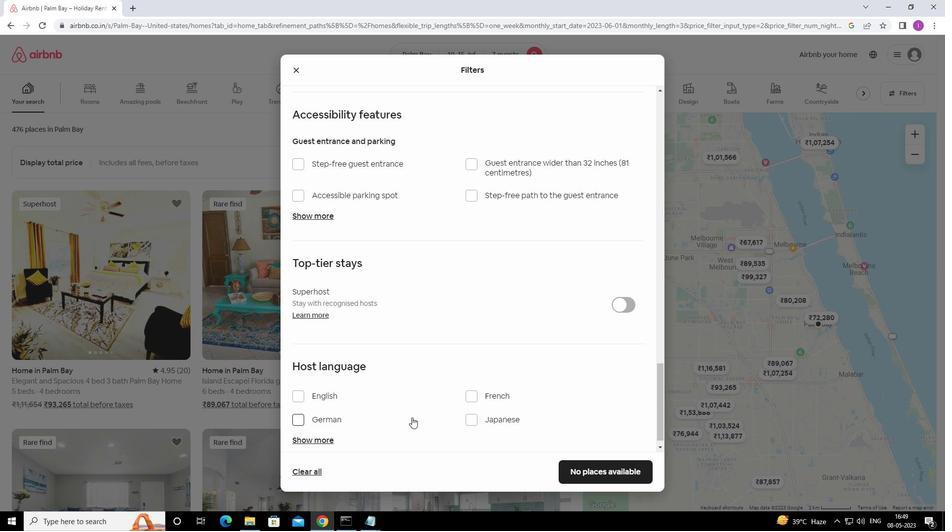 
Action: Mouse scrolled (412, 417) with delta (0, 0)
Screenshot: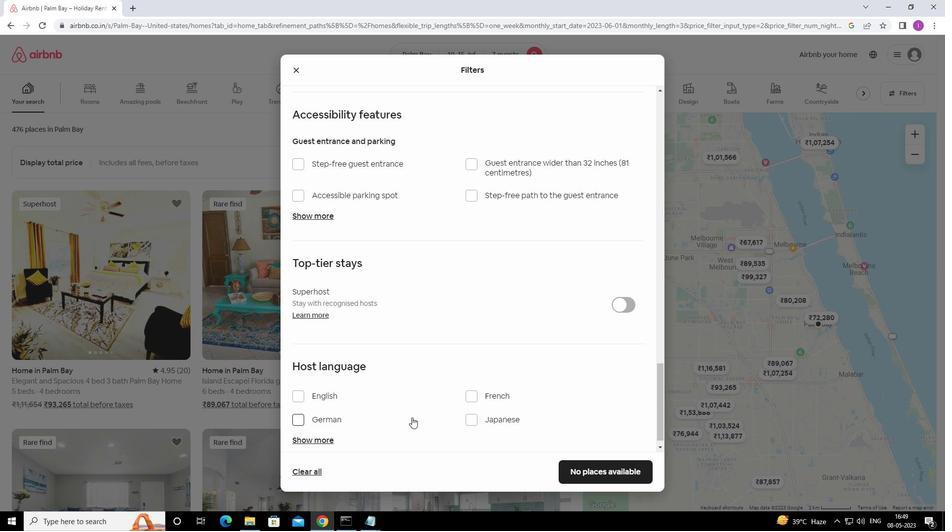
Action: Mouse moved to (296, 384)
Screenshot: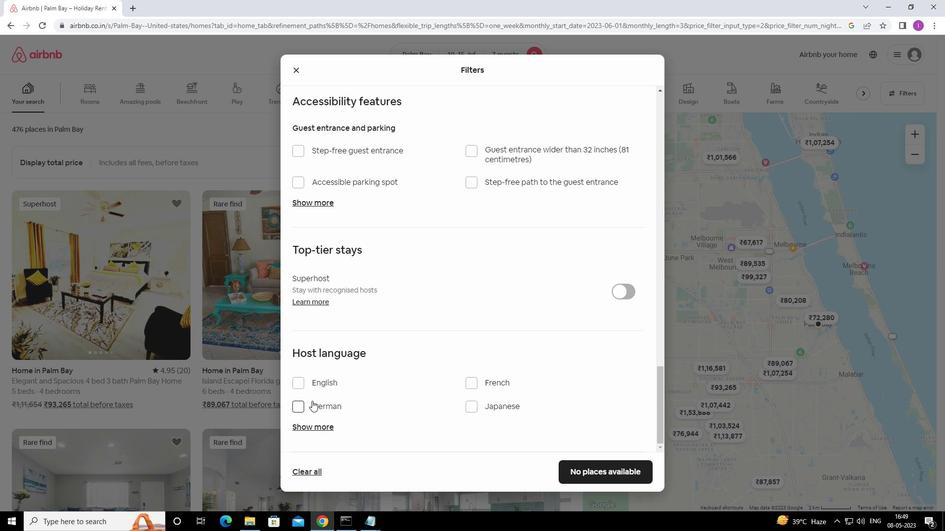 
Action: Mouse pressed left at (296, 384)
Screenshot: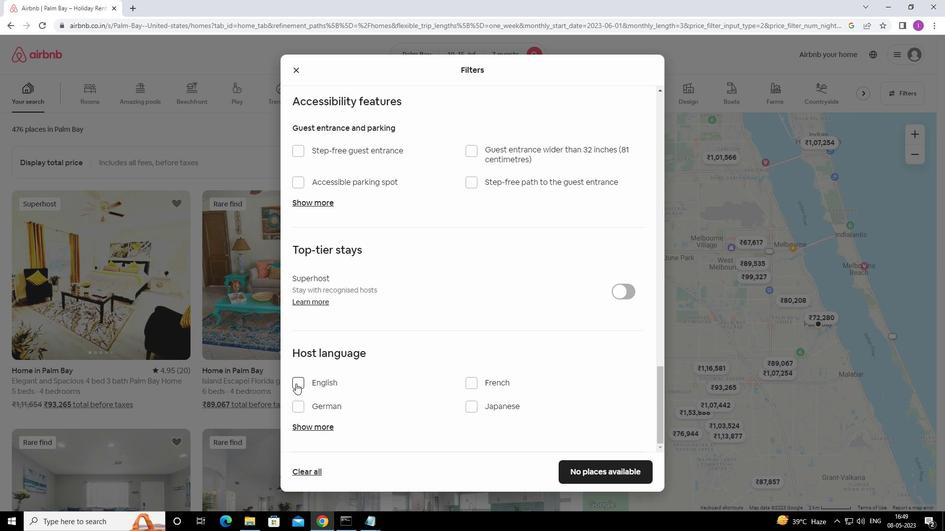 
Action: Mouse moved to (603, 474)
Screenshot: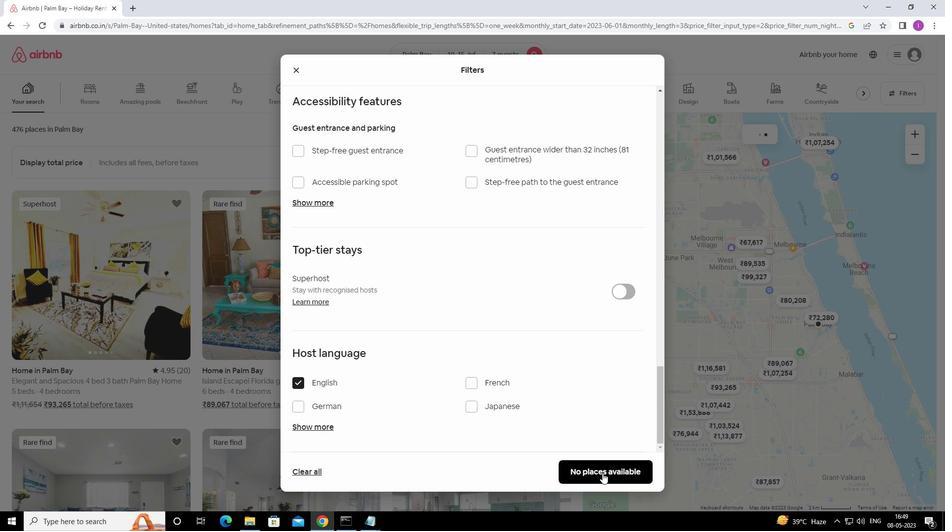 
Action: Mouse scrolled (603, 474) with delta (0, 0)
Screenshot: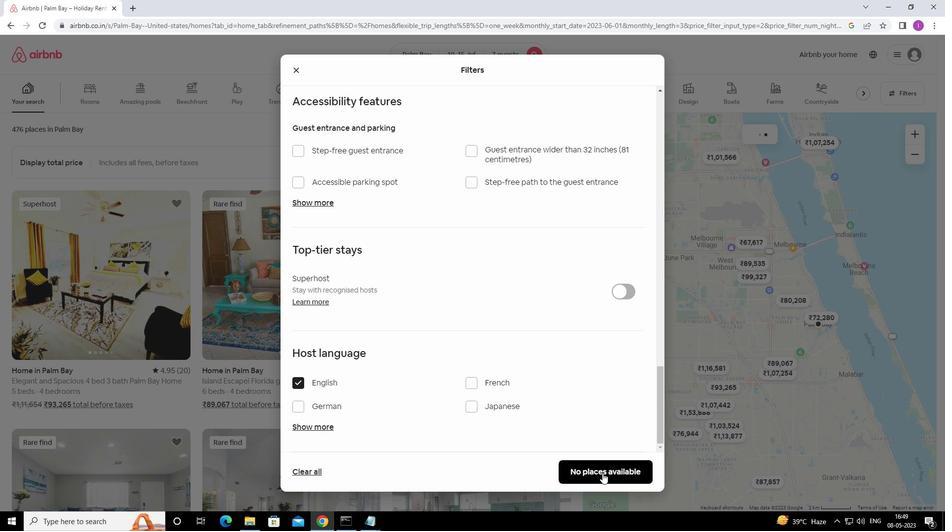 
Action: Mouse moved to (604, 474)
Screenshot: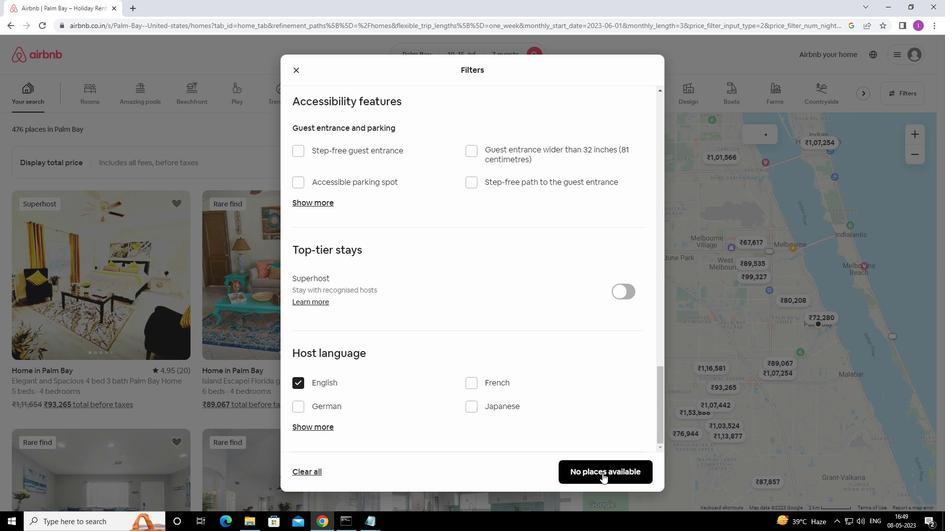 
Action: Mouse scrolled (604, 474) with delta (0, 0)
Screenshot: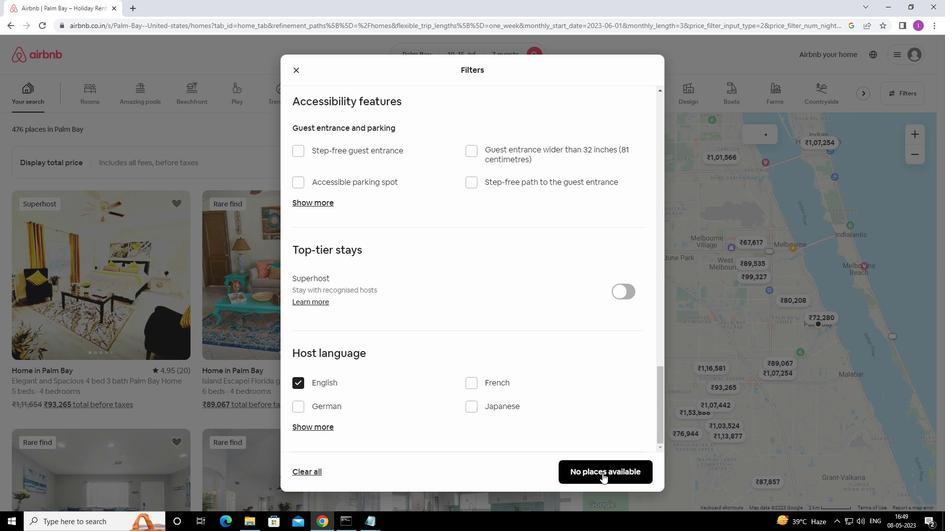 
Action: Mouse moved to (606, 471)
Screenshot: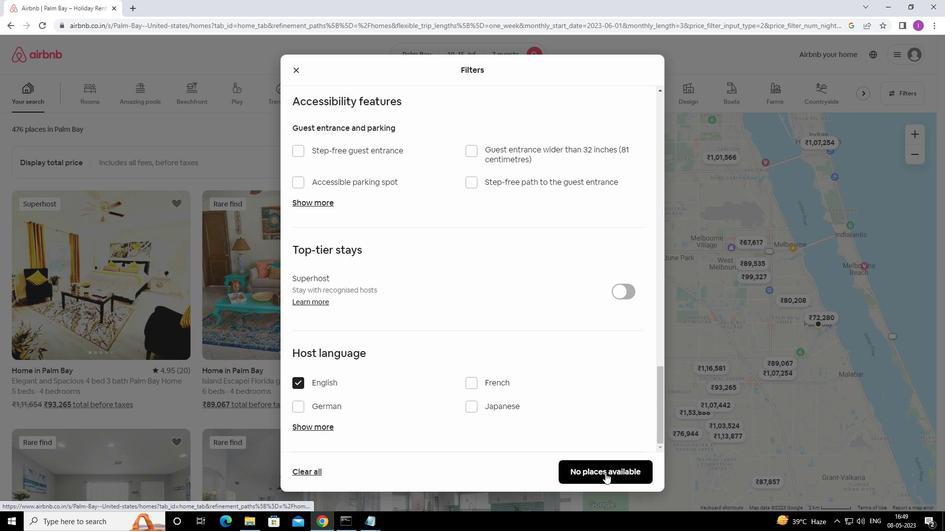 
Action: Mouse pressed left at (606, 471)
Screenshot: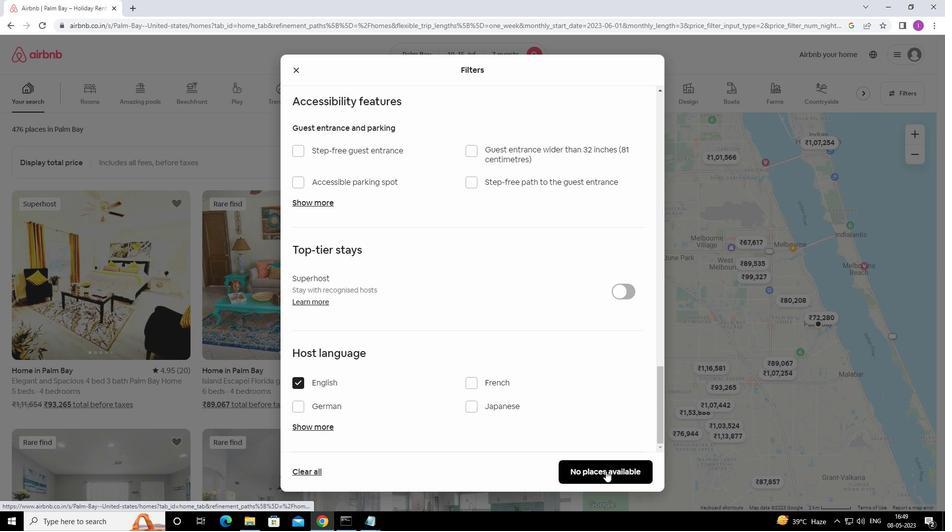 
Action: Mouse moved to (725, 258)
Screenshot: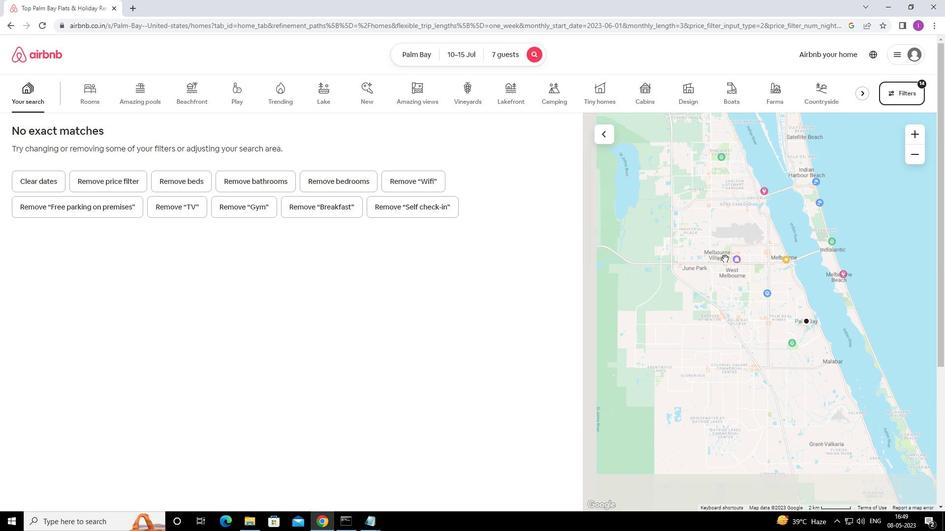 
